 Task: Search one way flight ticket for 4 adults, 2 children, 2 infants in seat and 1 infant on lap in premium economy from Idaho Falls: Idaho Falls Regional Airport (fanning Field) to Fort Wayne: Fort Wayne International Airport on 5-4-2023. Choice of flights is Spirit. Number of bags: 2 carry on bags. Outbound departure time preference is 20:30.
Action: Mouse moved to (384, 339)
Screenshot: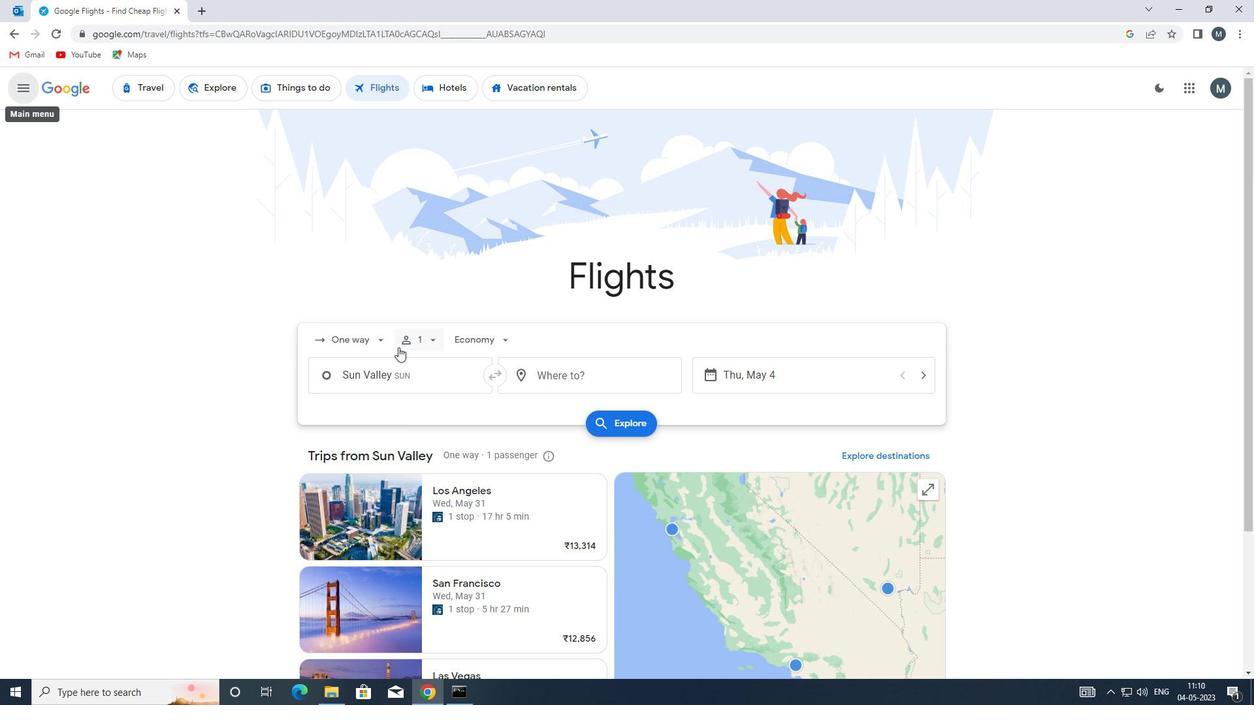 
Action: Mouse pressed left at (384, 339)
Screenshot: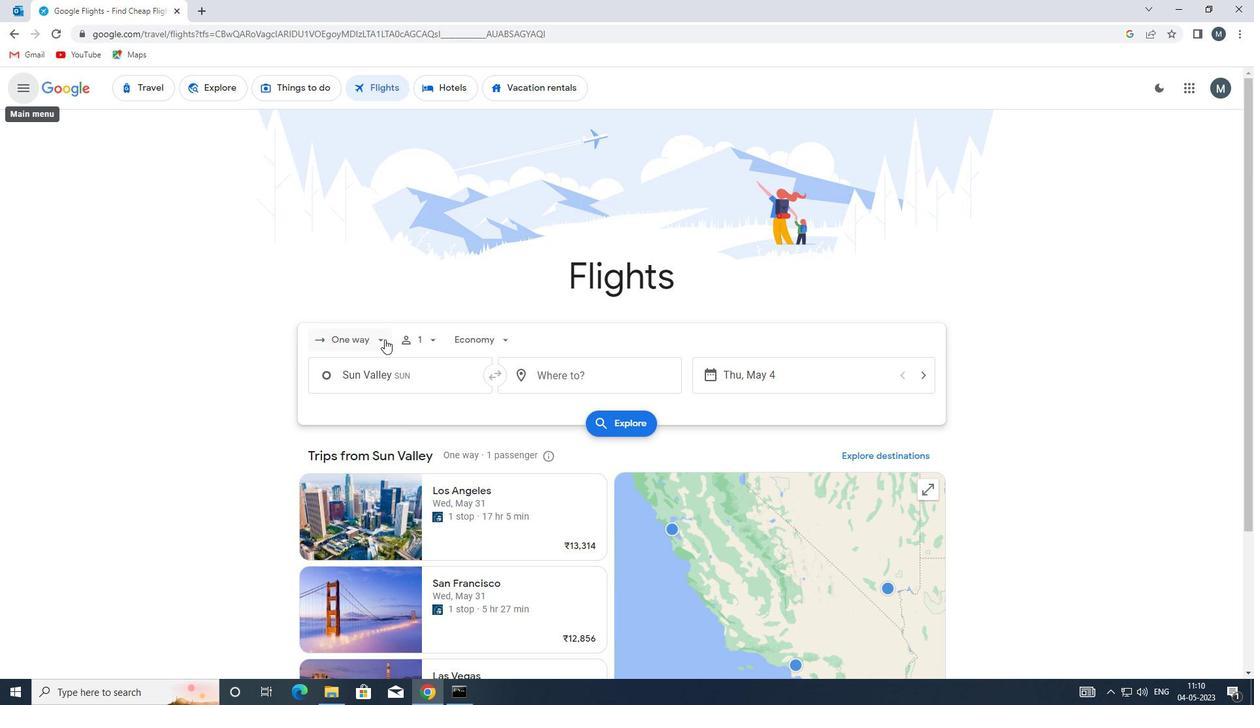 
Action: Mouse moved to (375, 403)
Screenshot: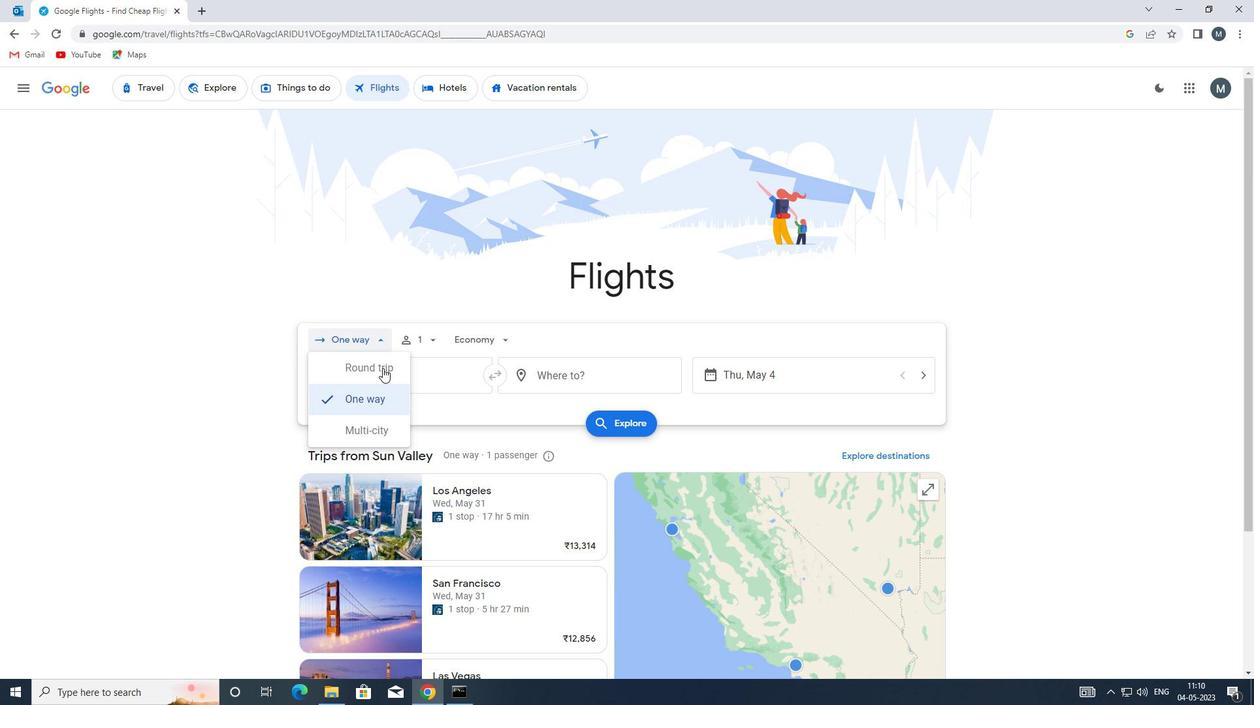 
Action: Mouse pressed left at (375, 403)
Screenshot: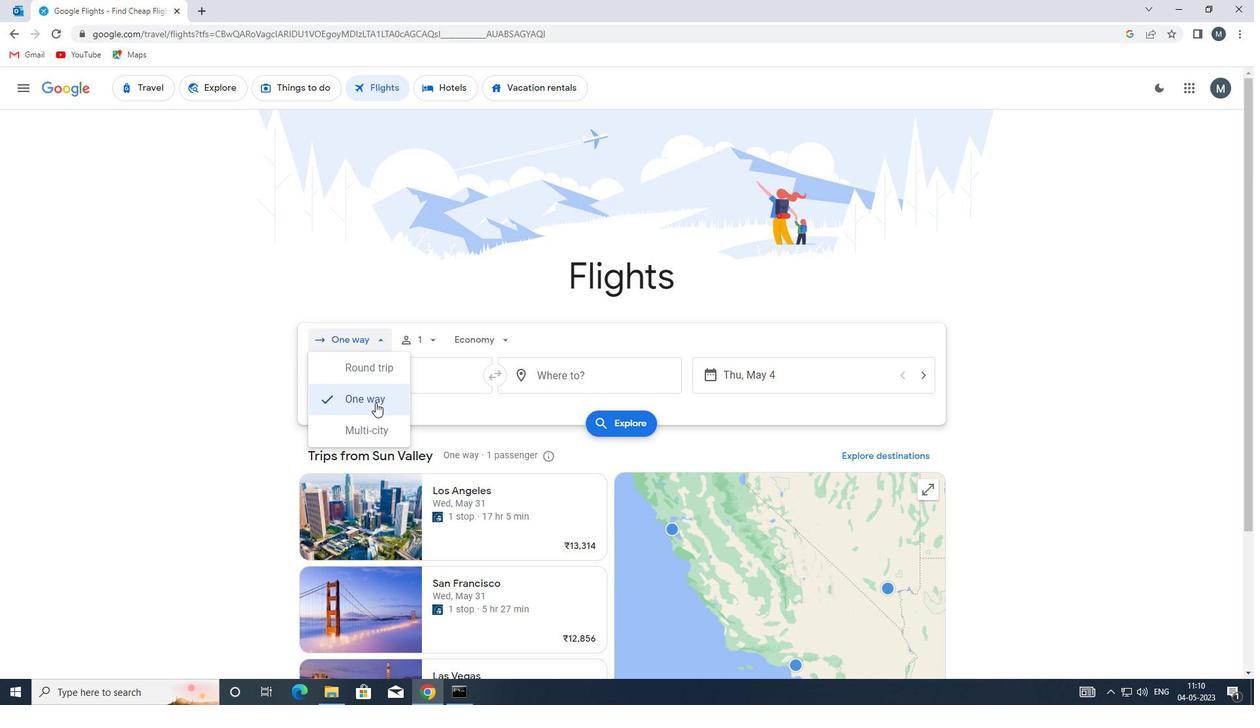 
Action: Mouse moved to (426, 346)
Screenshot: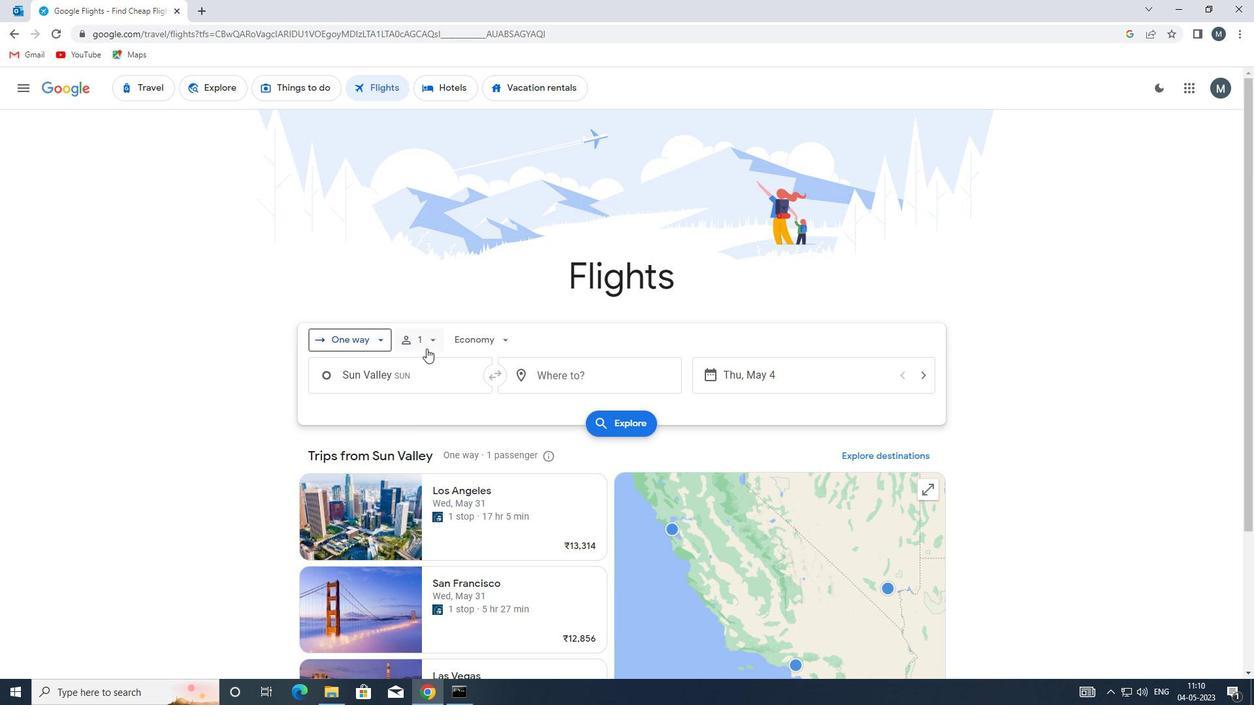 
Action: Mouse pressed left at (426, 346)
Screenshot: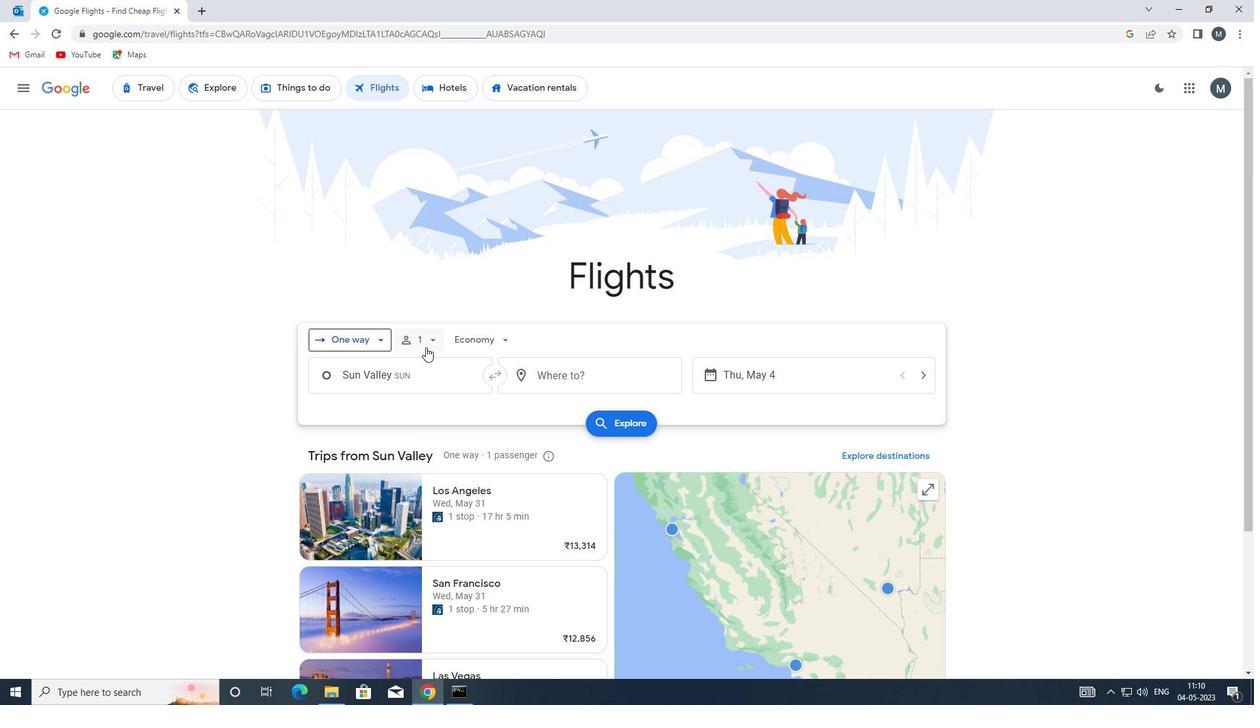
Action: Mouse moved to (529, 373)
Screenshot: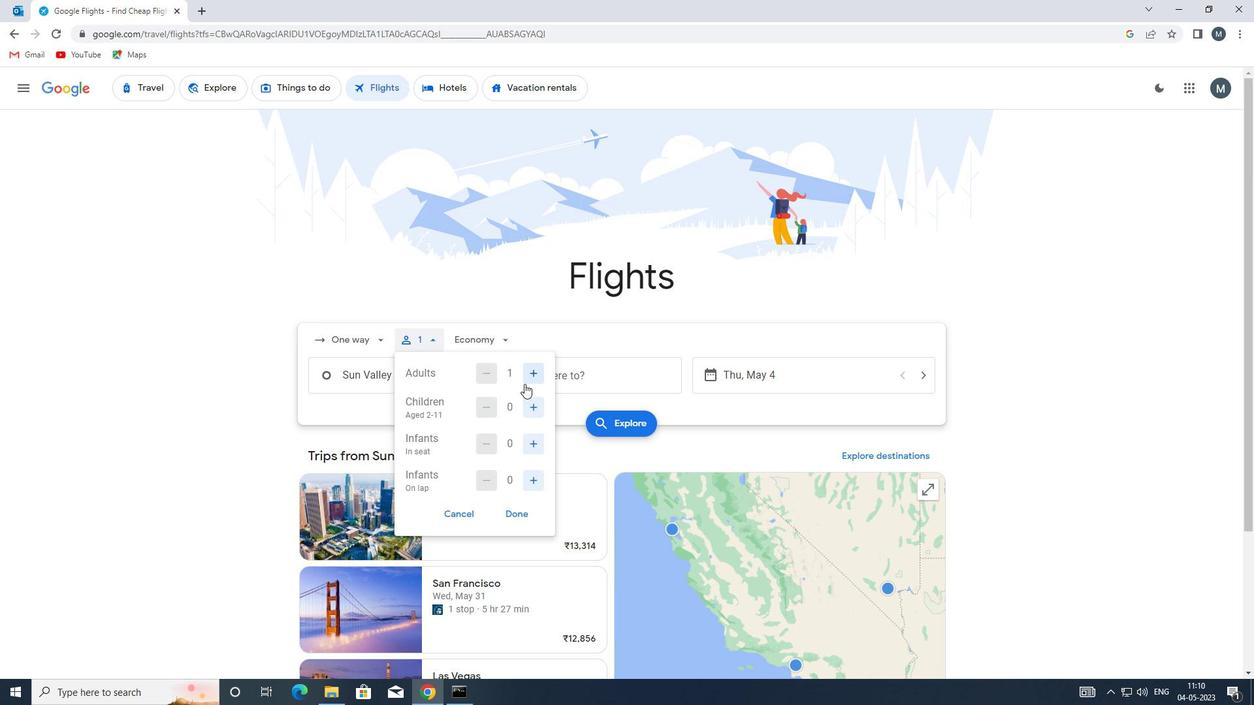 
Action: Mouse pressed left at (529, 373)
Screenshot: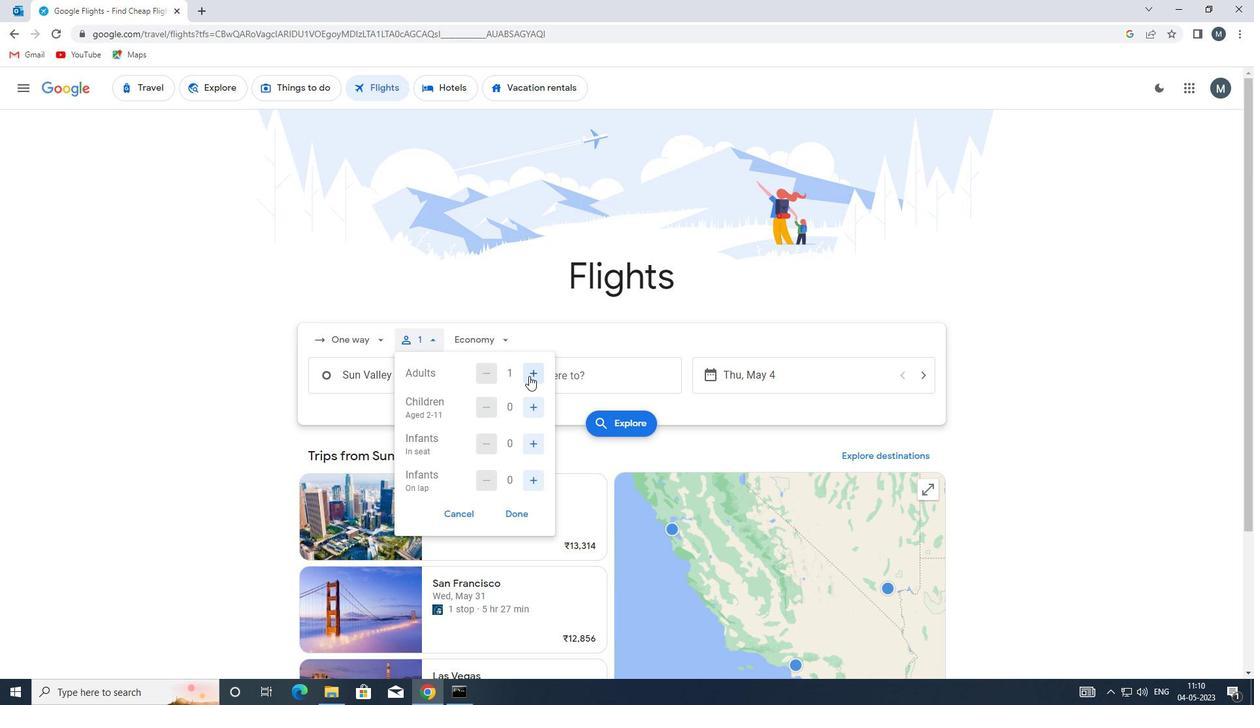 
Action: Mouse pressed left at (529, 373)
Screenshot: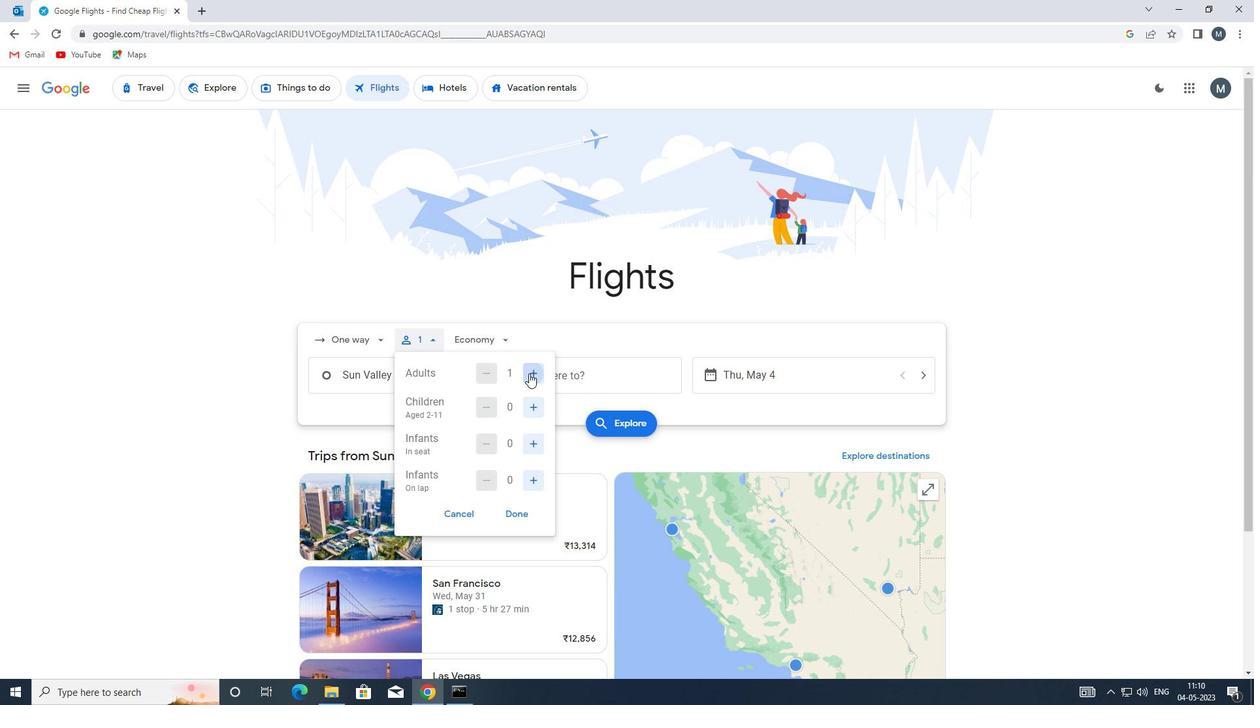 
Action: Mouse pressed left at (529, 373)
Screenshot: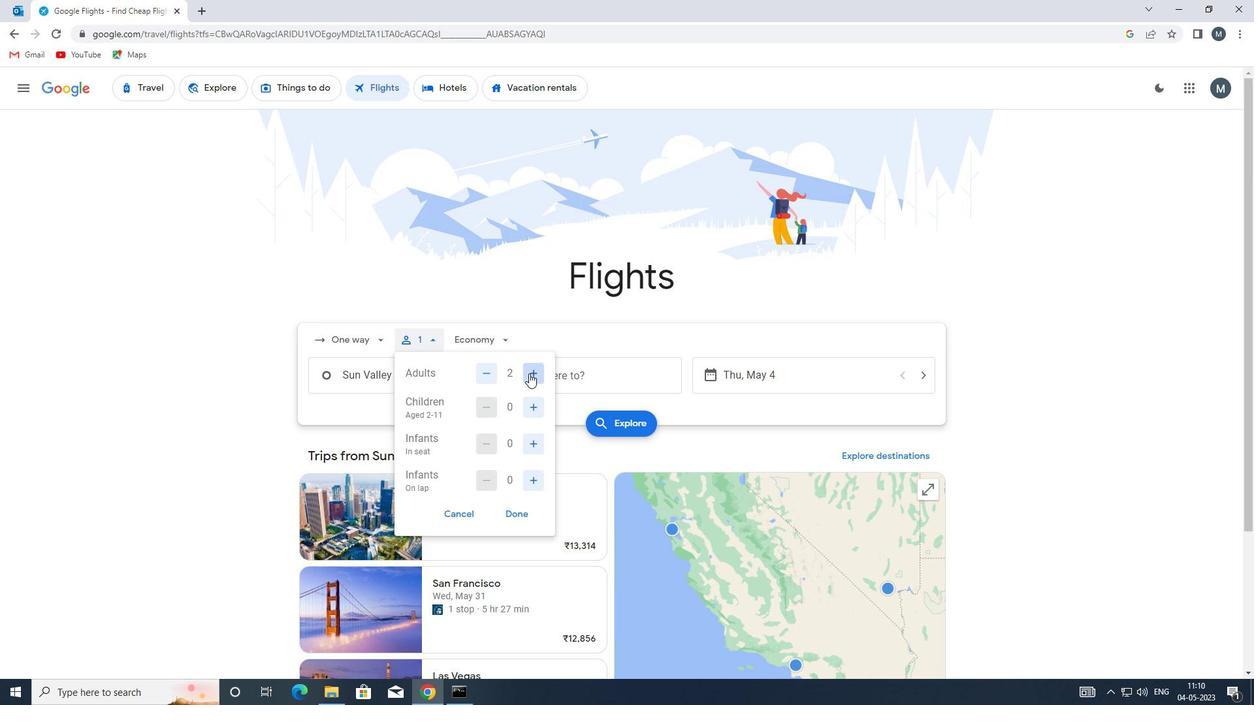 
Action: Mouse moved to (535, 405)
Screenshot: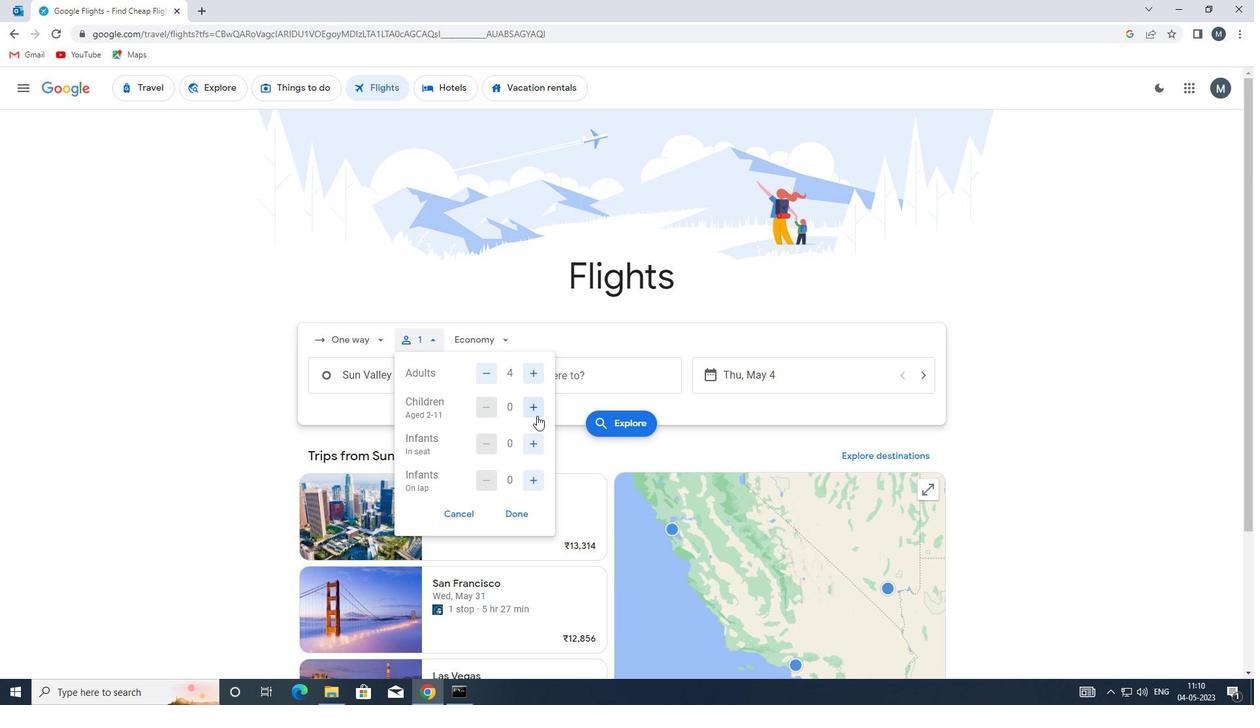 
Action: Mouse pressed left at (535, 405)
Screenshot: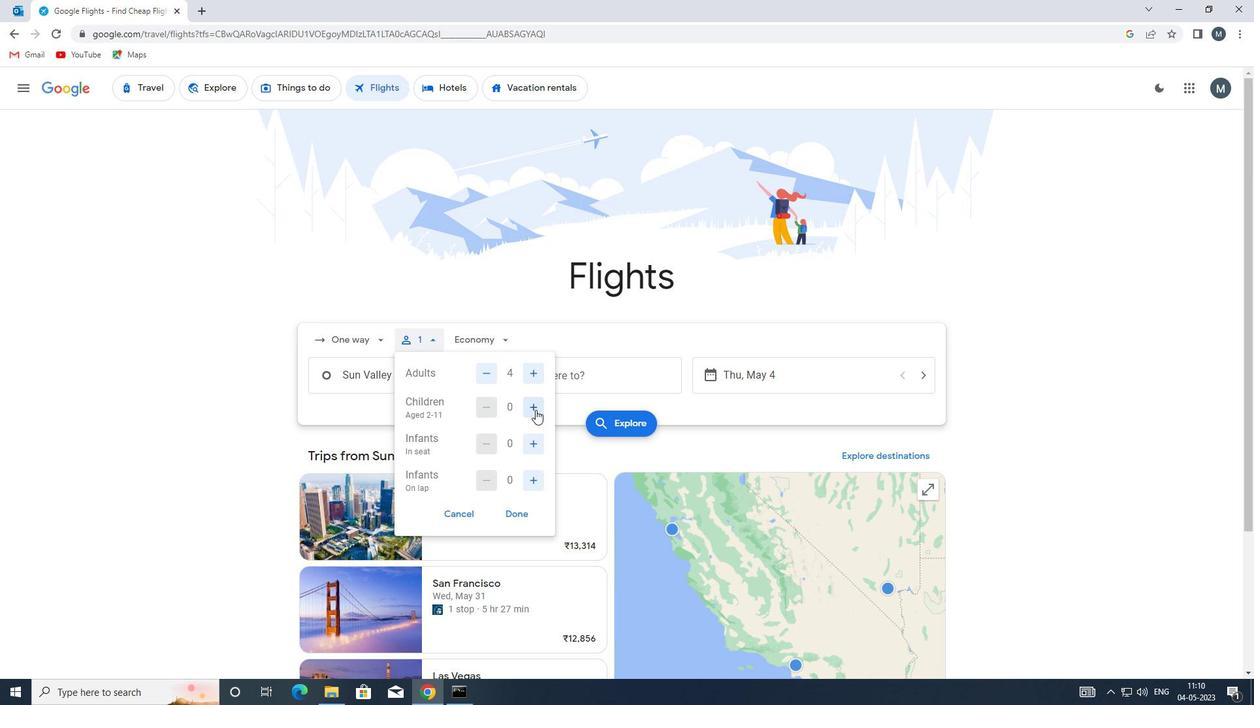 
Action: Mouse pressed left at (535, 405)
Screenshot: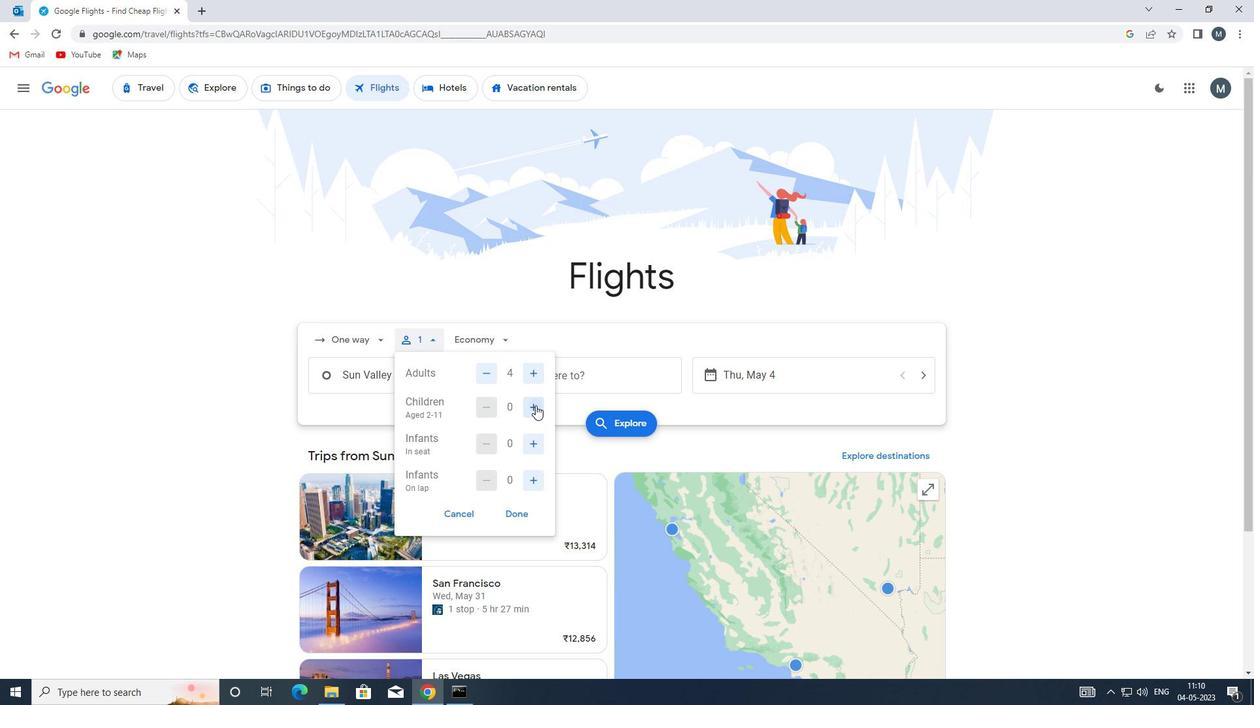 
Action: Mouse moved to (528, 443)
Screenshot: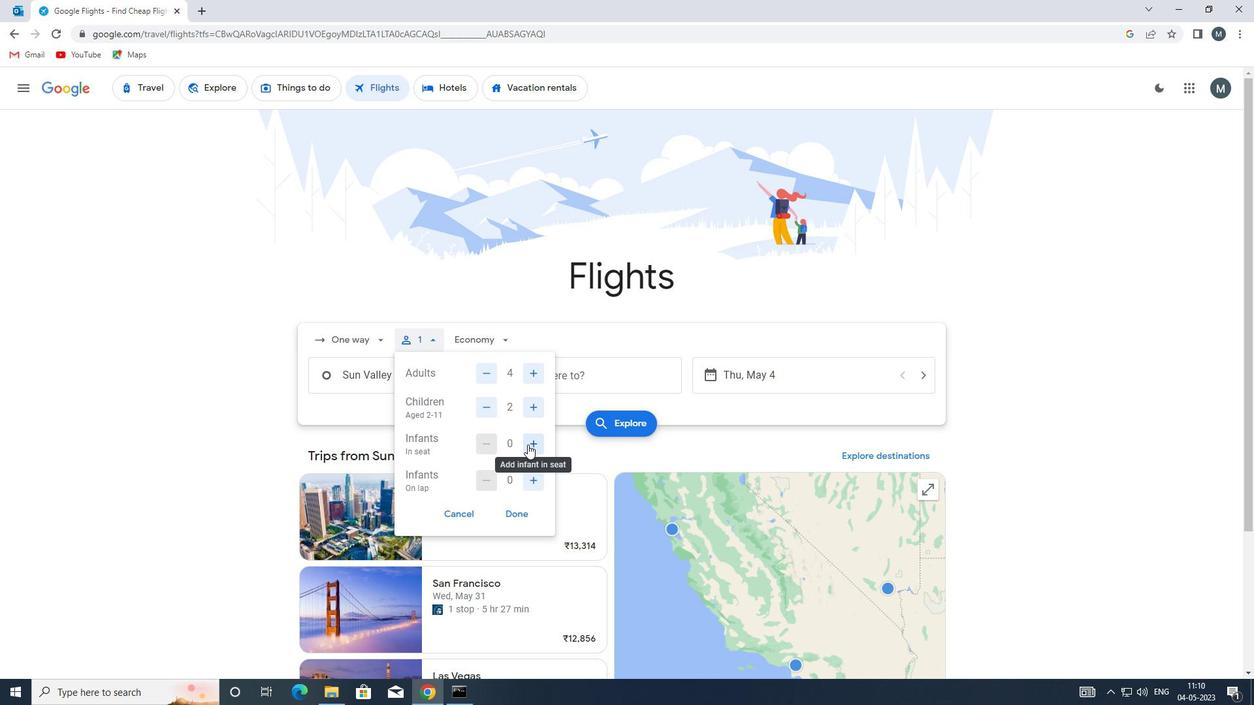 
Action: Mouse pressed left at (528, 443)
Screenshot: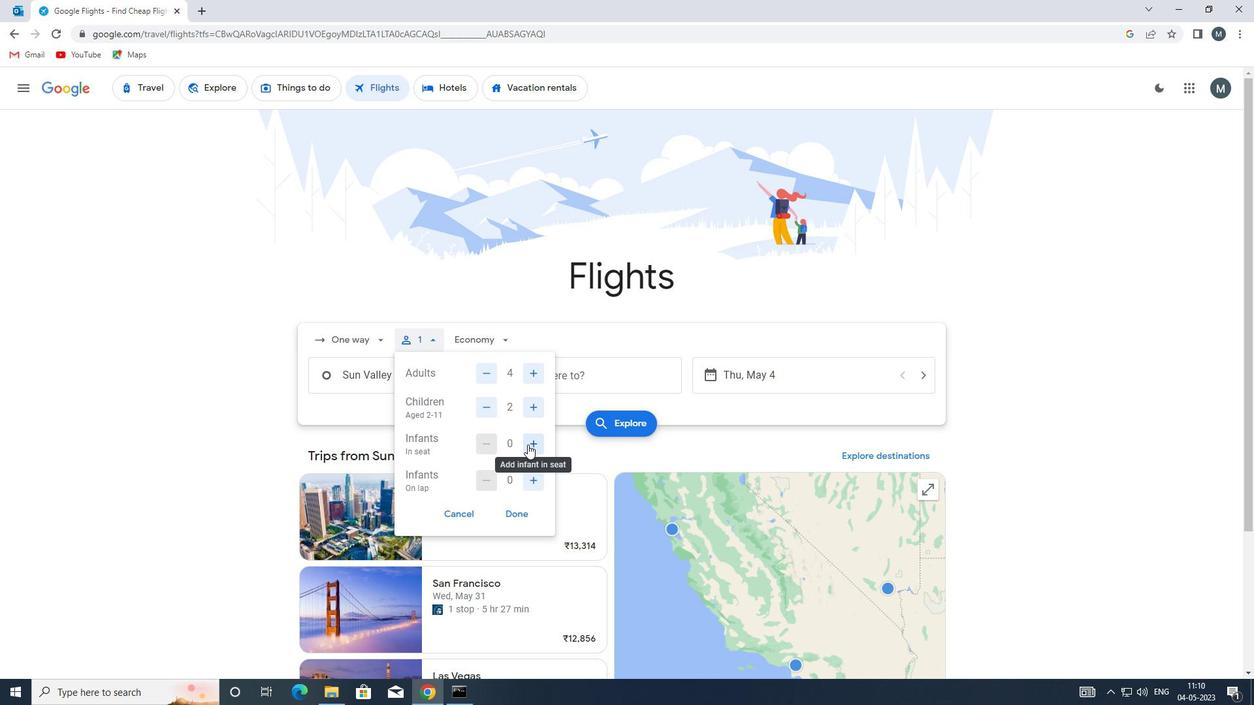 
Action: Mouse pressed left at (528, 443)
Screenshot: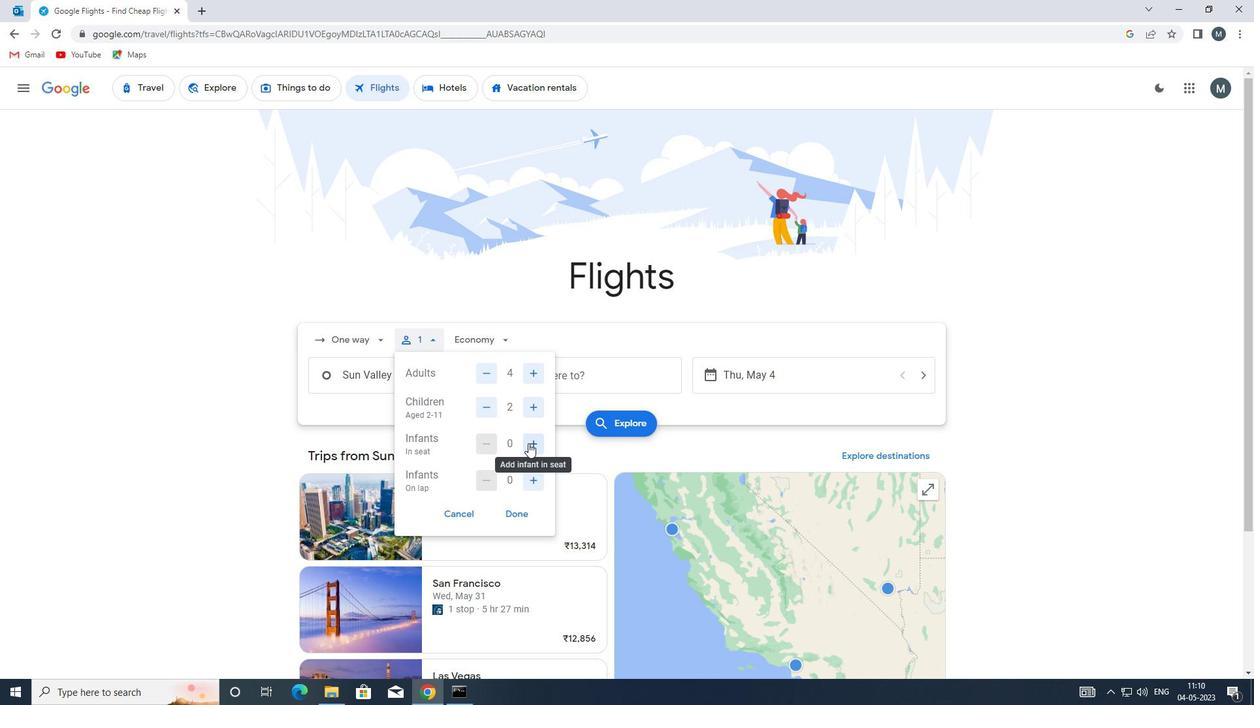 
Action: Mouse moved to (530, 481)
Screenshot: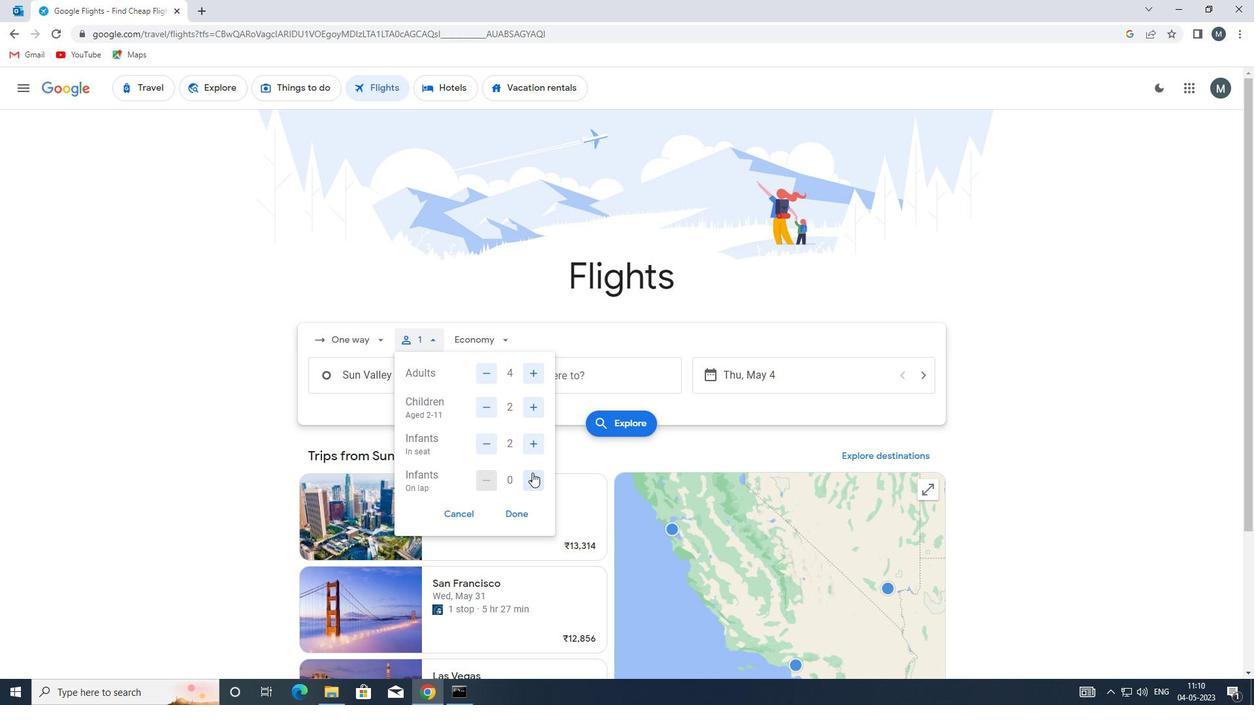 
Action: Mouse pressed left at (530, 481)
Screenshot: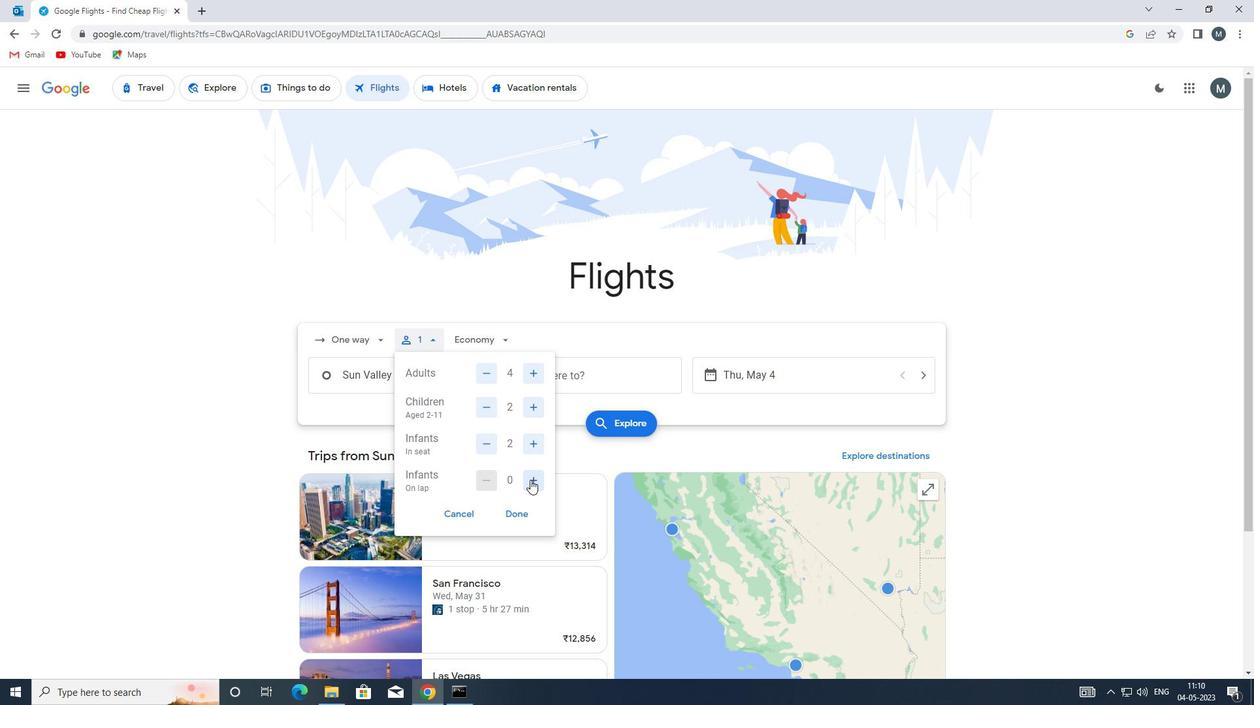 
Action: Mouse moved to (526, 511)
Screenshot: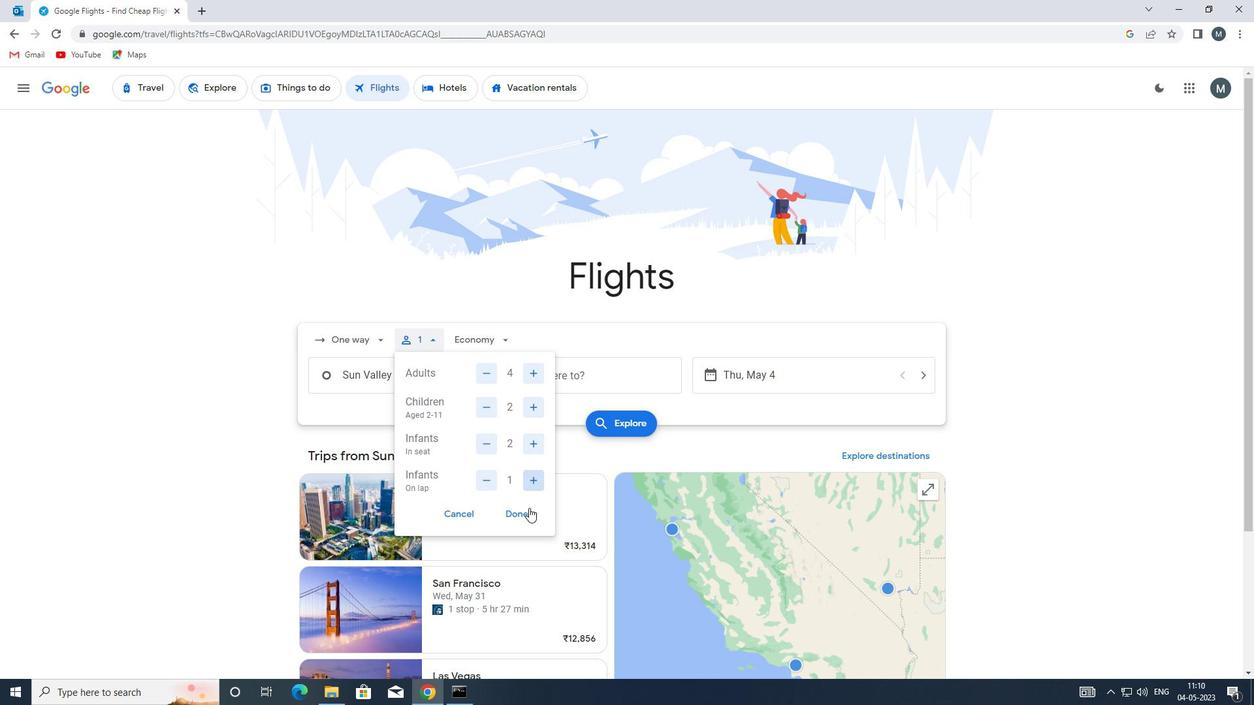 
Action: Mouse pressed left at (526, 511)
Screenshot: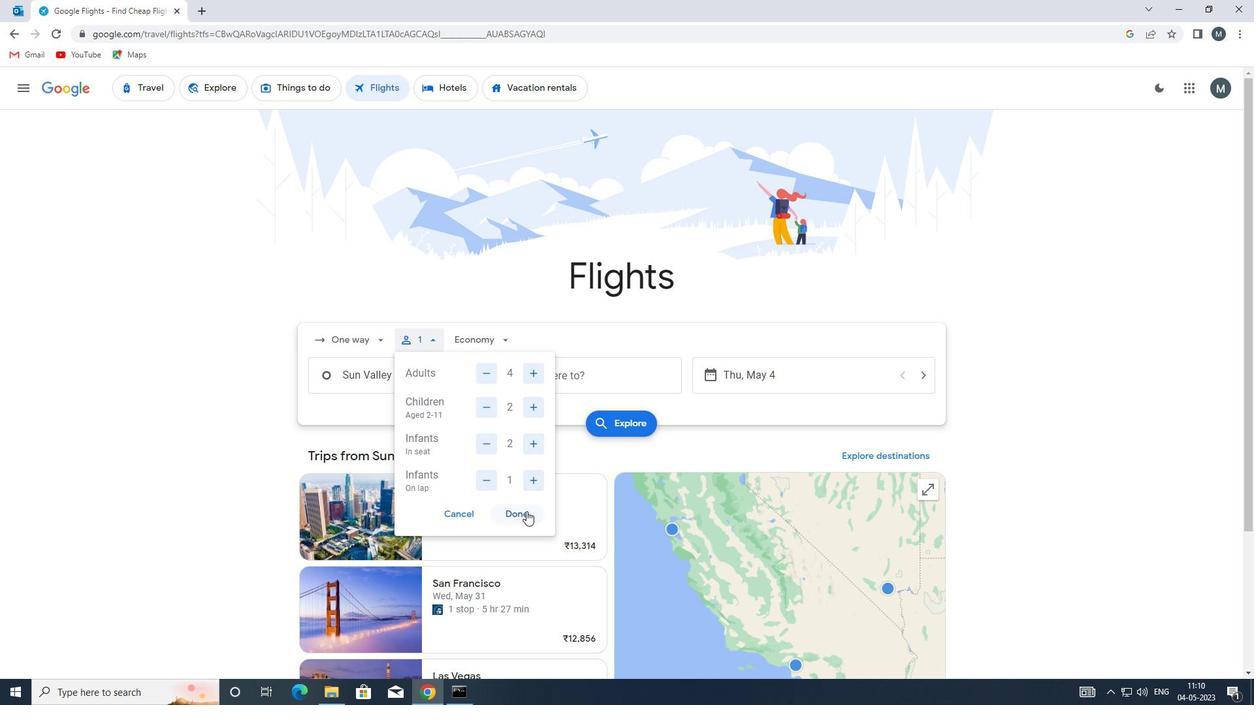 
Action: Mouse moved to (483, 343)
Screenshot: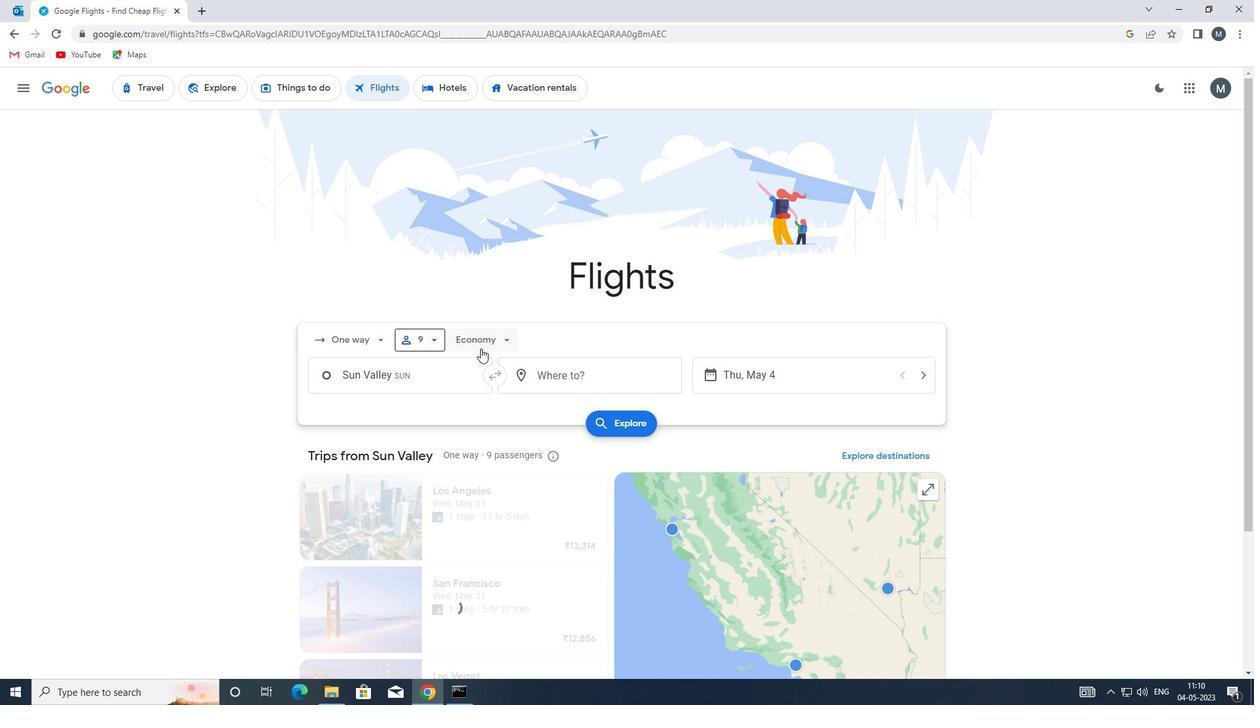 
Action: Mouse pressed left at (483, 343)
Screenshot: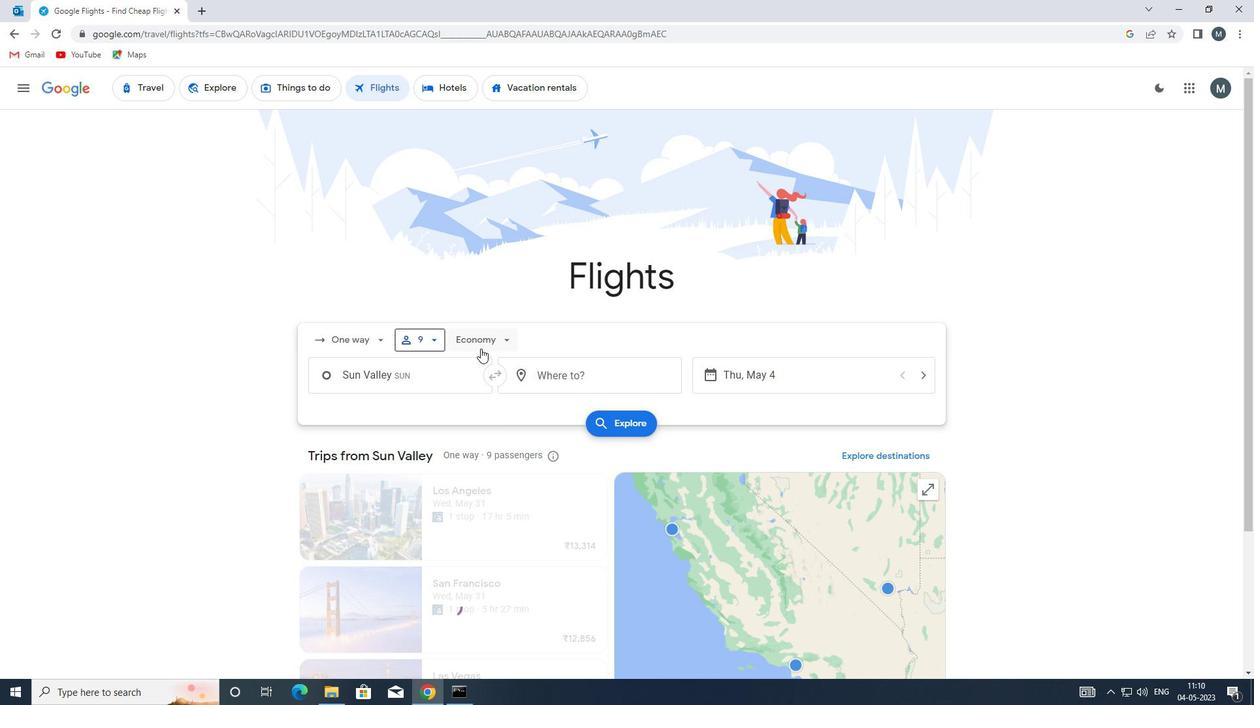 
Action: Mouse moved to (520, 400)
Screenshot: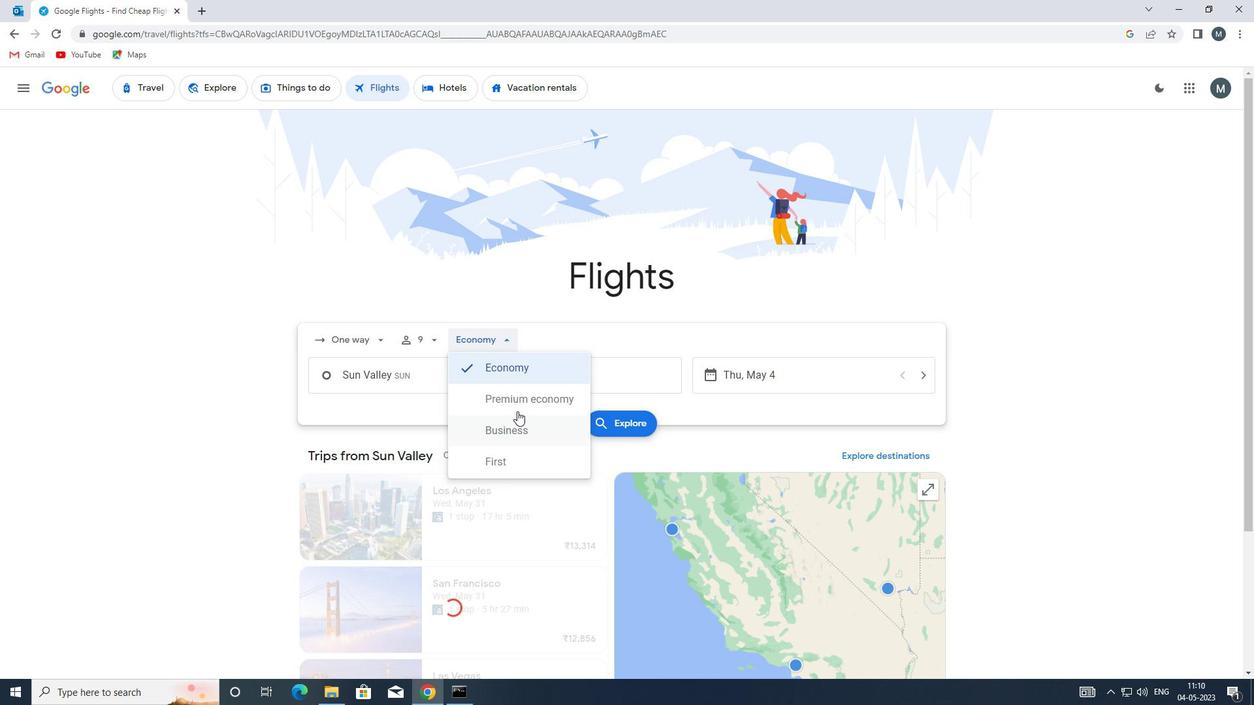 
Action: Mouse pressed left at (520, 400)
Screenshot: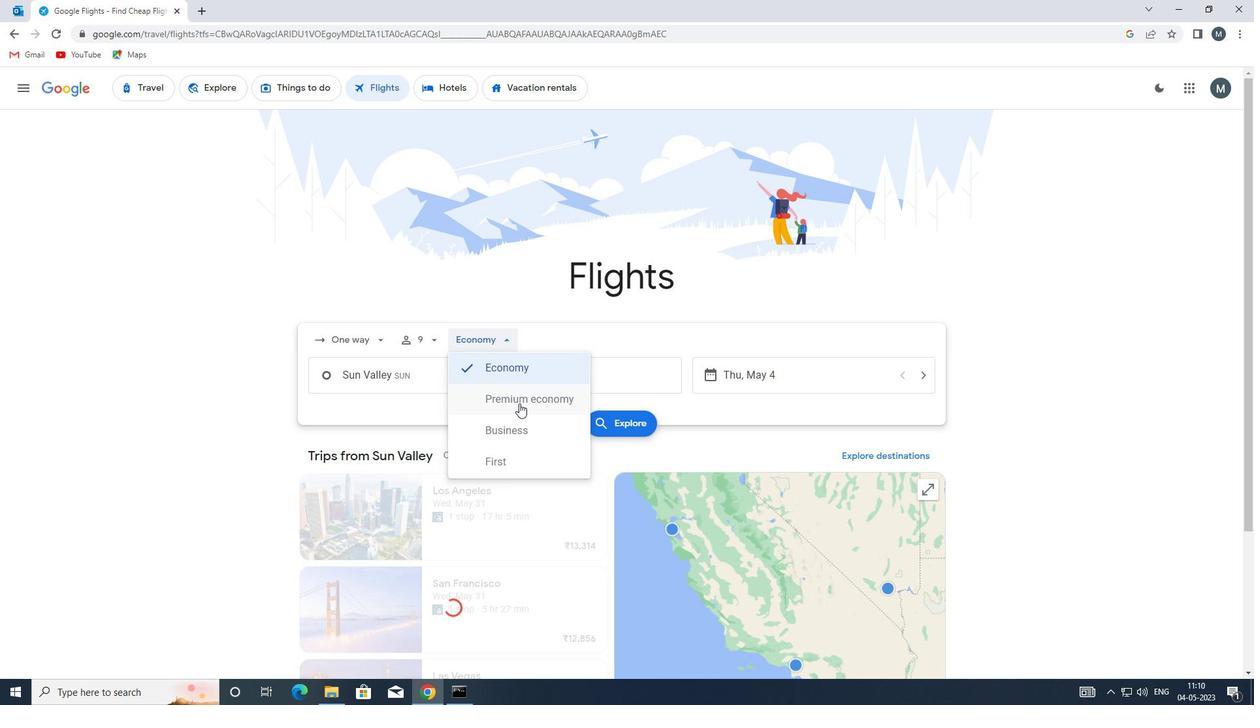 
Action: Mouse moved to (422, 370)
Screenshot: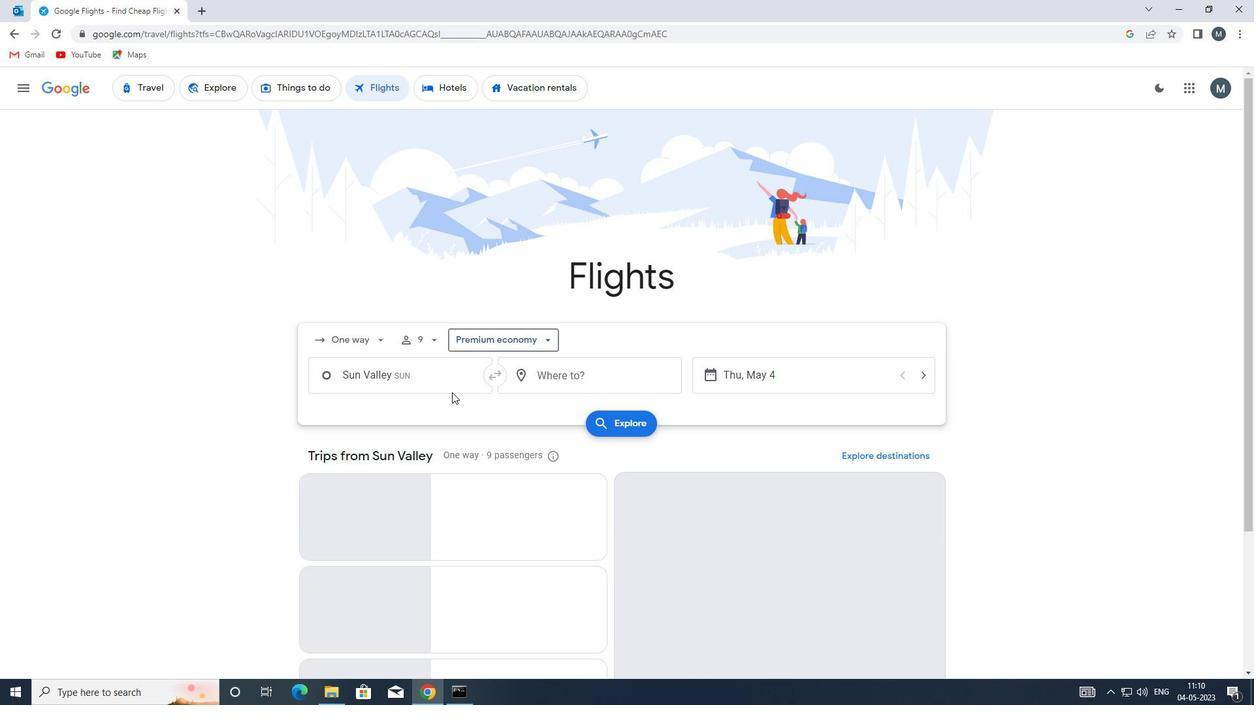 
Action: Mouse pressed left at (422, 370)
Screenshot: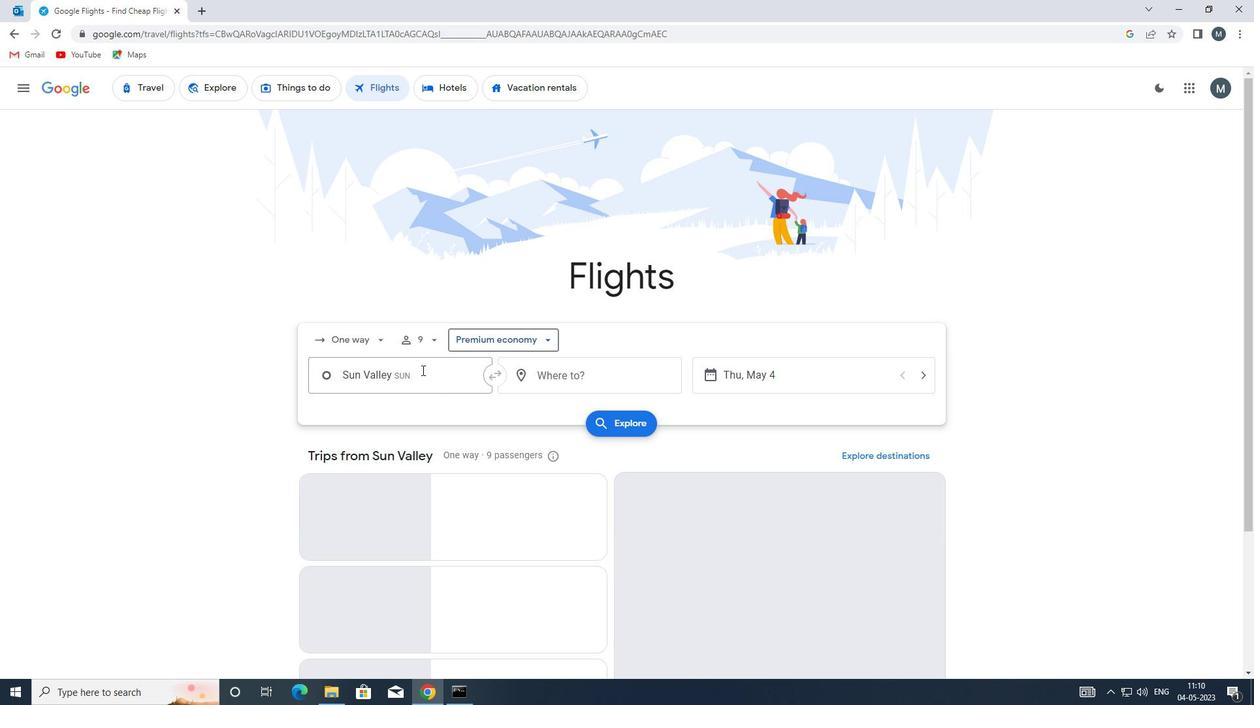 
Action: Mouse moved to (419, 370)
Screenshot: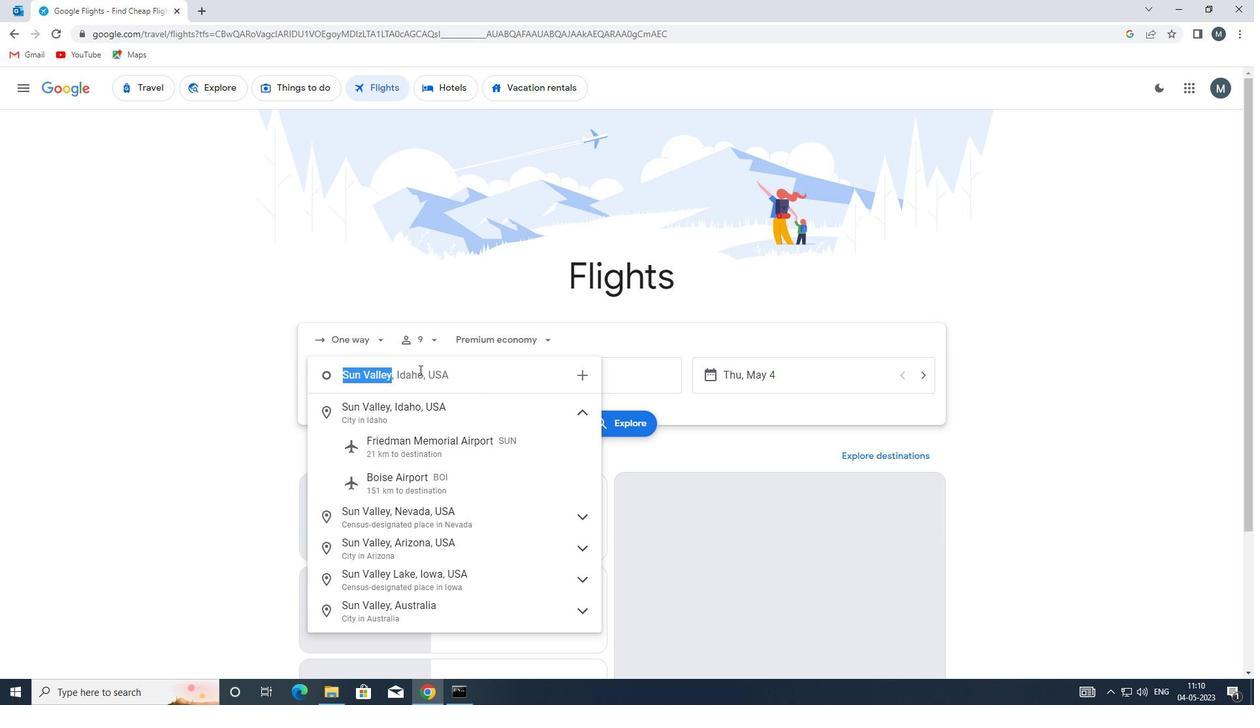 
Action: Key pressed idaho<Key.space>fa
Screenshot: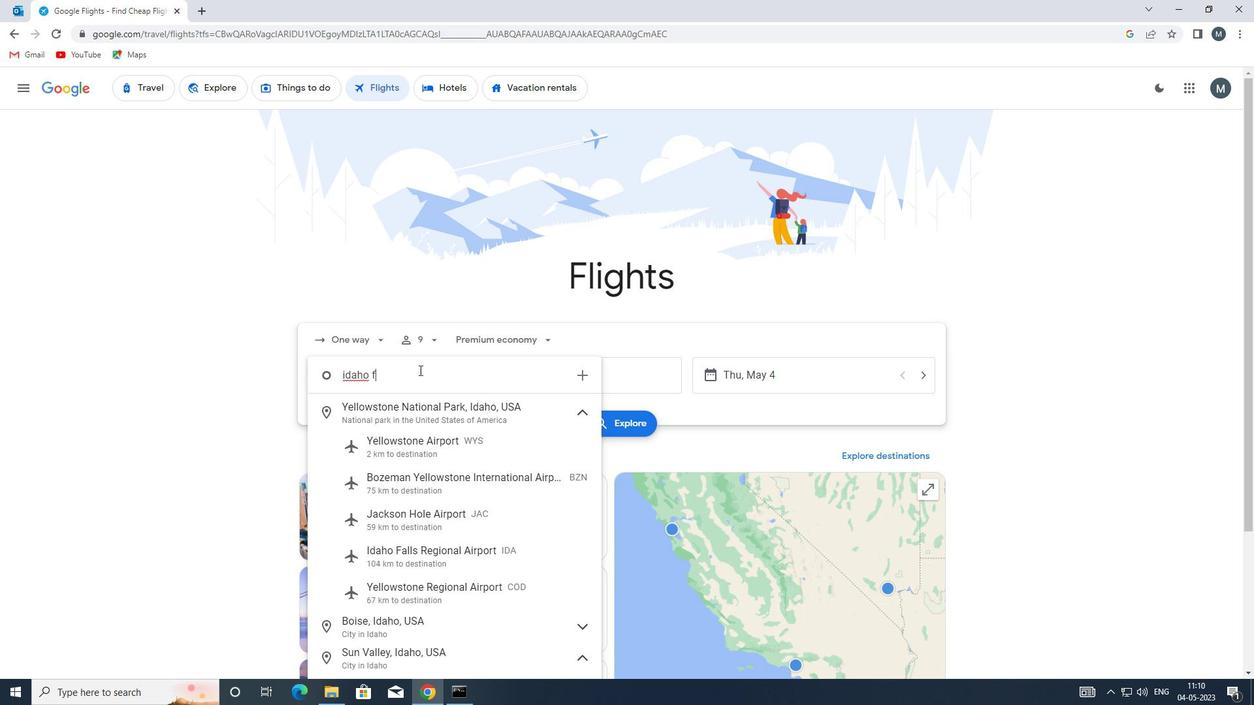 
Action: Mouse moved to (460, 448)
Screenshot: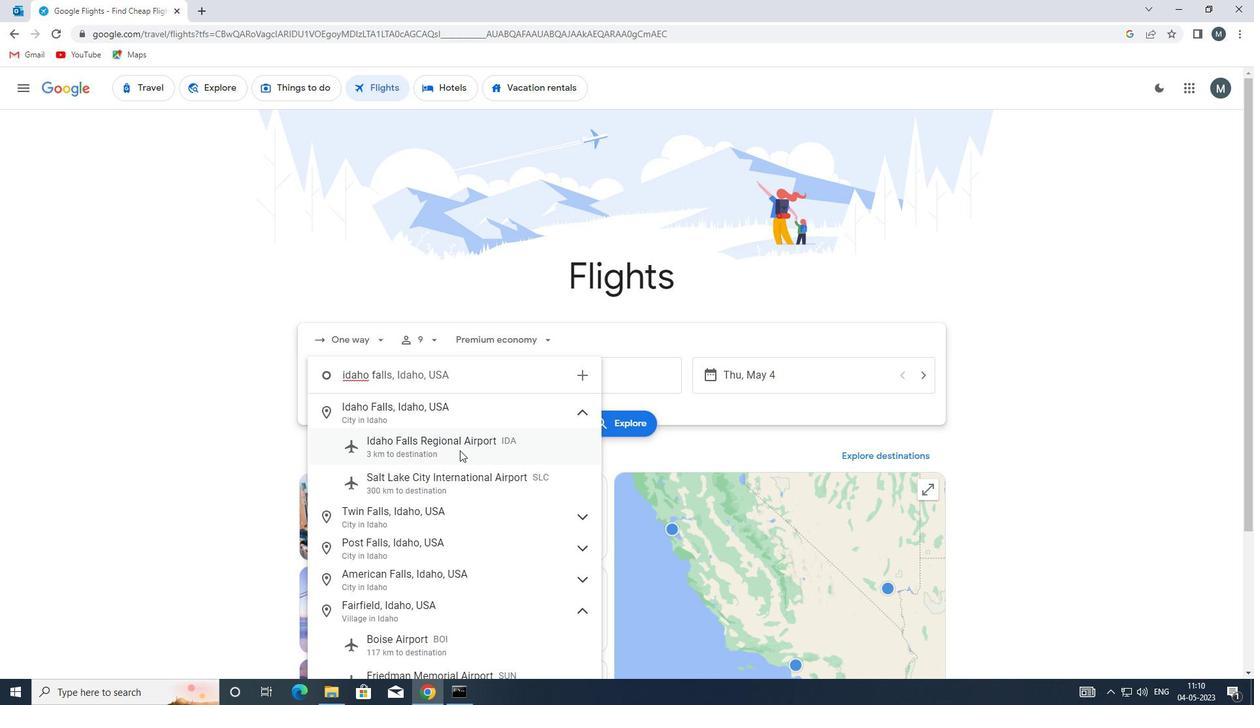 
Action: Mouse pressed left at (460, 448)
Screenshot: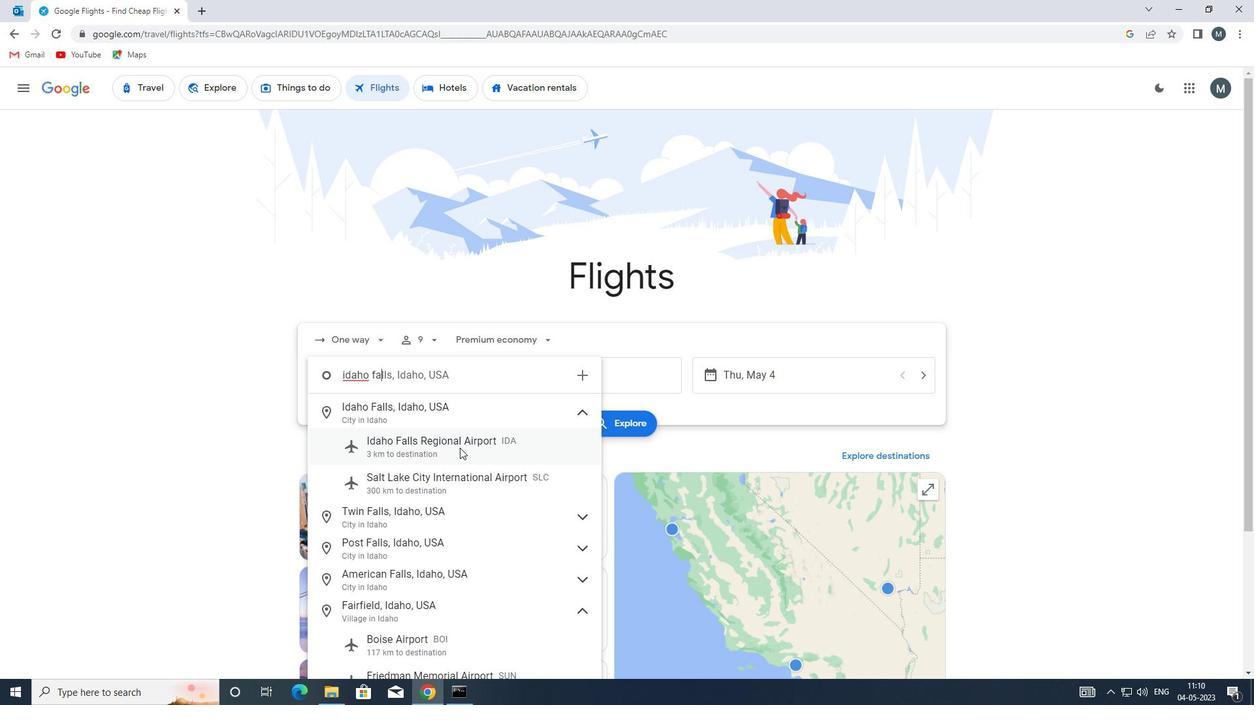 
Action: Mouse moved to (596, 381)
Screenshot: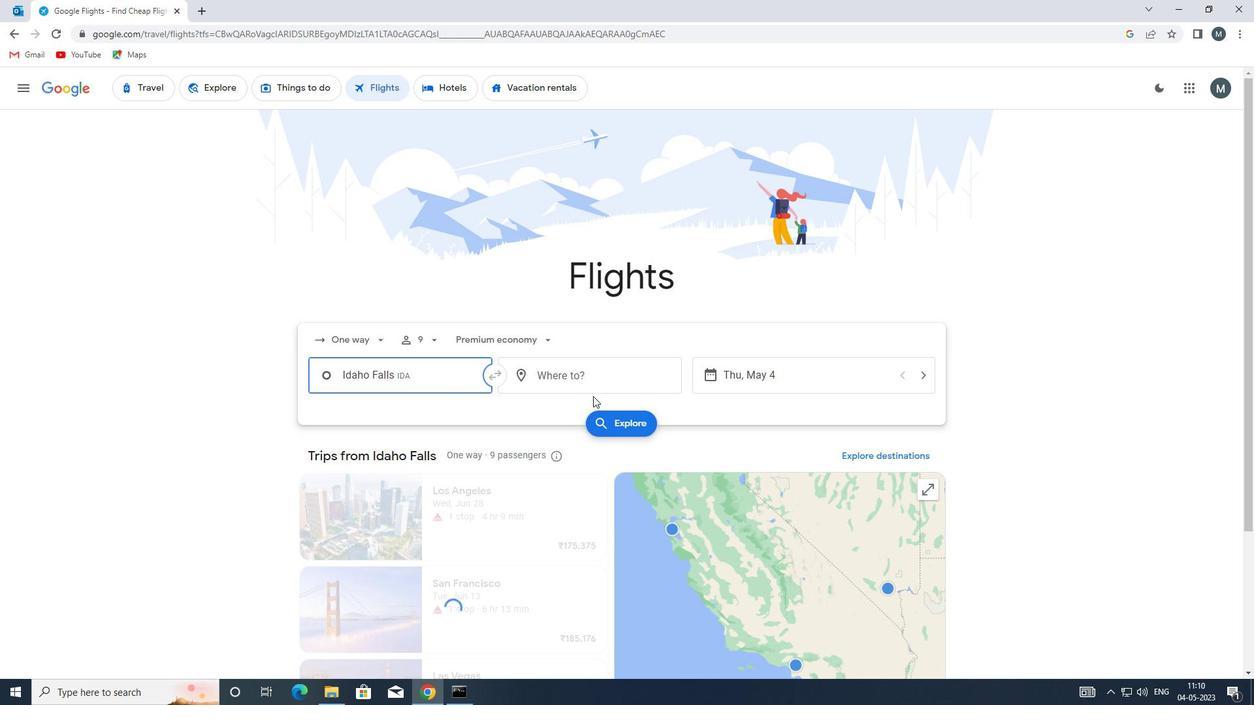 
Action: Mouse pressed left at (596, 381)
Screenshot: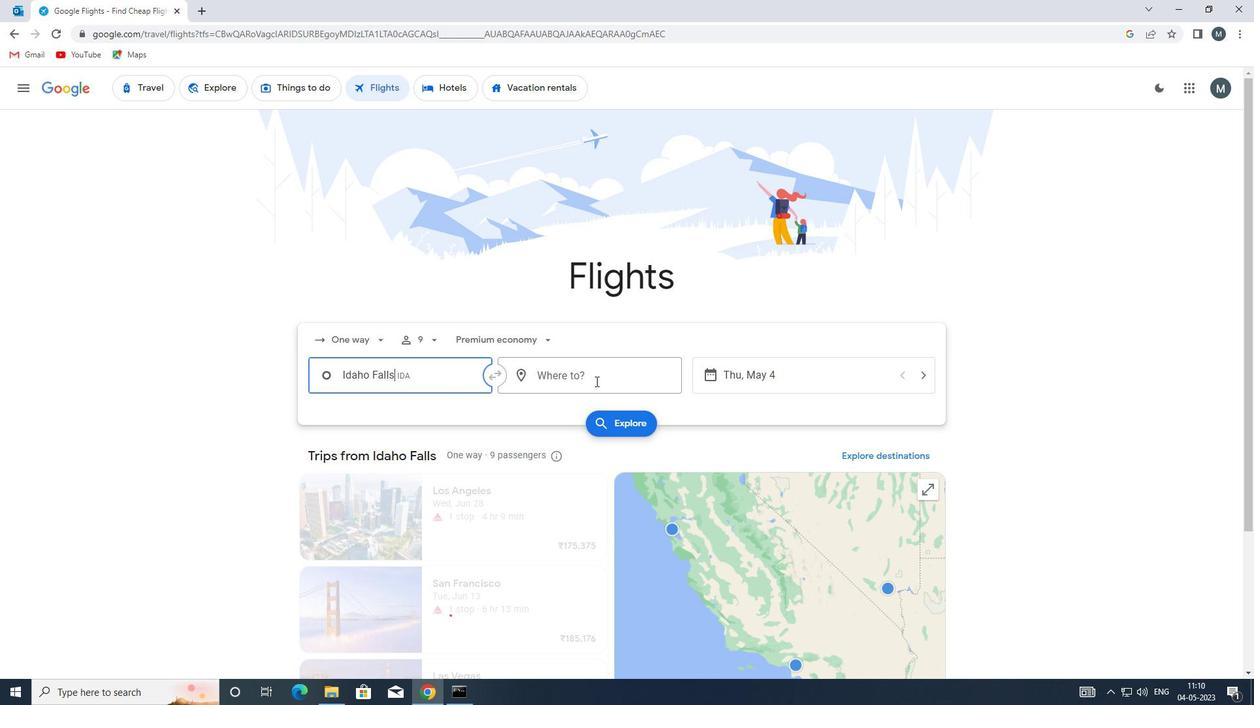 
Action: Mouse moved to (596, 378)
Screenshot: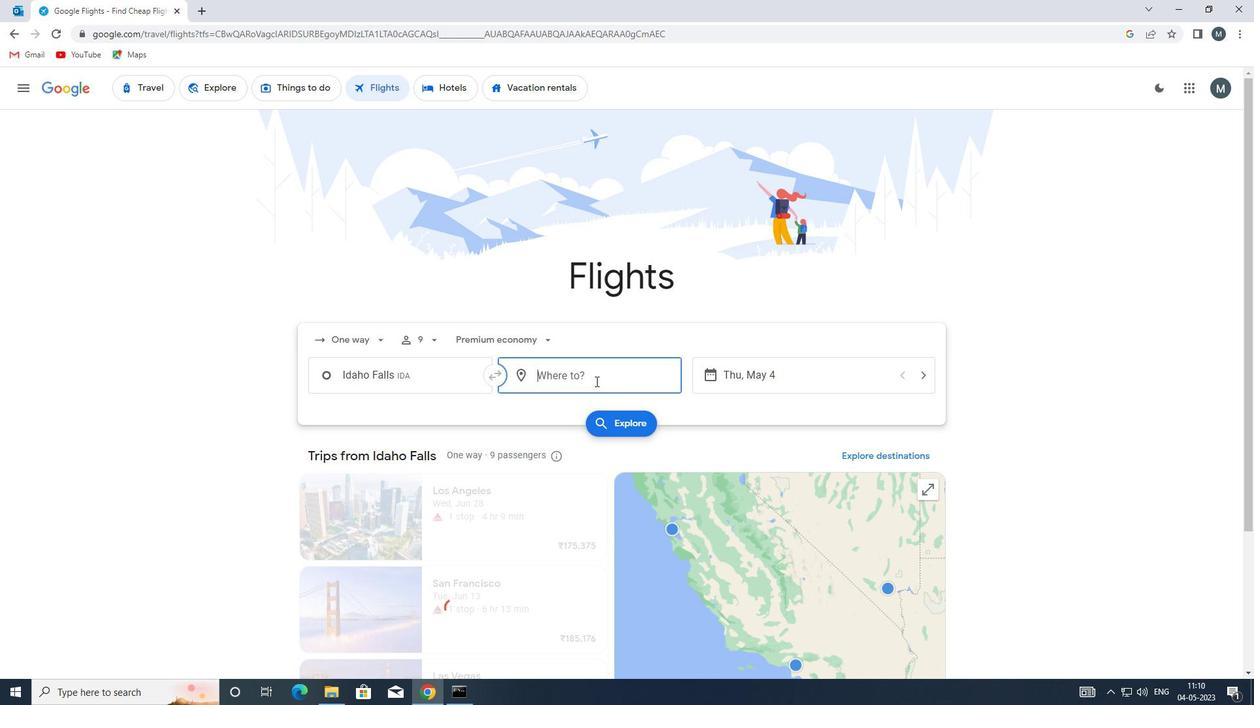 
Action: Key pressed fw
Screenshot: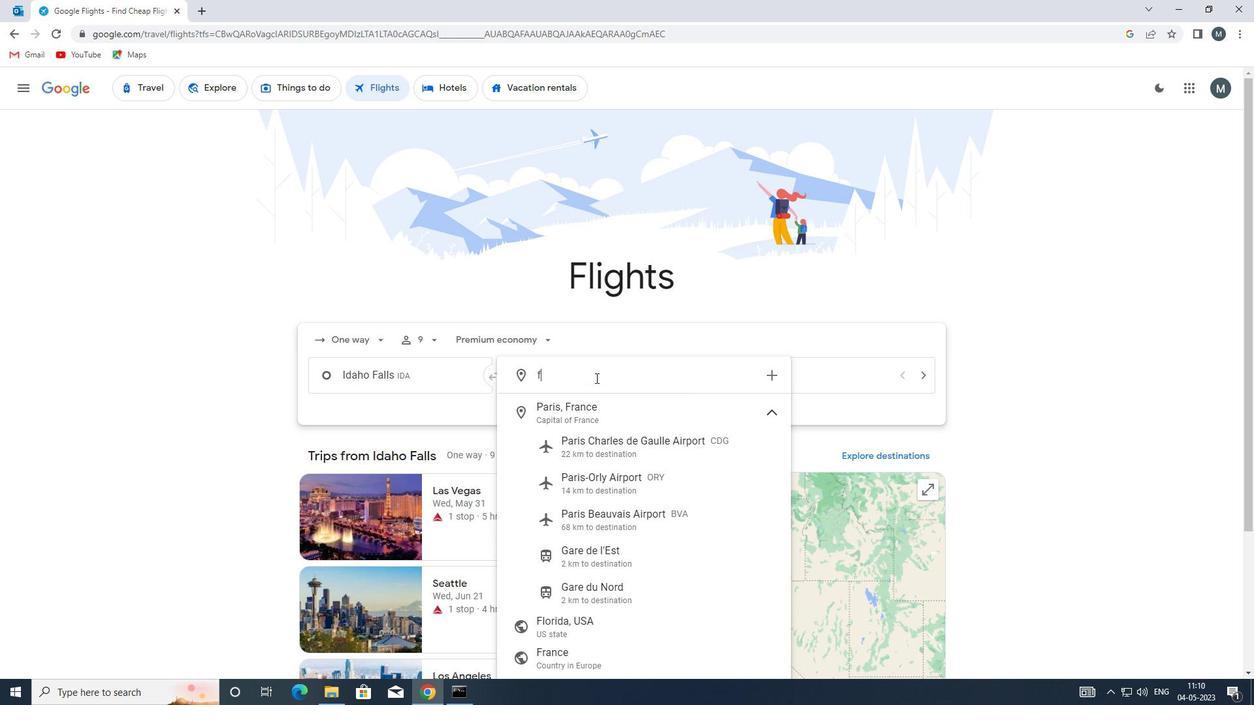 
Action: Mouse moved to (592, 420)
Screenshot: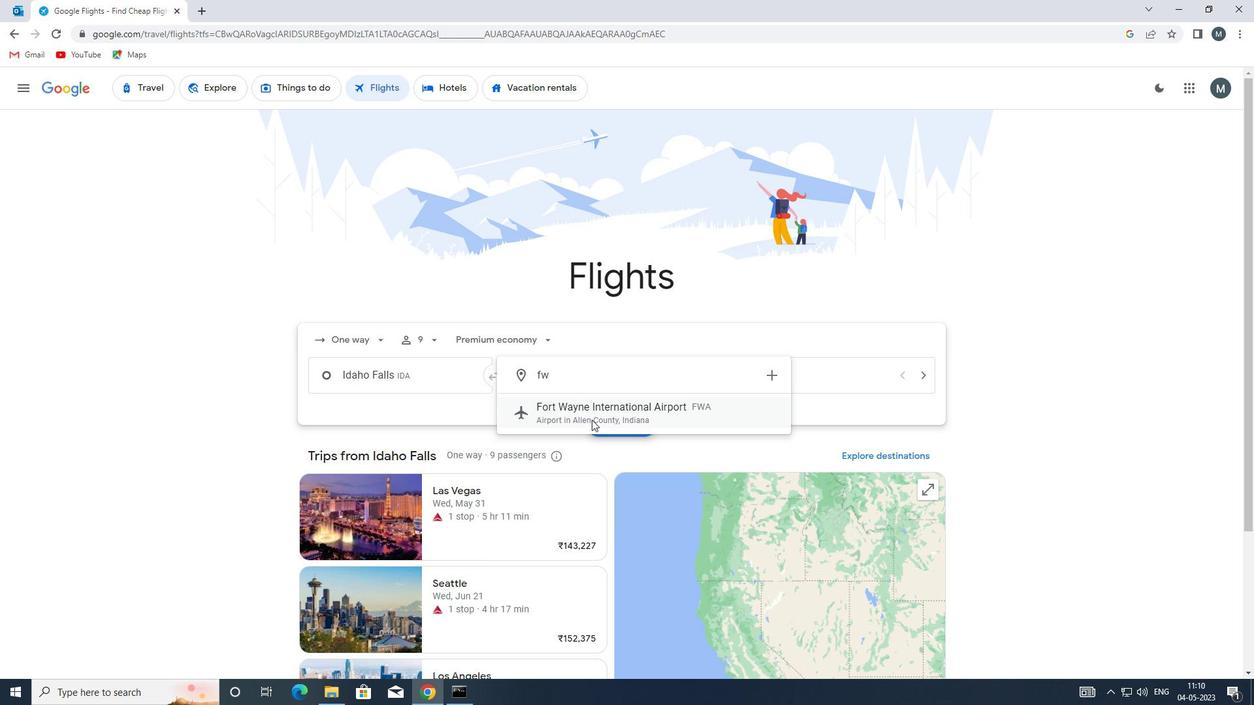 
Action: Mouse pressed left at (592, 420)
Screenshot: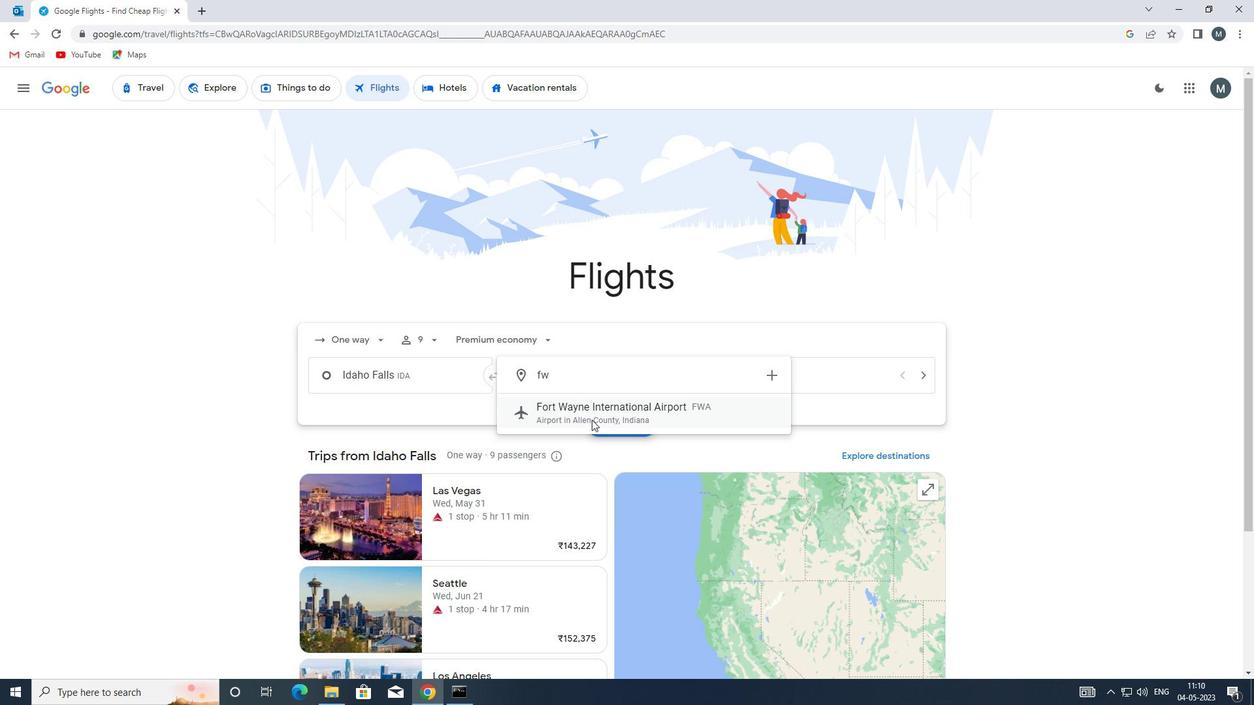 
Action: Mouse moved to (748, 382)
Screenshot: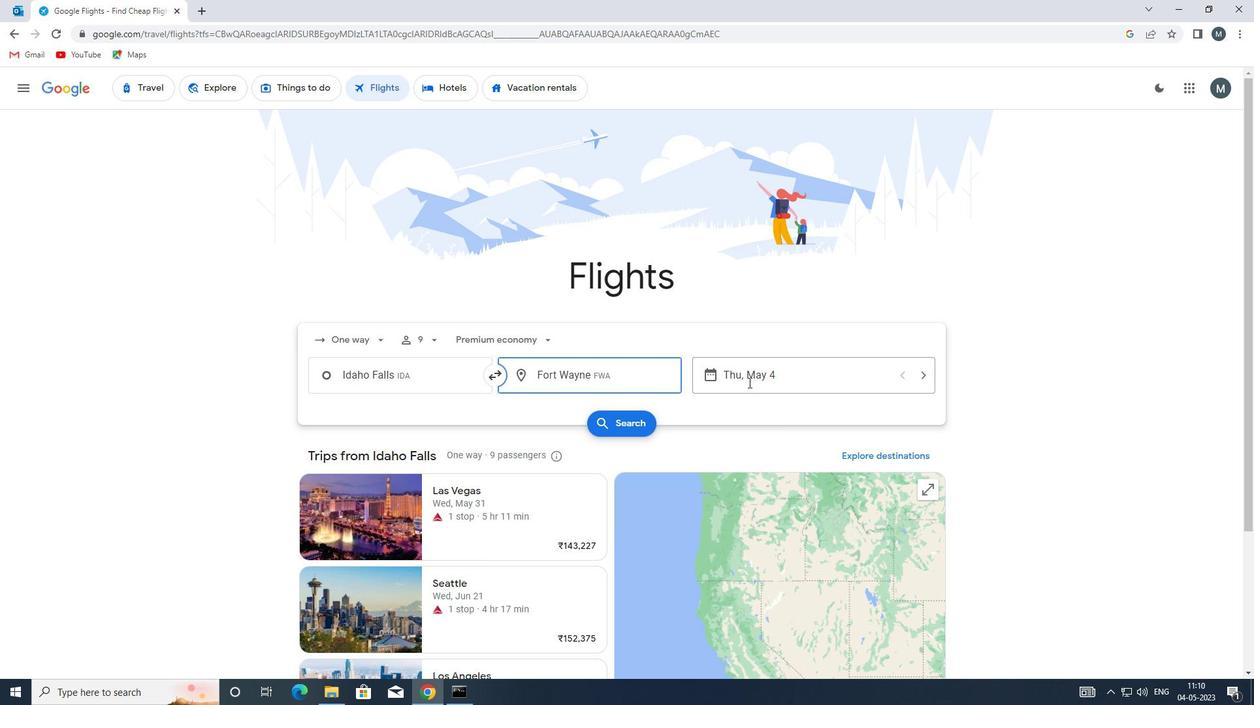 
Action: Mouse pressed left at (748, 382)
Screenshot: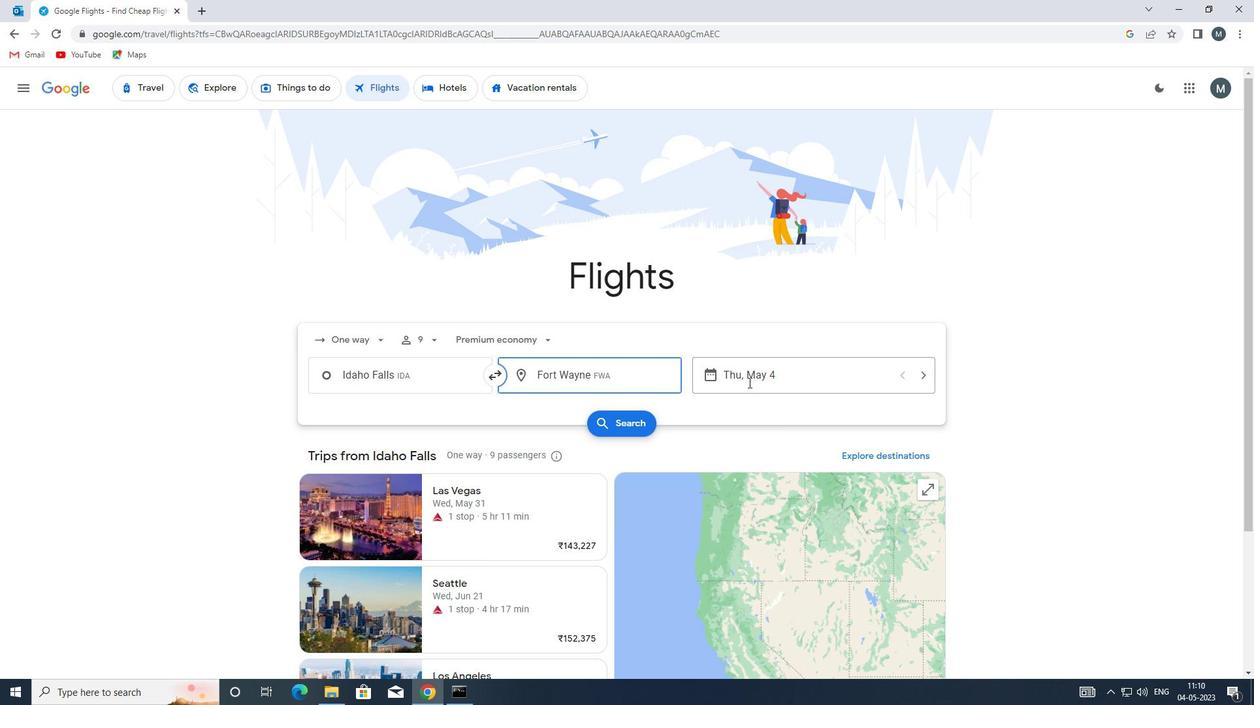 
Action: Mouse moved to (593, 449)
Screenshot: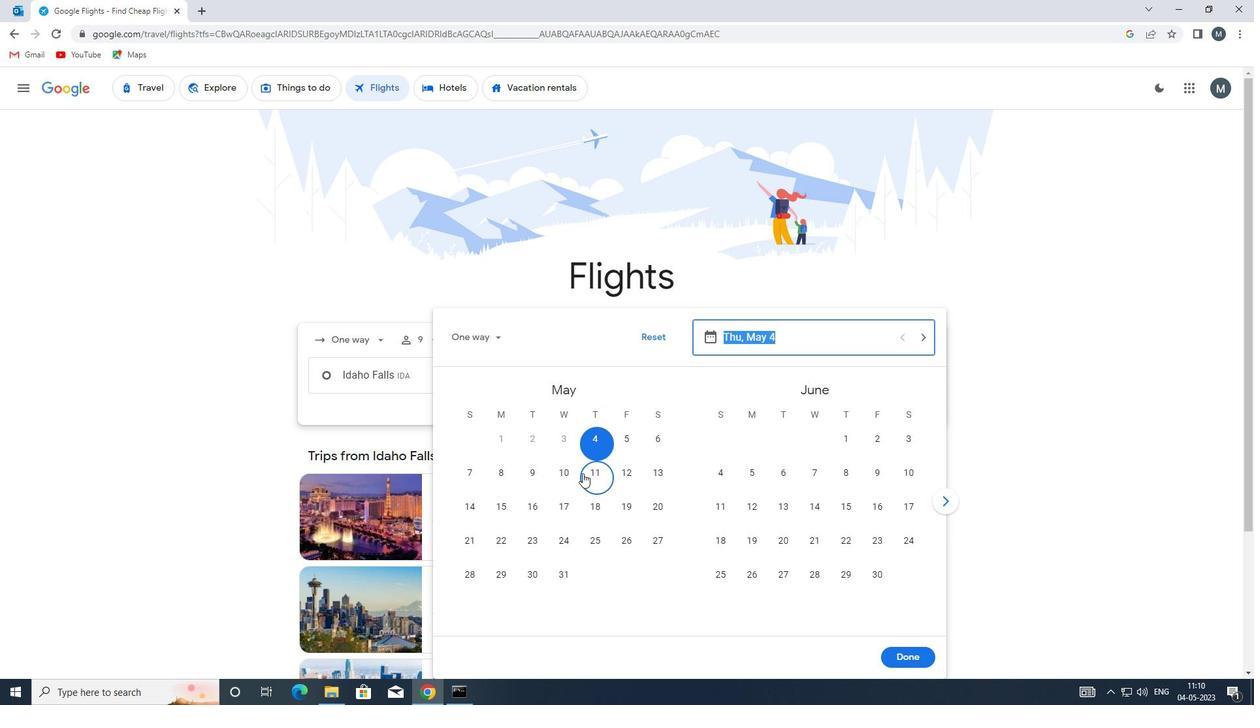 
Action: Mouse pressed left at (593, 449)
Screenshot: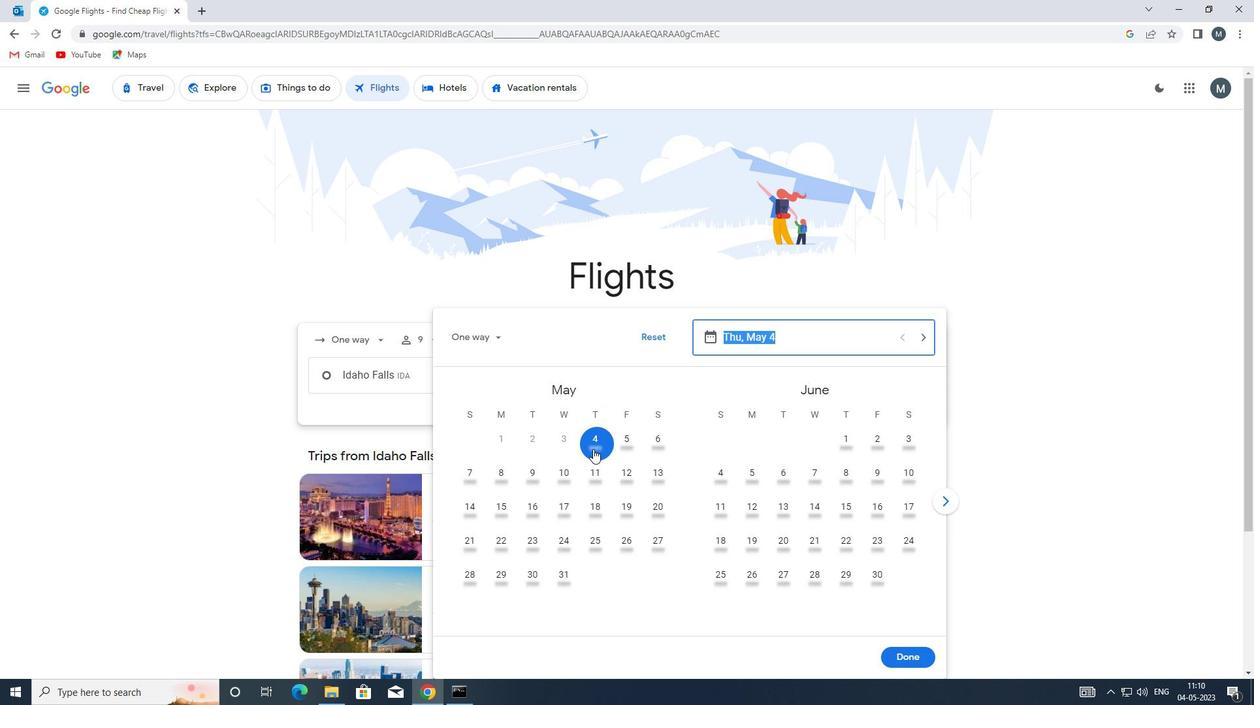 
Action: Mouse moved to (905, 663)
Screenshot: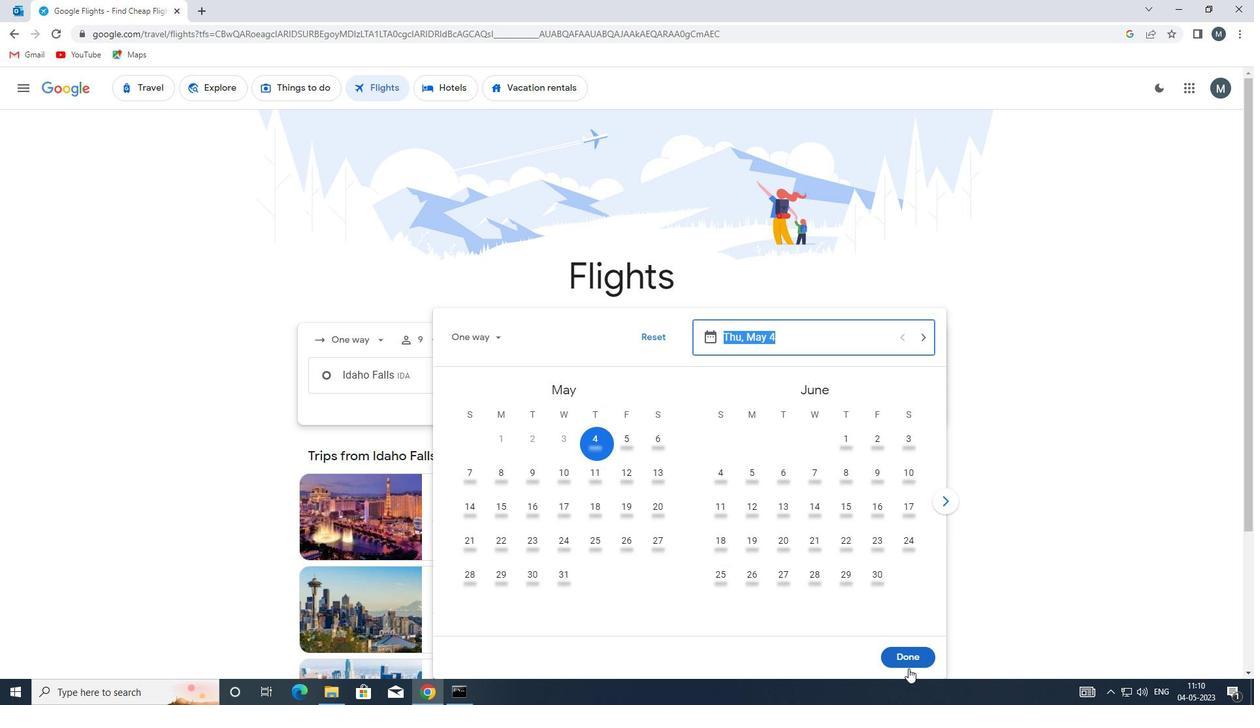
Action: Mouse pressed left at (905, 663)
Screenshot: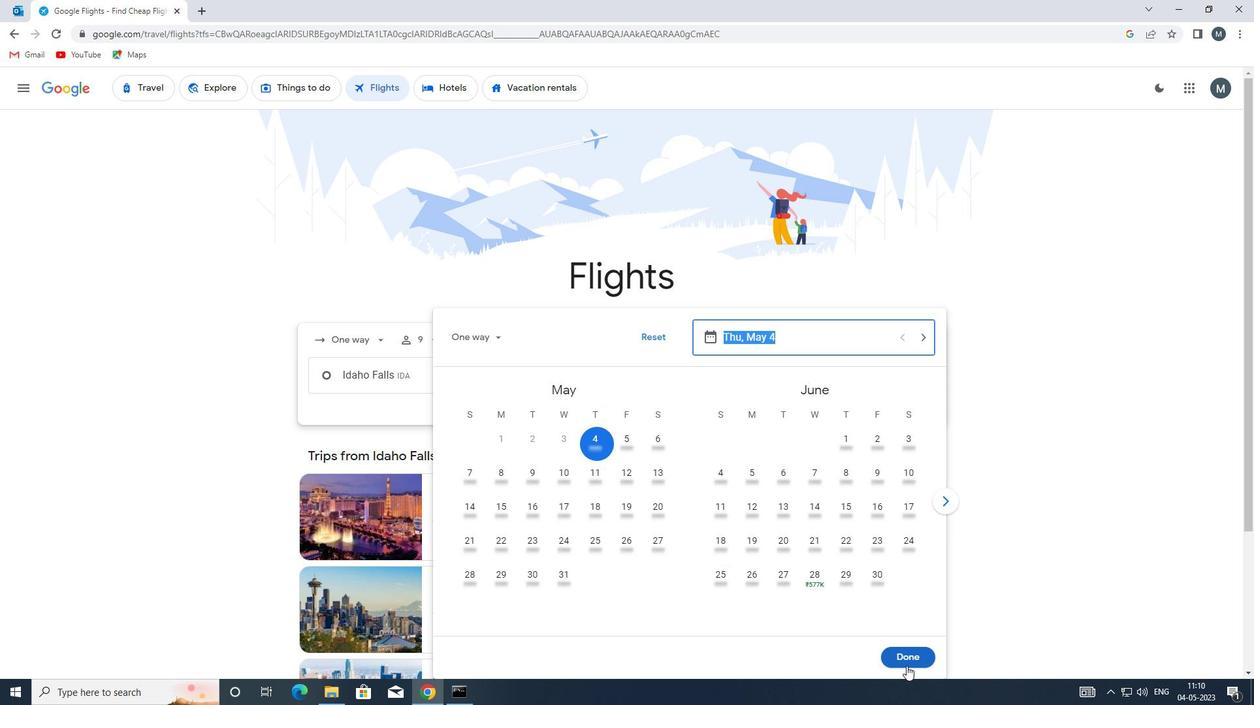 
Action: Mouse moved to (632, 420)
Screenshot: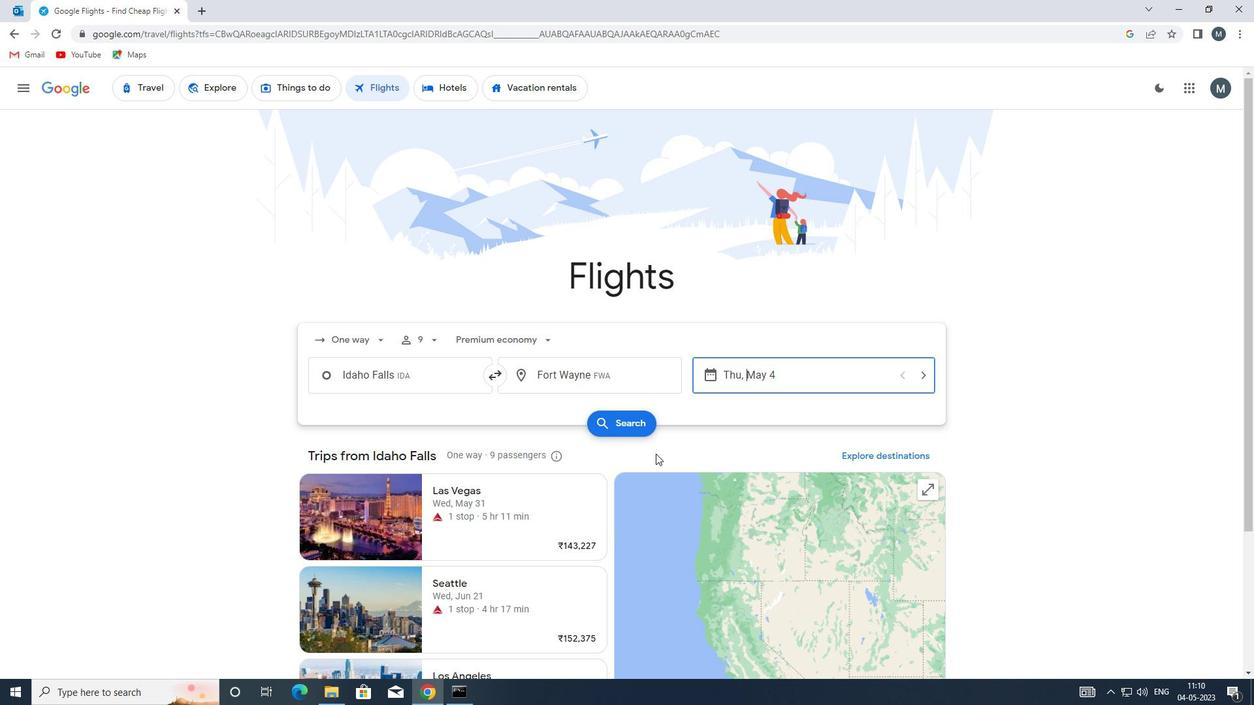 
Action: Mouse pressed left at (632, 420)
Screenshot: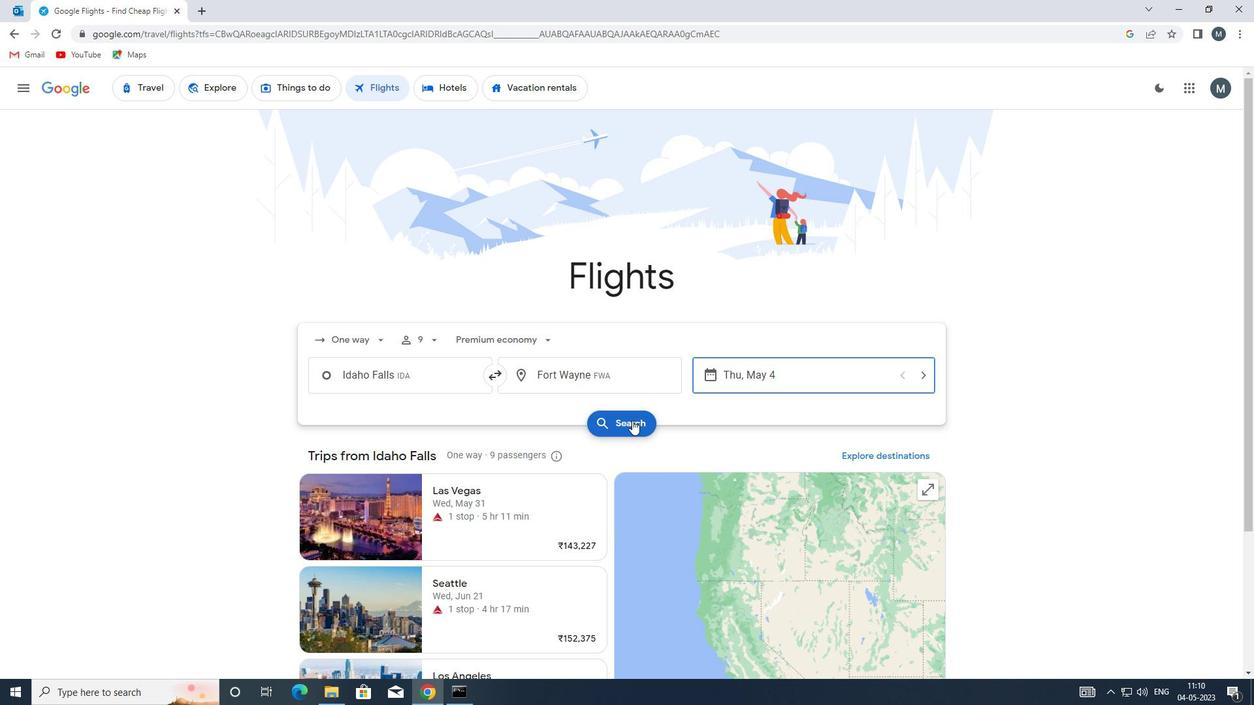 
Action: Mouse moved to (312, 207)
Screenshot: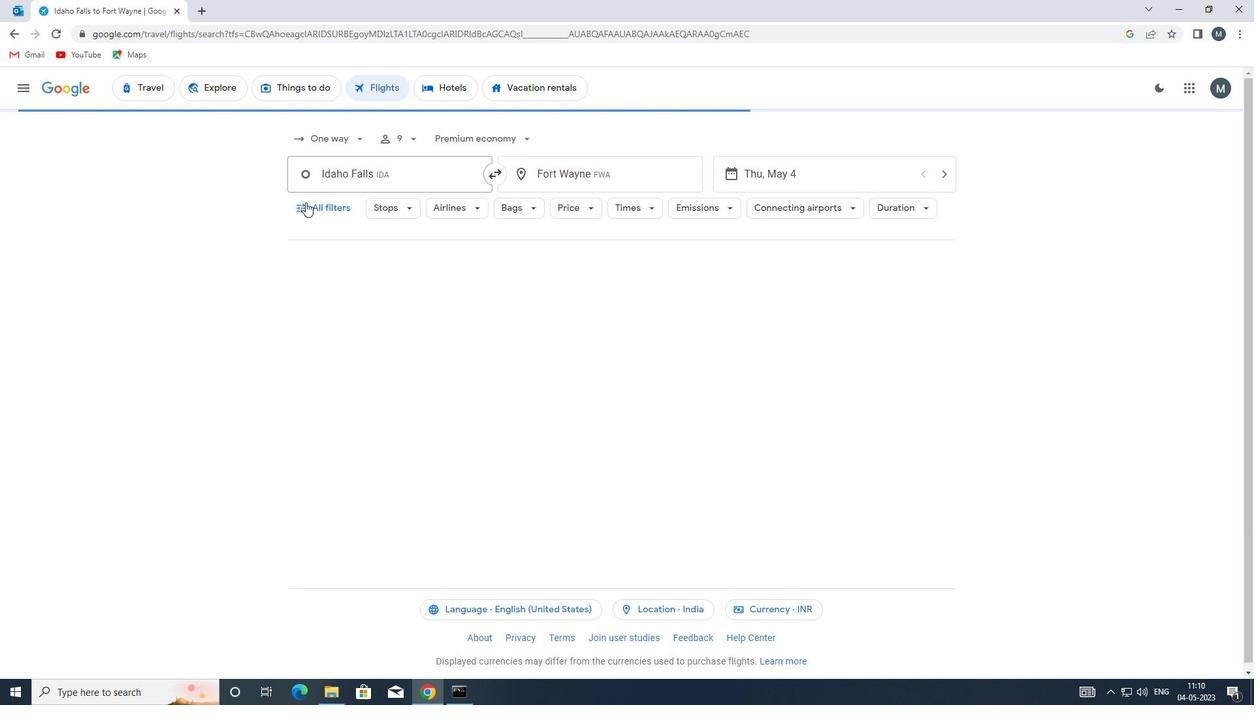 
Action: Mouse pressed left at (312, 207)
Screenshot: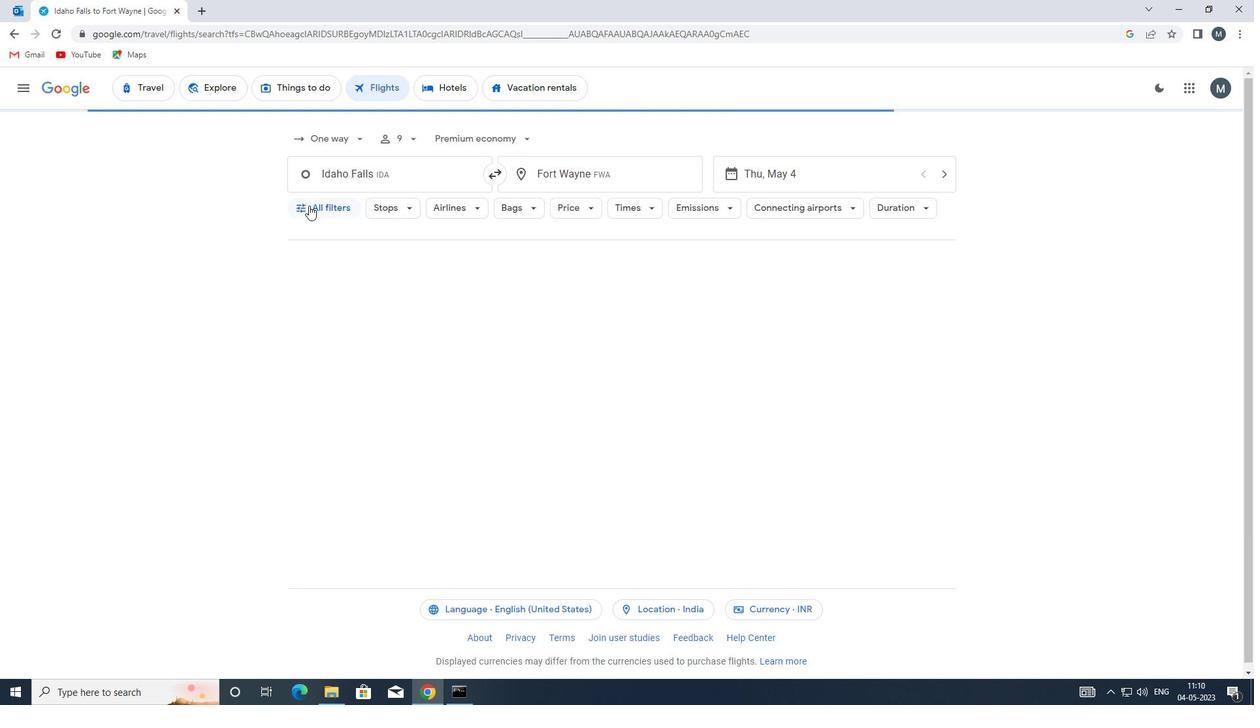 
Action: Mouse moved to (413, 368)
Screenshot: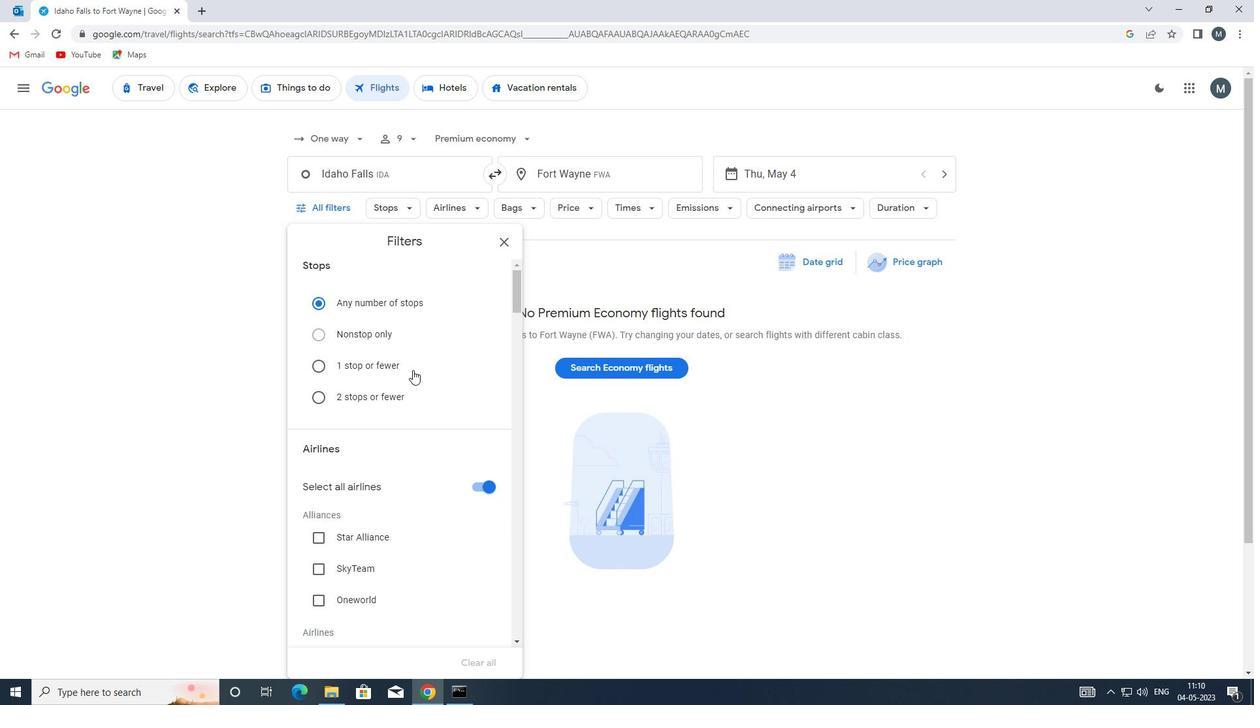 
Action: Mouse scrolled (413, 367) with delta (0, 0)
Screenshot: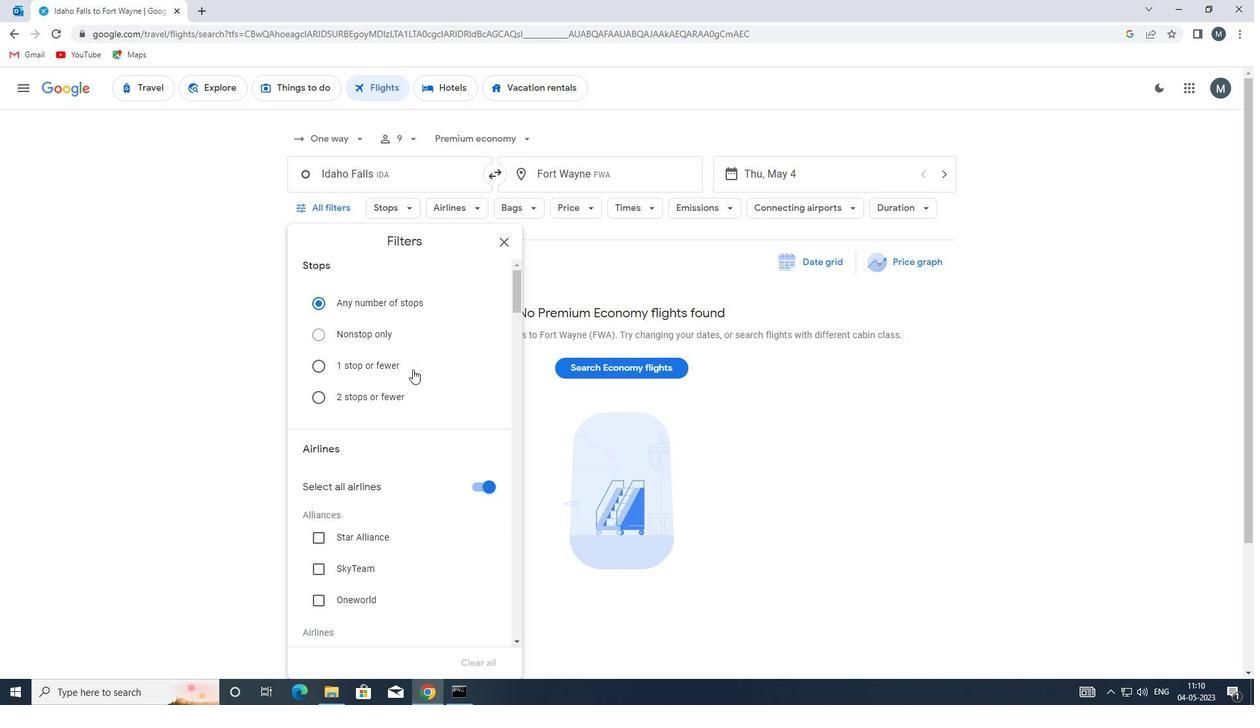 
Action: Mouse scrolled (413, 367) with delta (0, 0)
Screenshot: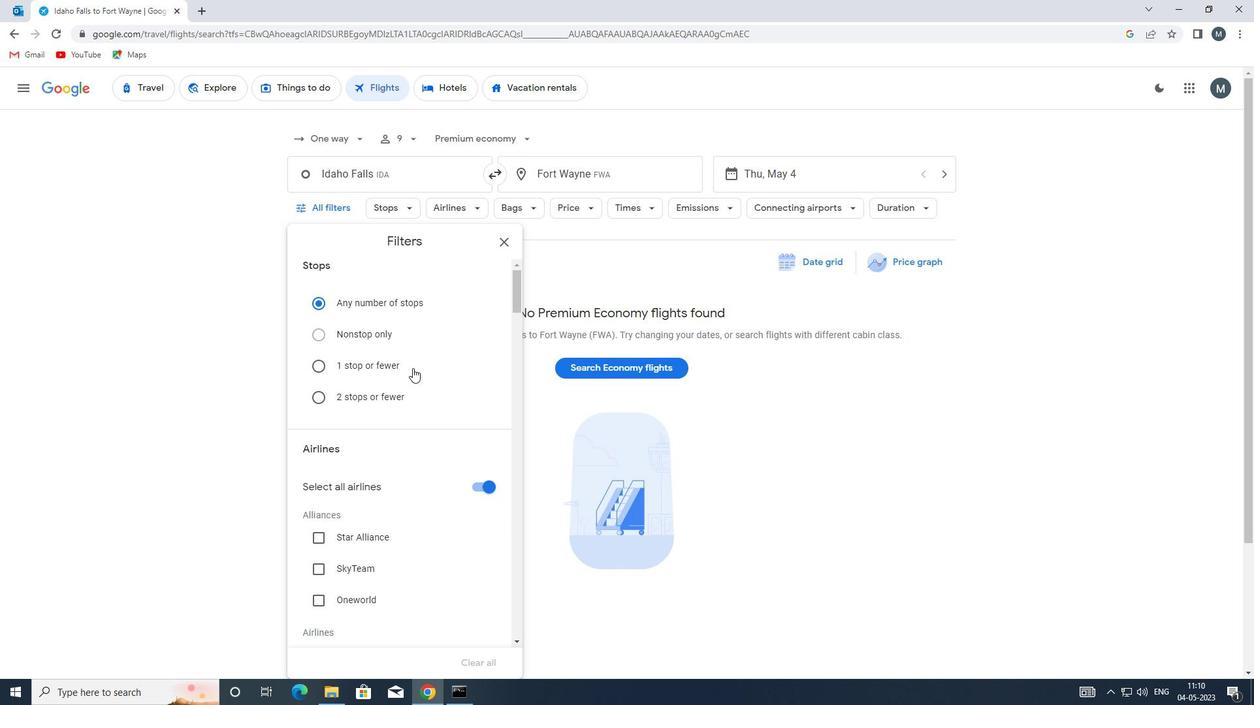 
Action: Mouse moved to (477, 357)
Screenshot: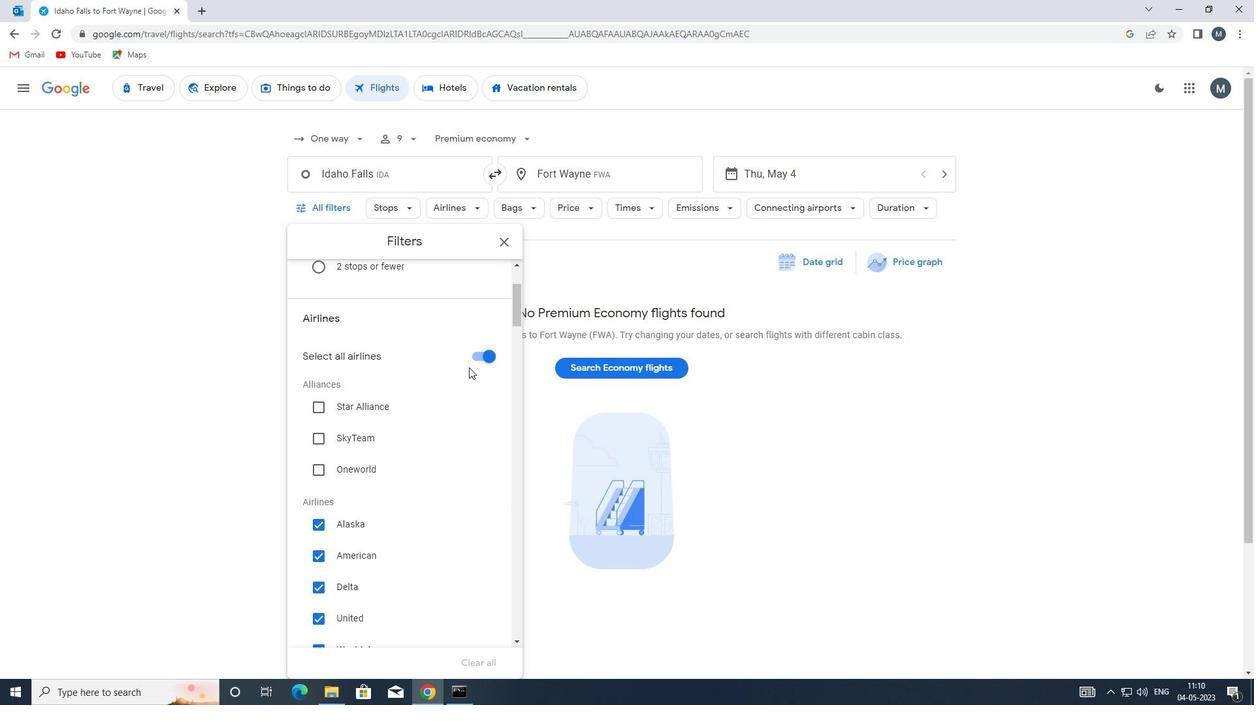 
Action: Mouse pressed left at (477, 357)
Screenshot: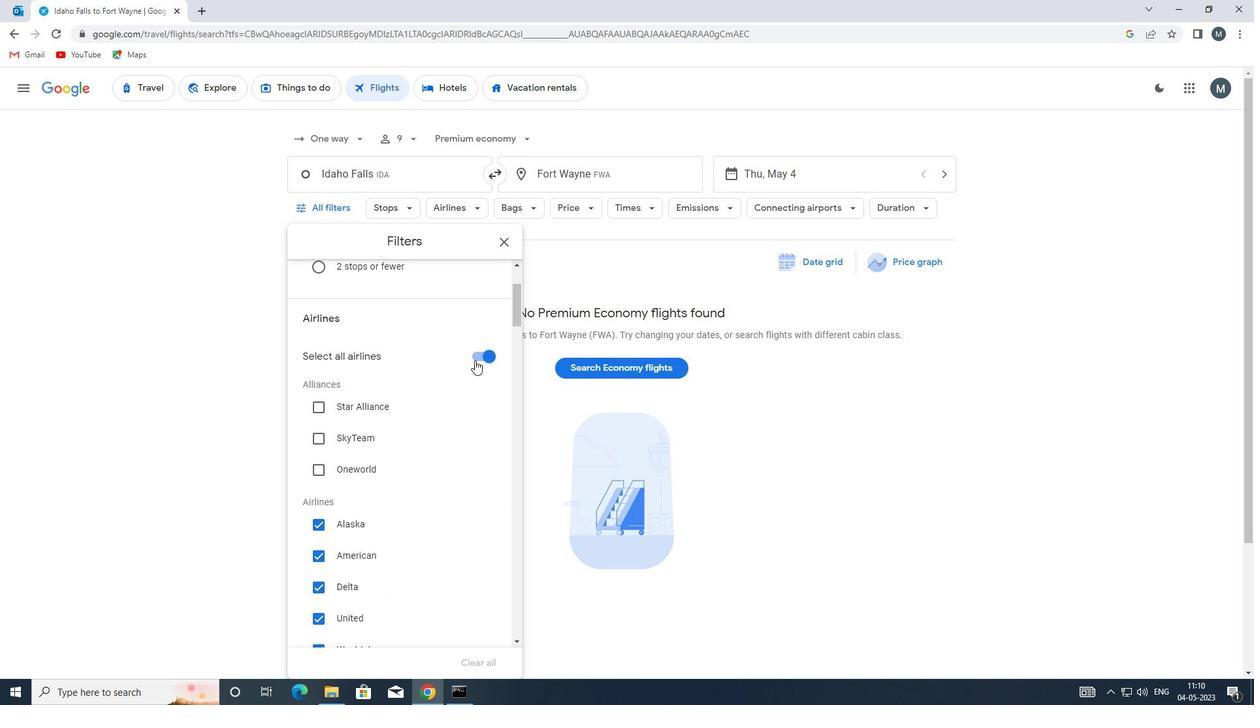 
Action: Mouse moved to (401, 428)
Screenshot: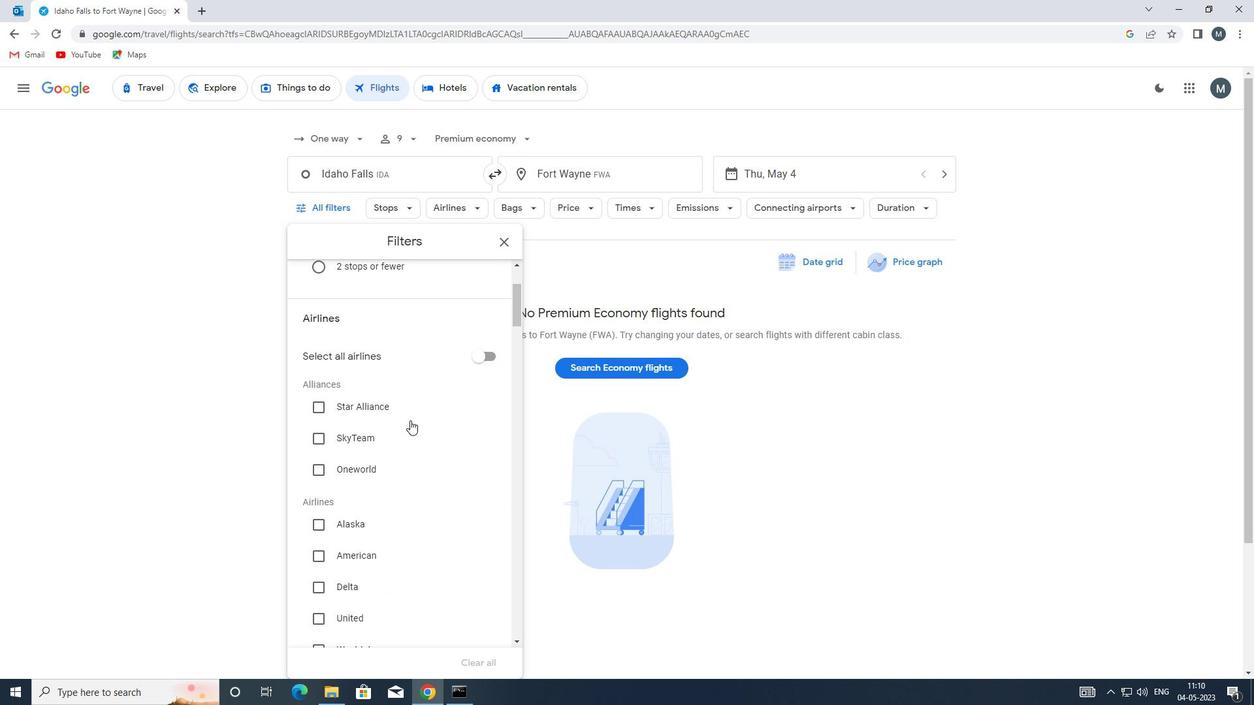 
Action: Mouse scrolled (401, 428) with delta (0, 0)
Screenshot: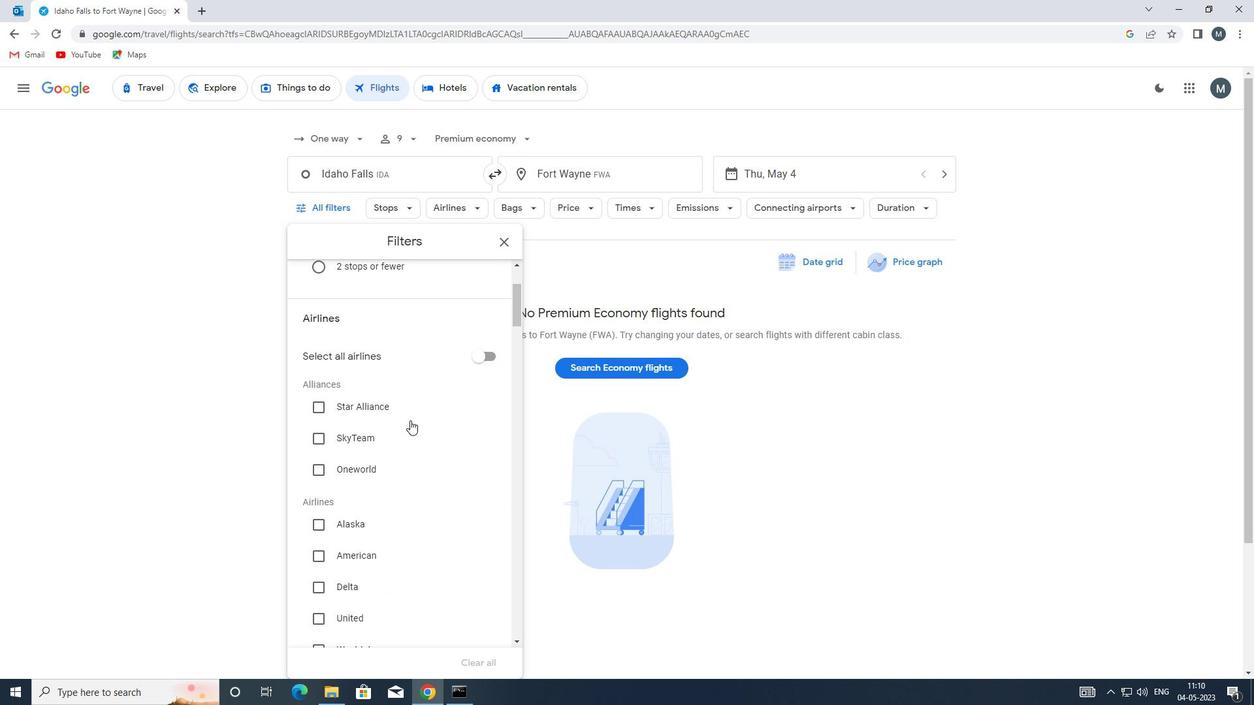 
Action: Mouse moved to (400, 435)
Screenshot: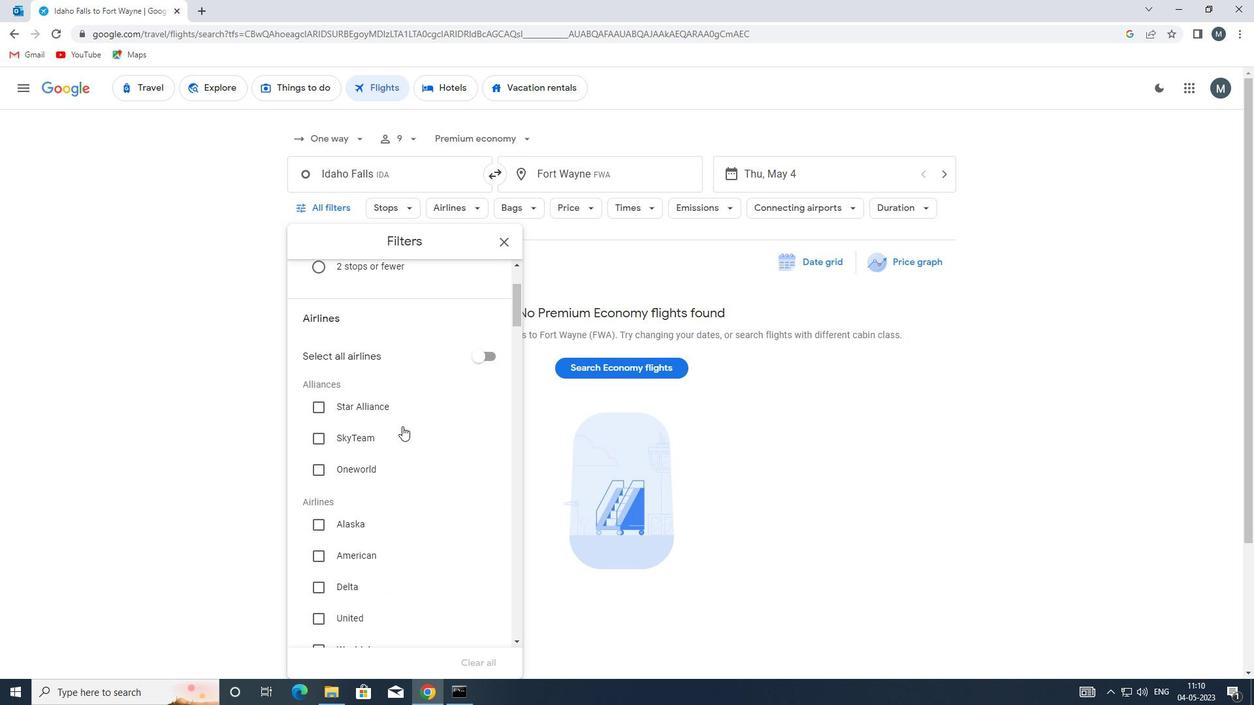 
Action: Mouse scrolled (400, 434) with delta (0, 0)
Screenshot: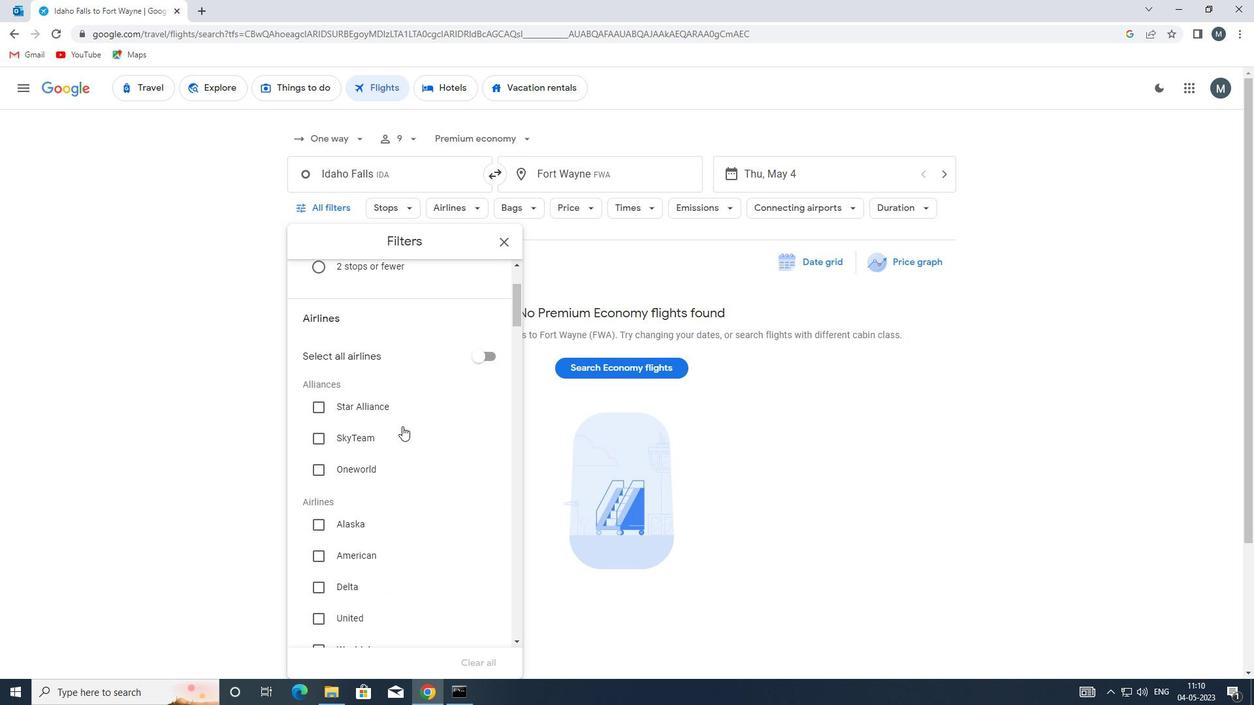 
Action: Mouse moved to (350, 508)
Screenshot: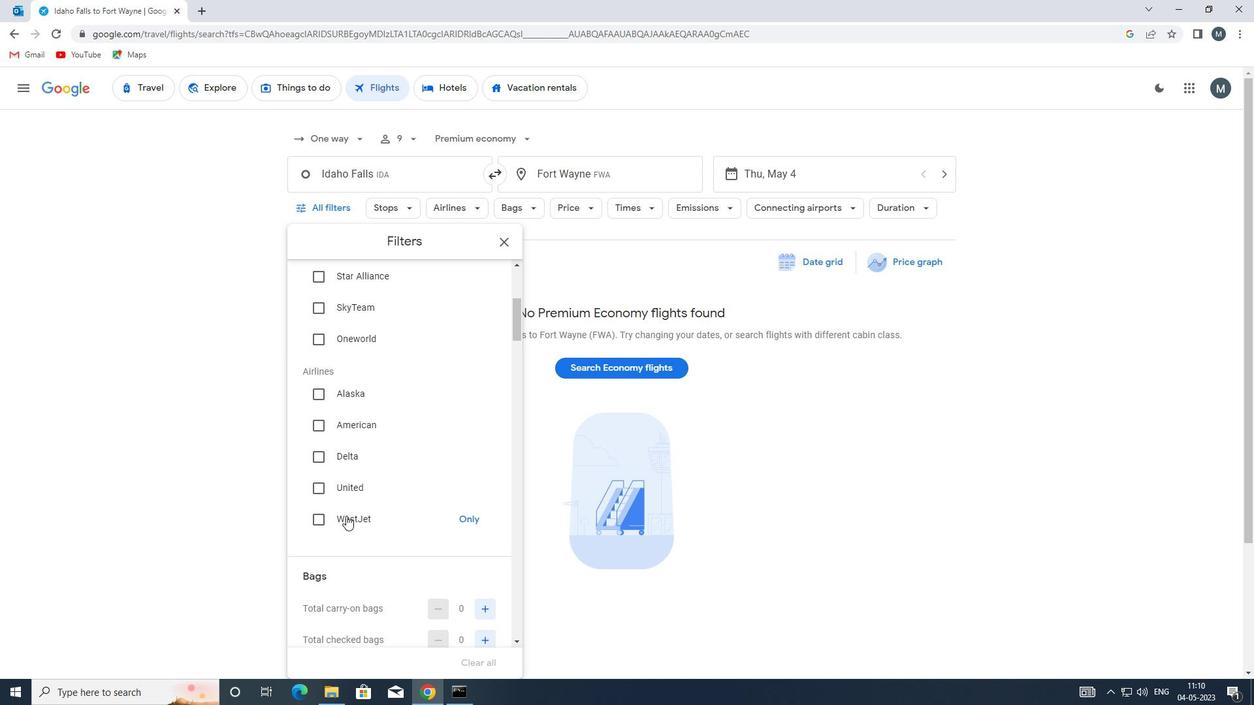 
Action: Mouse scrolled (350, 507) with delta (0, 0)
Screenshot: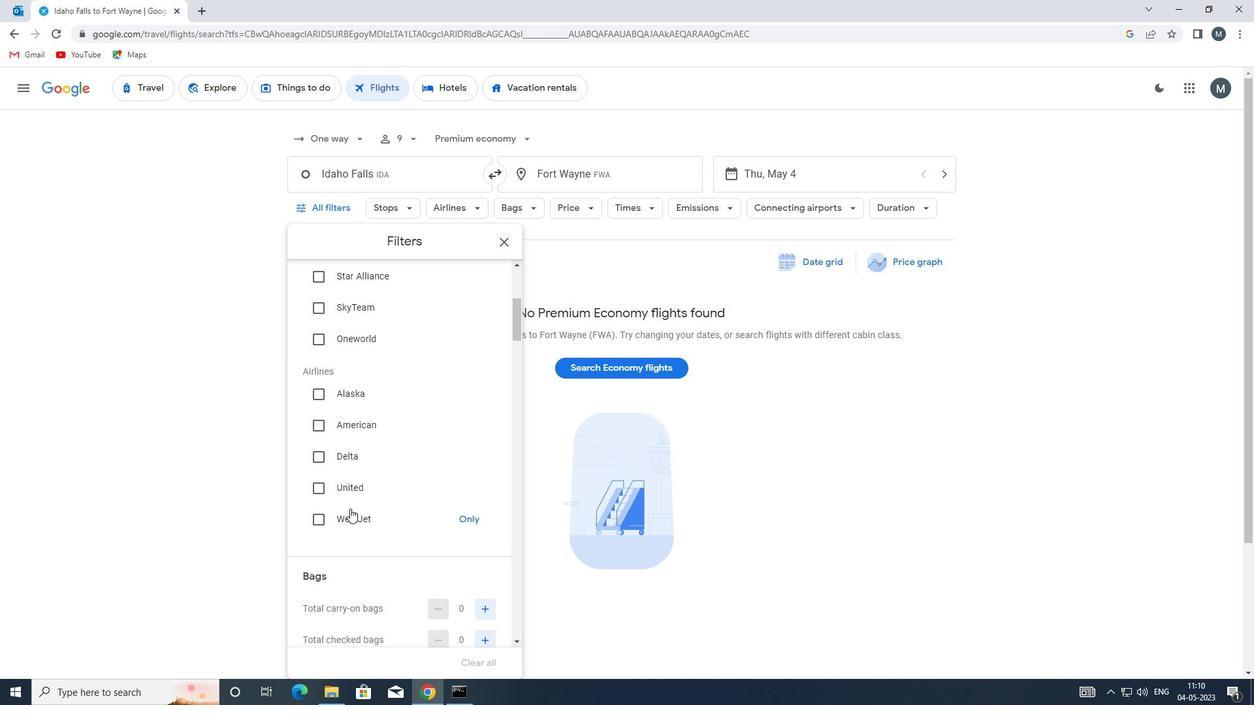 
Action: Mouse moved to (368, 513)
Screenshot: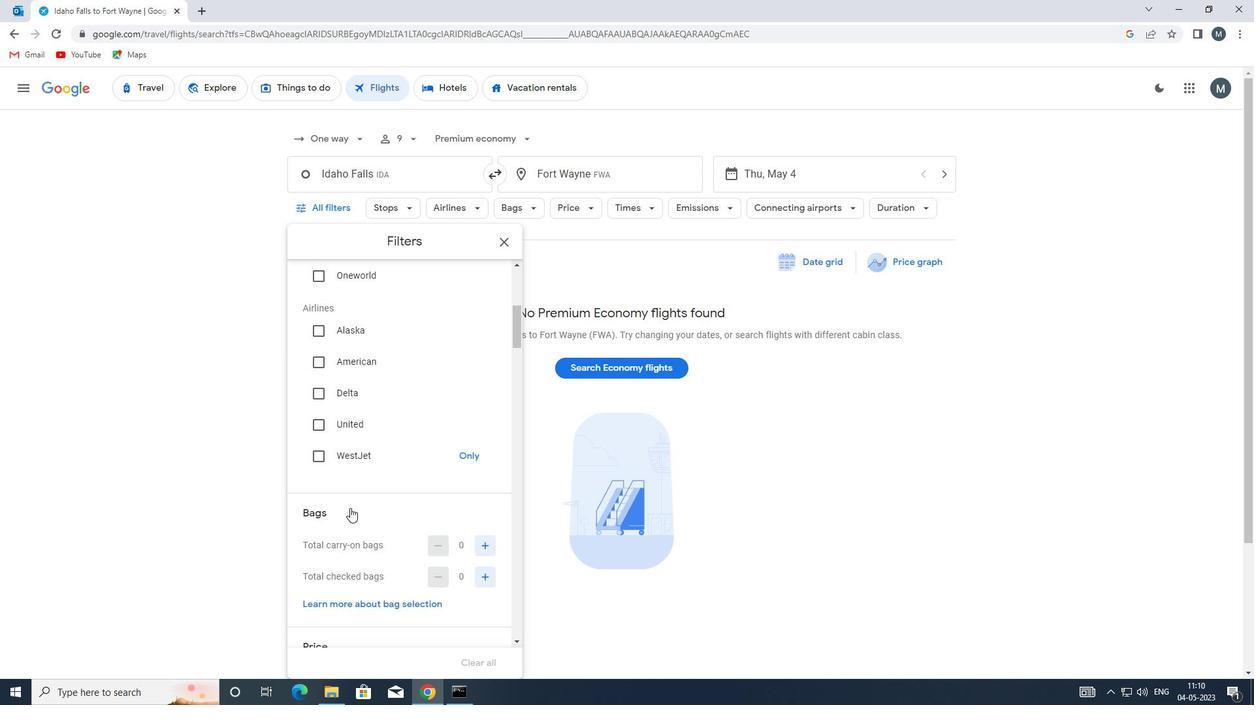 
Action: Mouse scrolled (368, 512) with delta (0, 0)
Screenshot: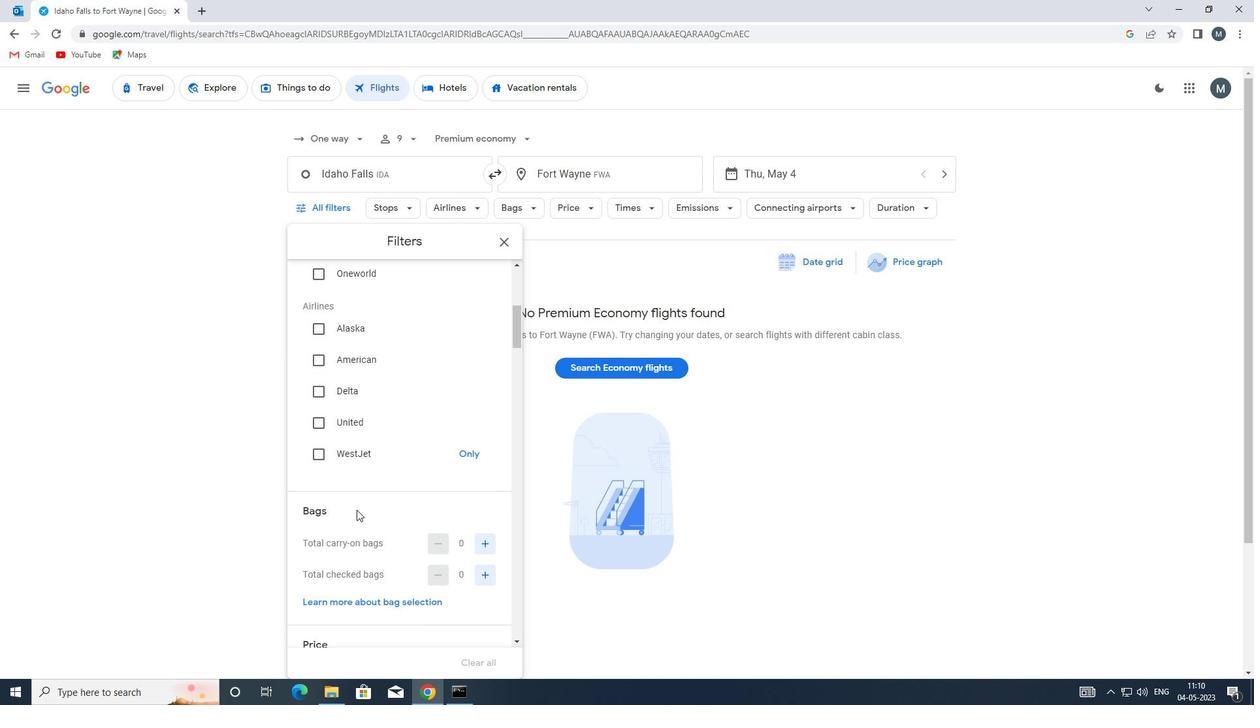 
Action: Mouse moved to (482, 477)
Screenshot: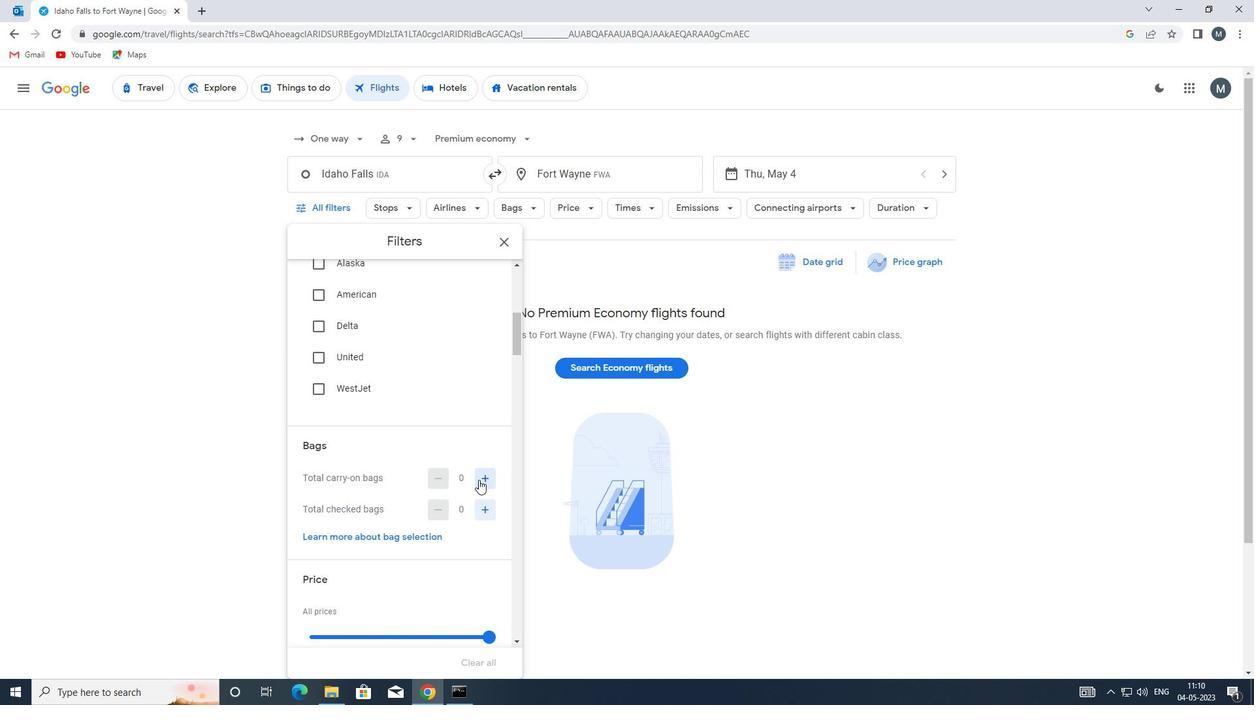 
Action: Mouse pressed left at (482, 477)
Screenshot: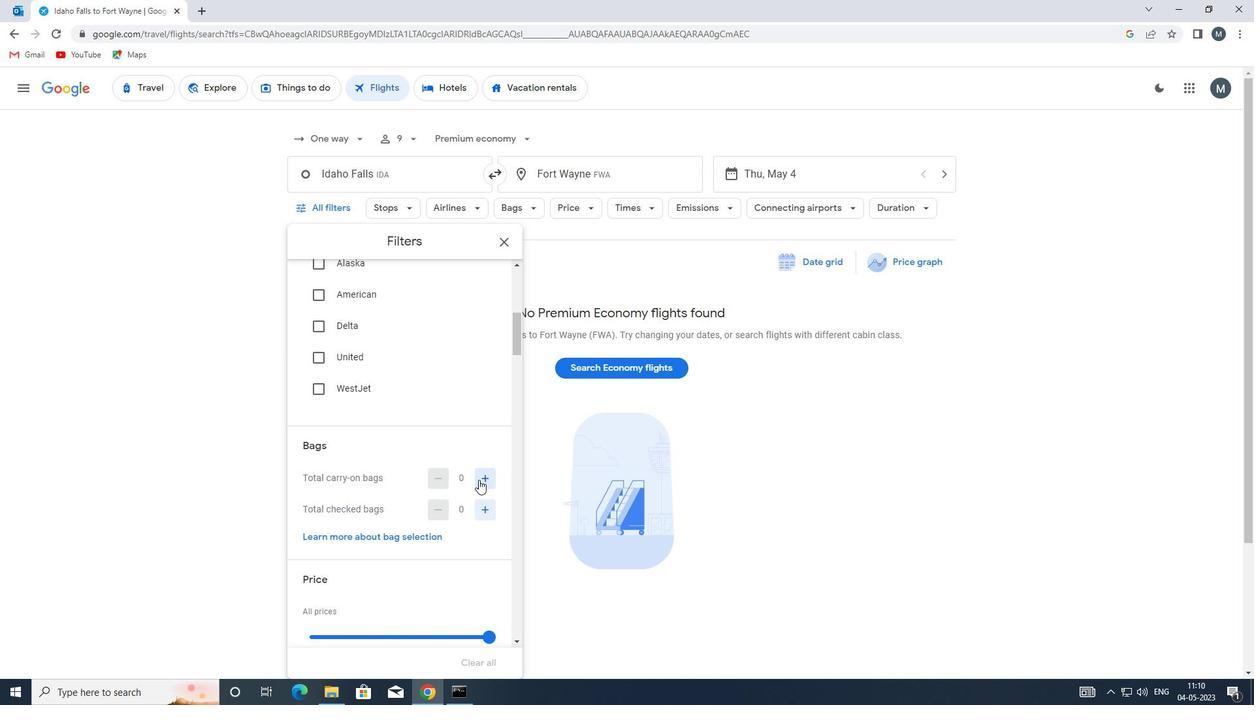 
Action: Mouse moved to (482, 479)
Screenshot: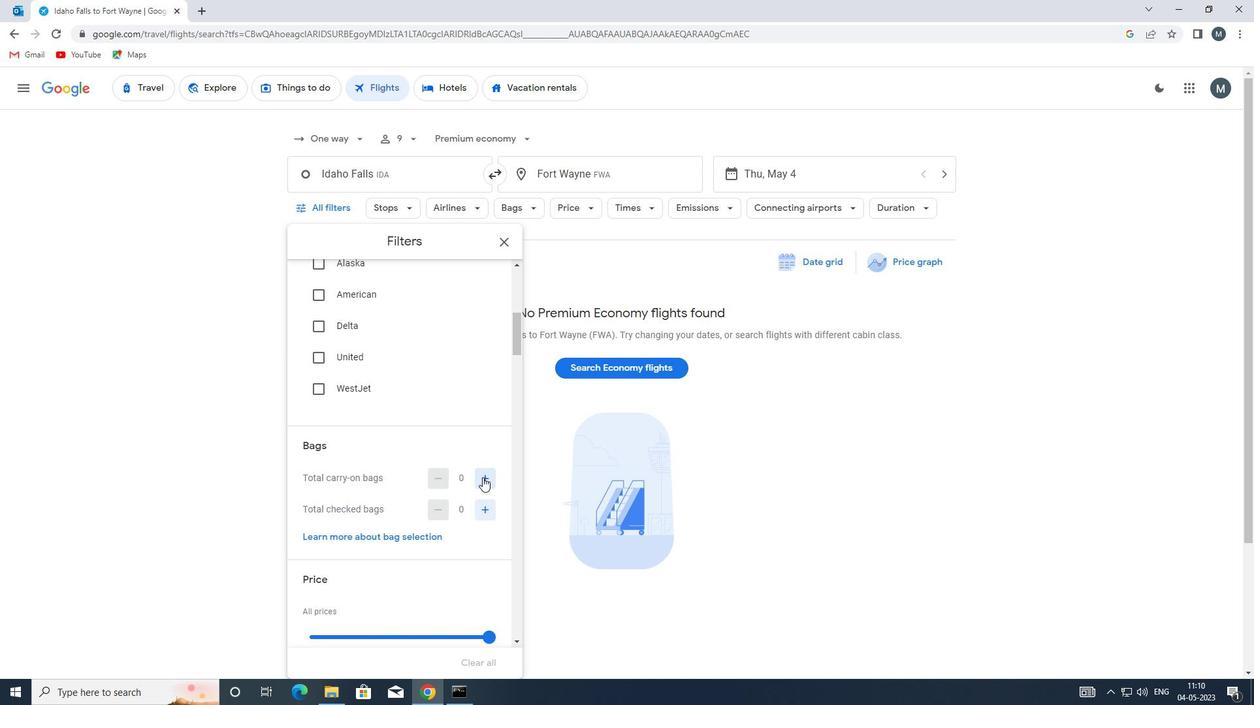 
Action: Mouse pressed left at (482, 479)
Screenshot: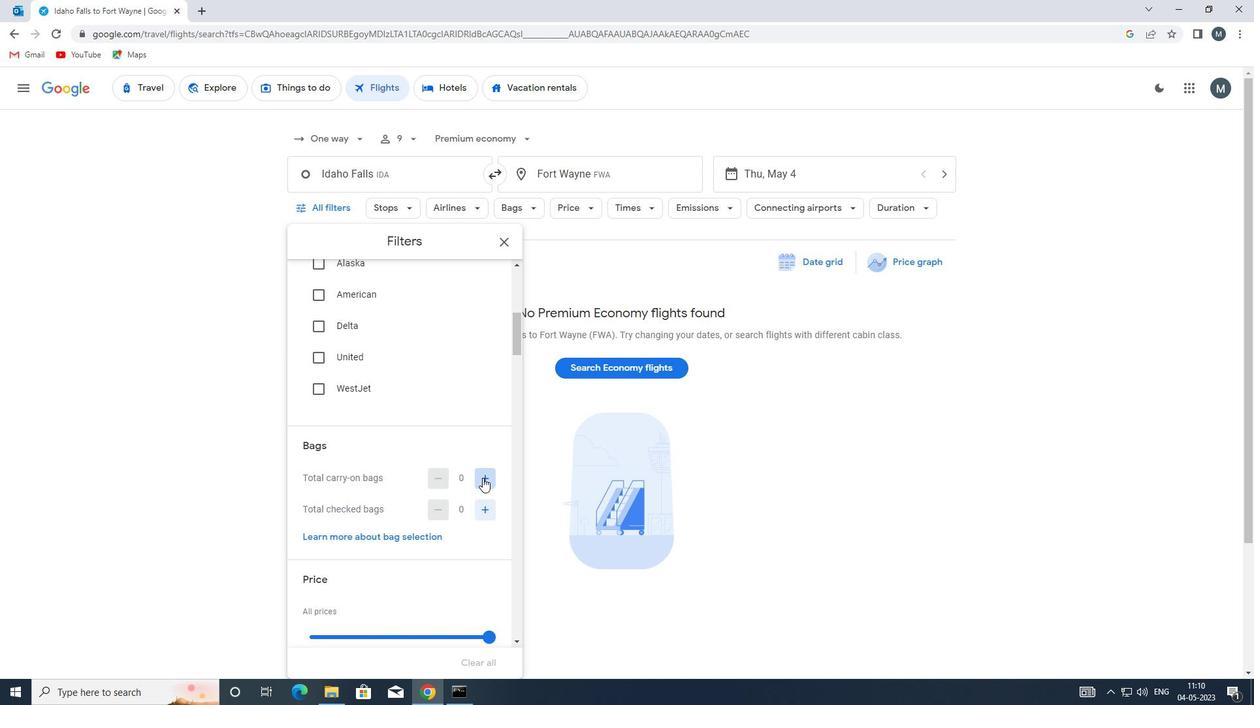 
Action: Mouse moved to (417, 496)
Screenshot: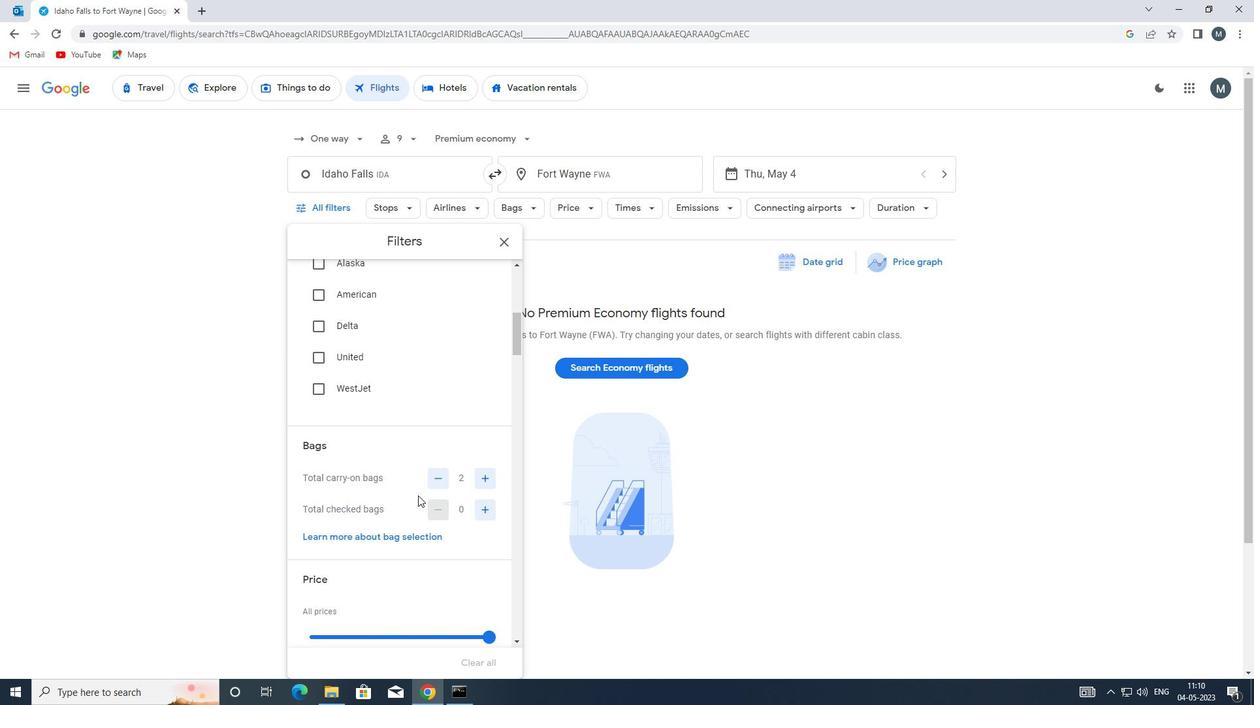 
Action: Mouse scrolled (417, 495) with delta (0, 0)
Screenshot: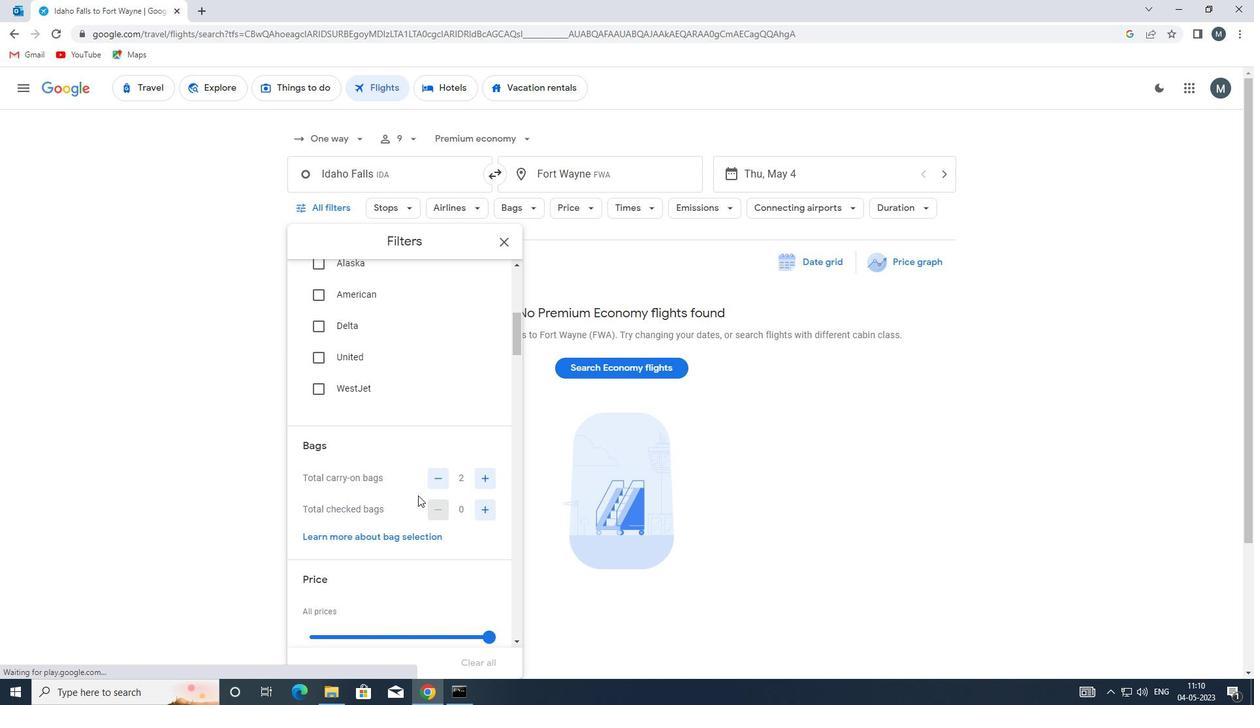 
Action: Mouse moved to (416, 496)
Screenshot: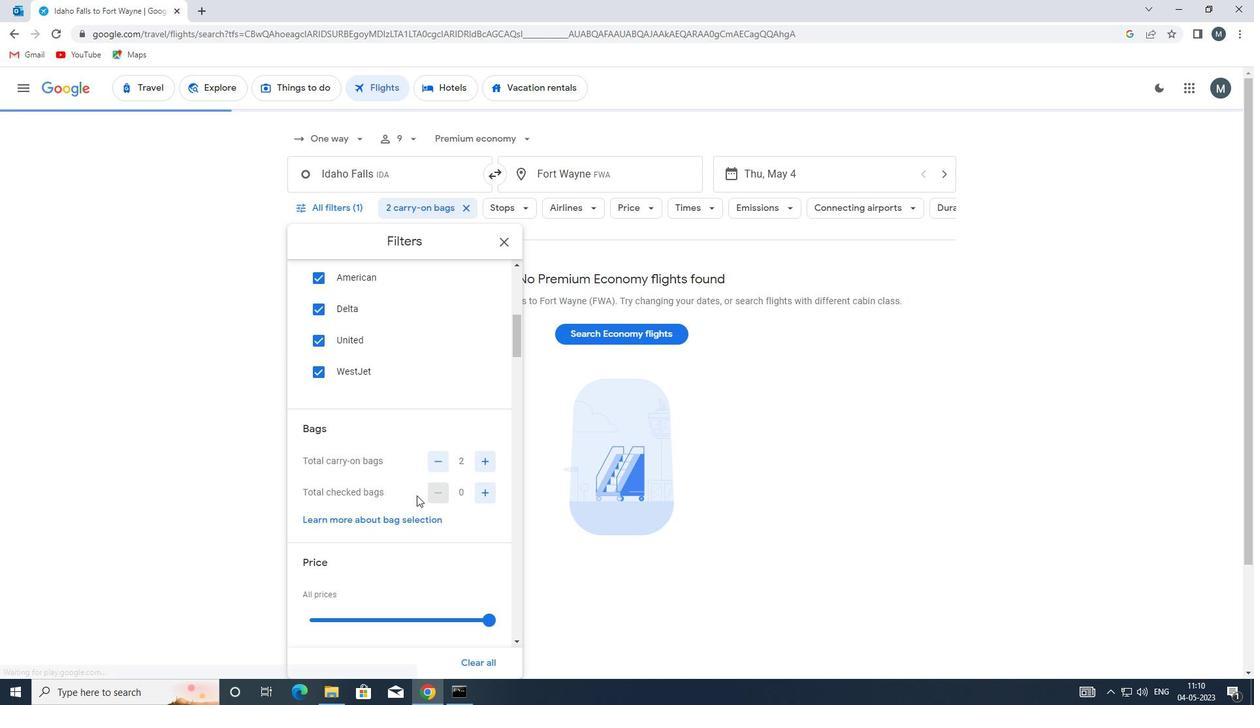 
Action: Mouse scrolled (416, 495) with delta (0, 0)
Screenshot: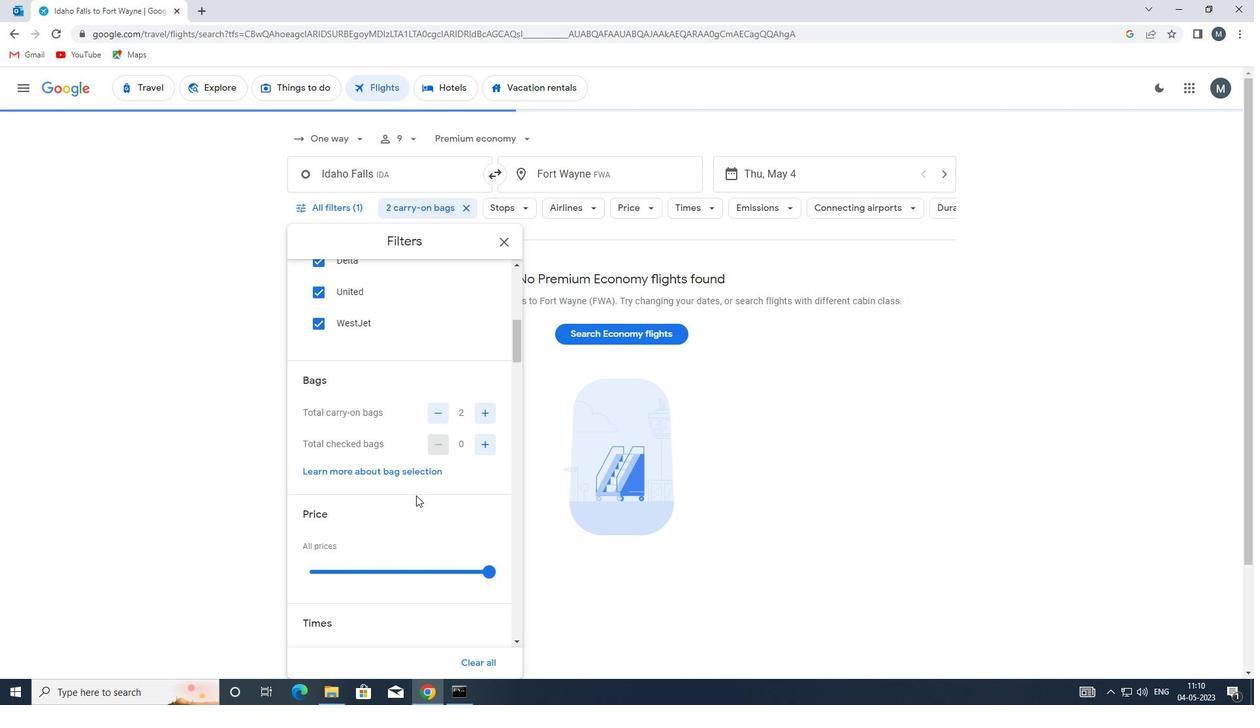 
Action: Mouse moved to (416, 493)
Screenshot: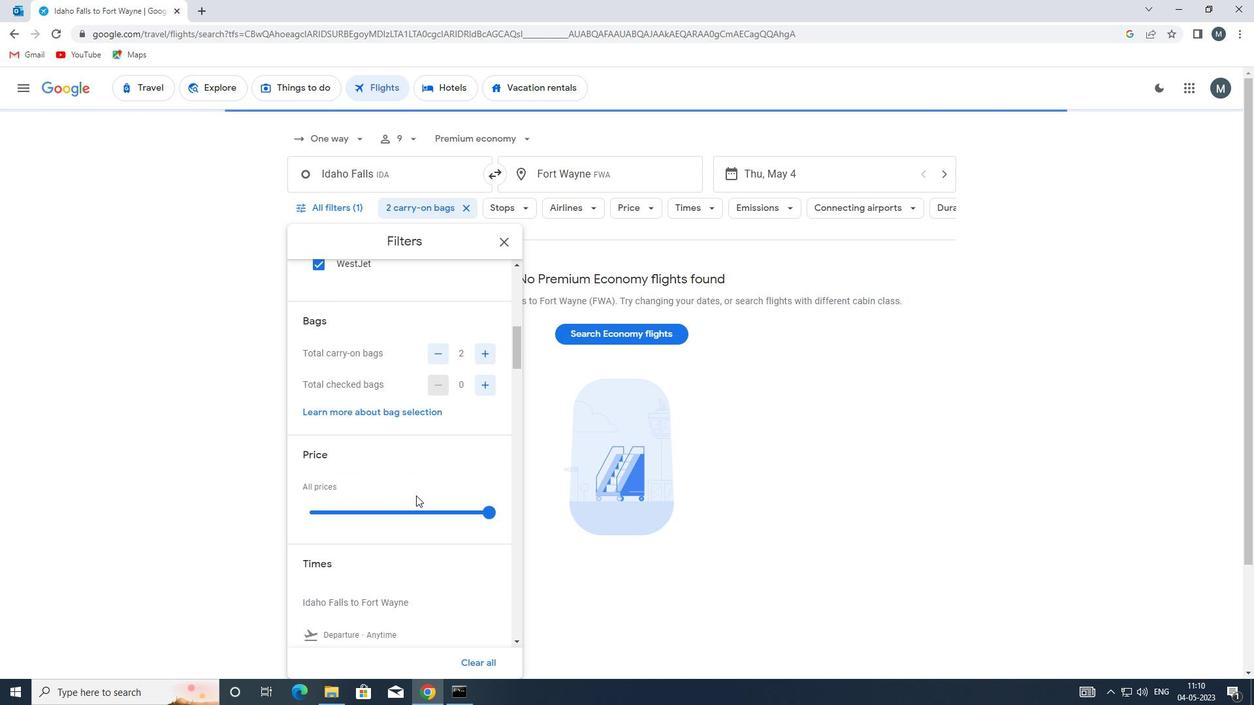 
Action: Mouse scrolled (416, 492) with delta (0, 0)
Screenshot: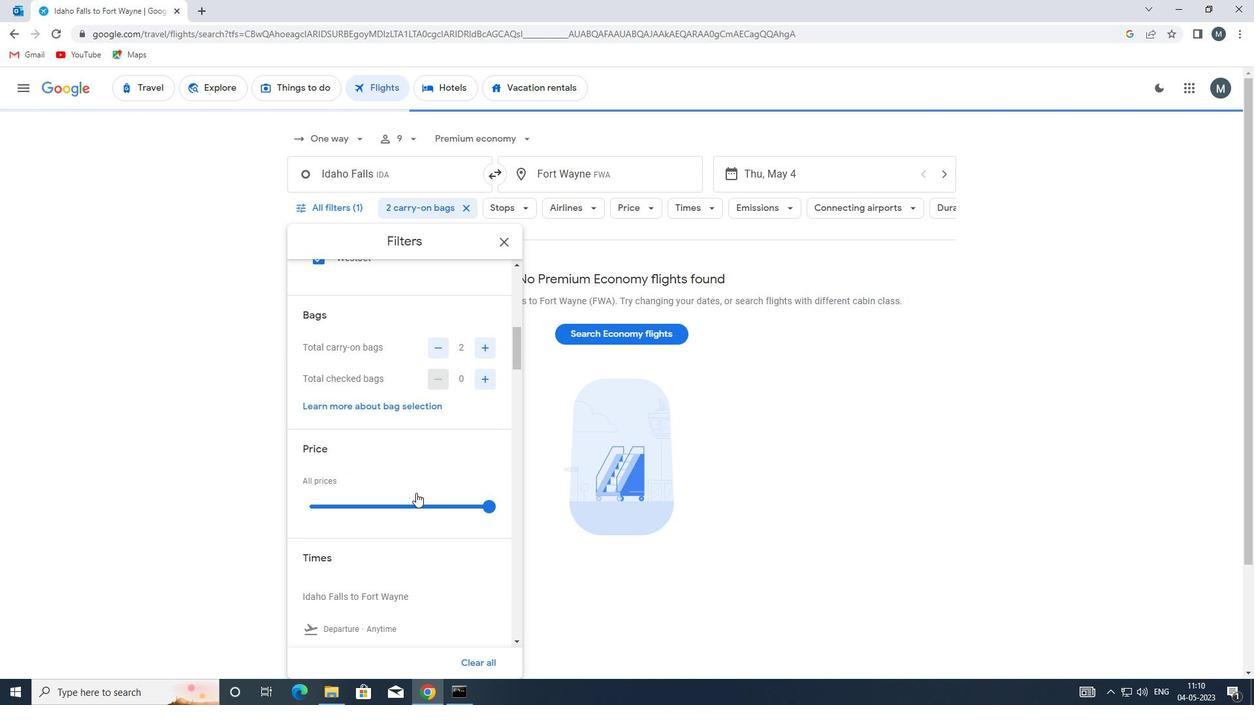 
Action: Mouse moved to (423, 475)
Screenshot: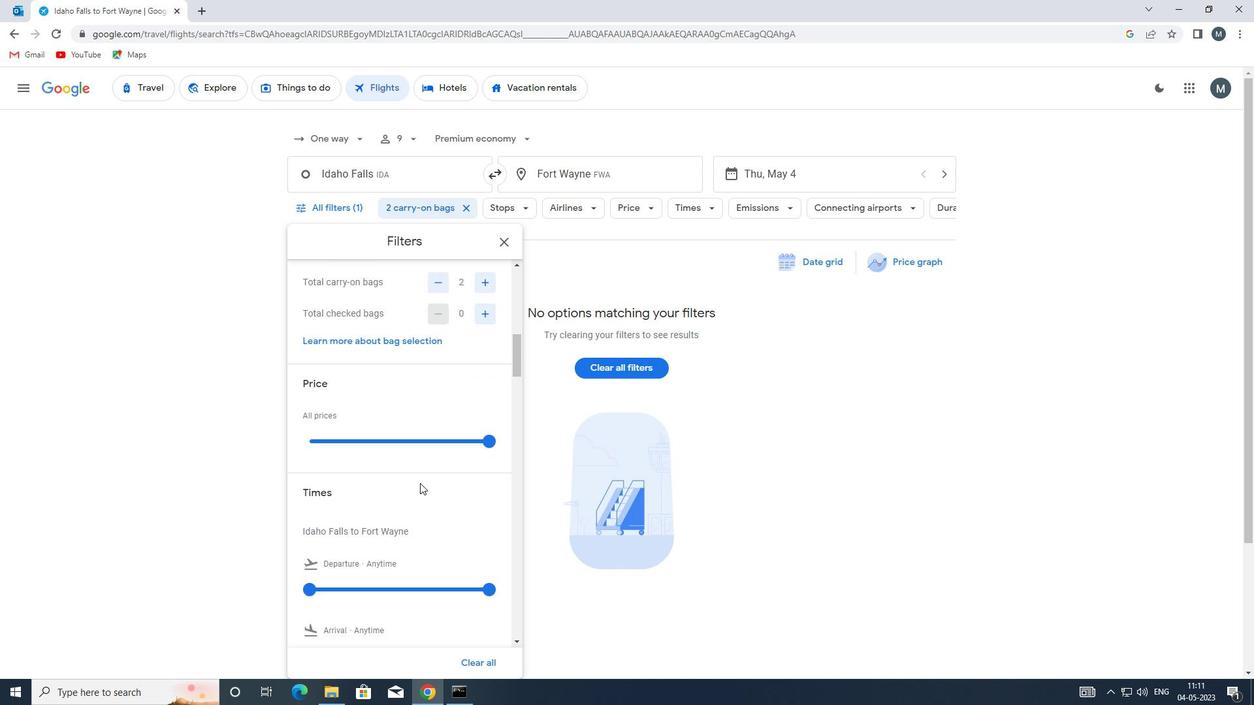
Action: Mouse scrolled (423, 475) with delta (0, 0)
Screenshot: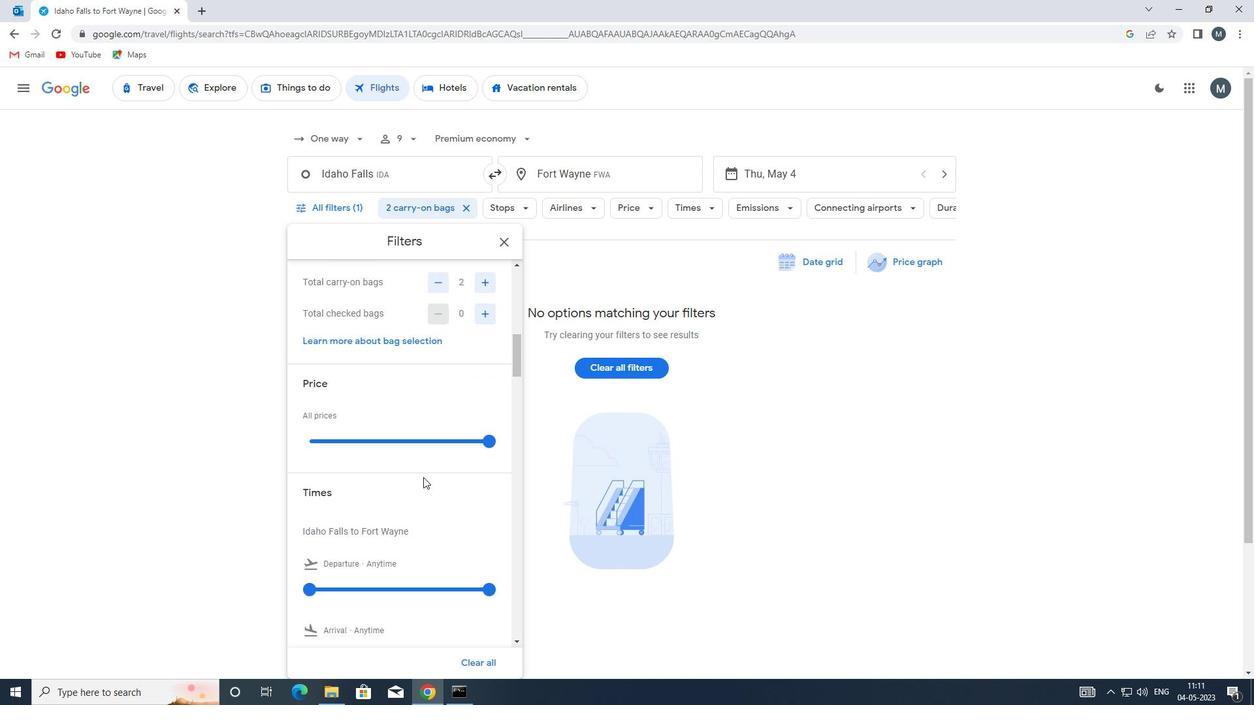 
Action: Mouse moved to (341, 392)
Screenshot: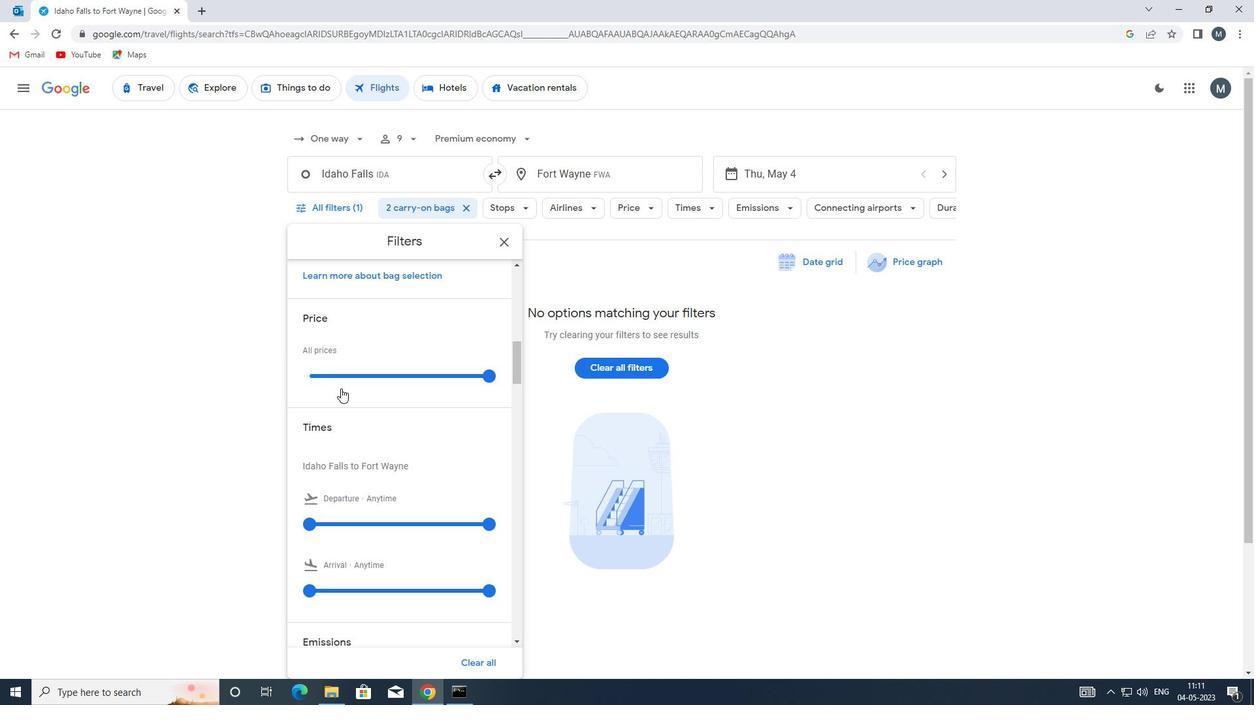 
Action: Mouse scrolled (341, 391) with delta (0, 0)
Screenshot: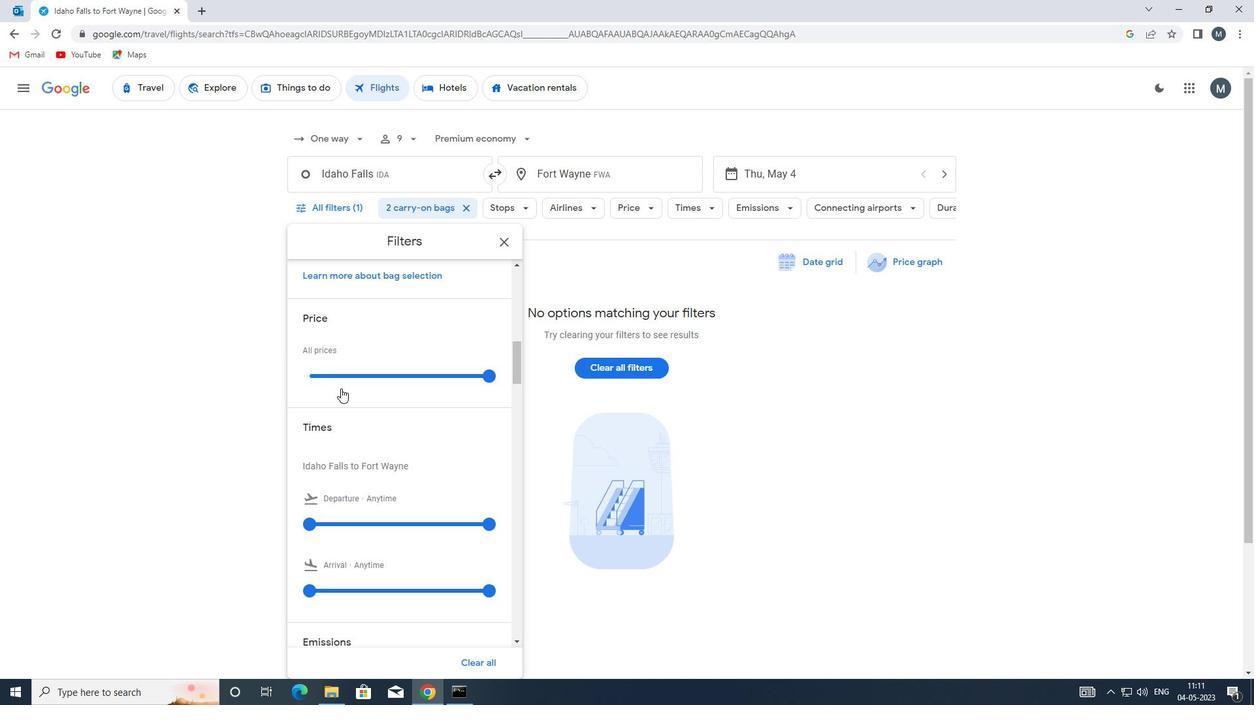 
Action: Mouse moved to (341, 393)
Screenshot: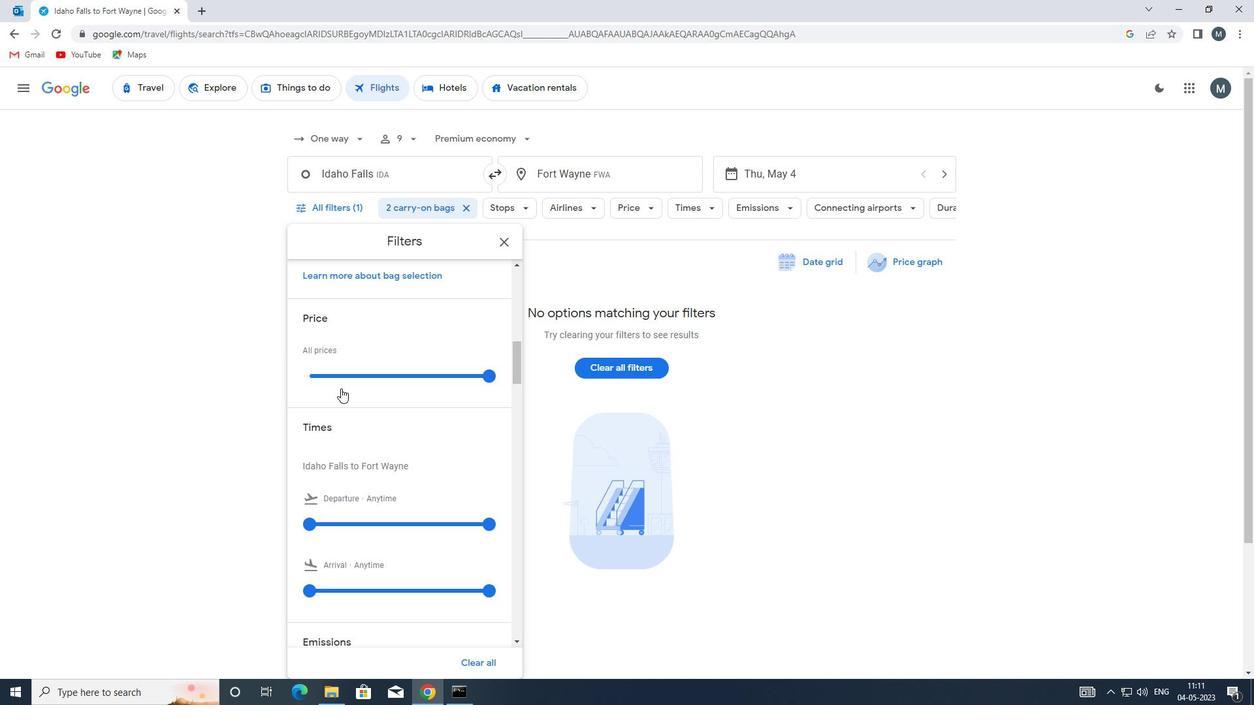 
Action: Mouse scrolled (341, 392) with delta (0, 0)
Screenshot: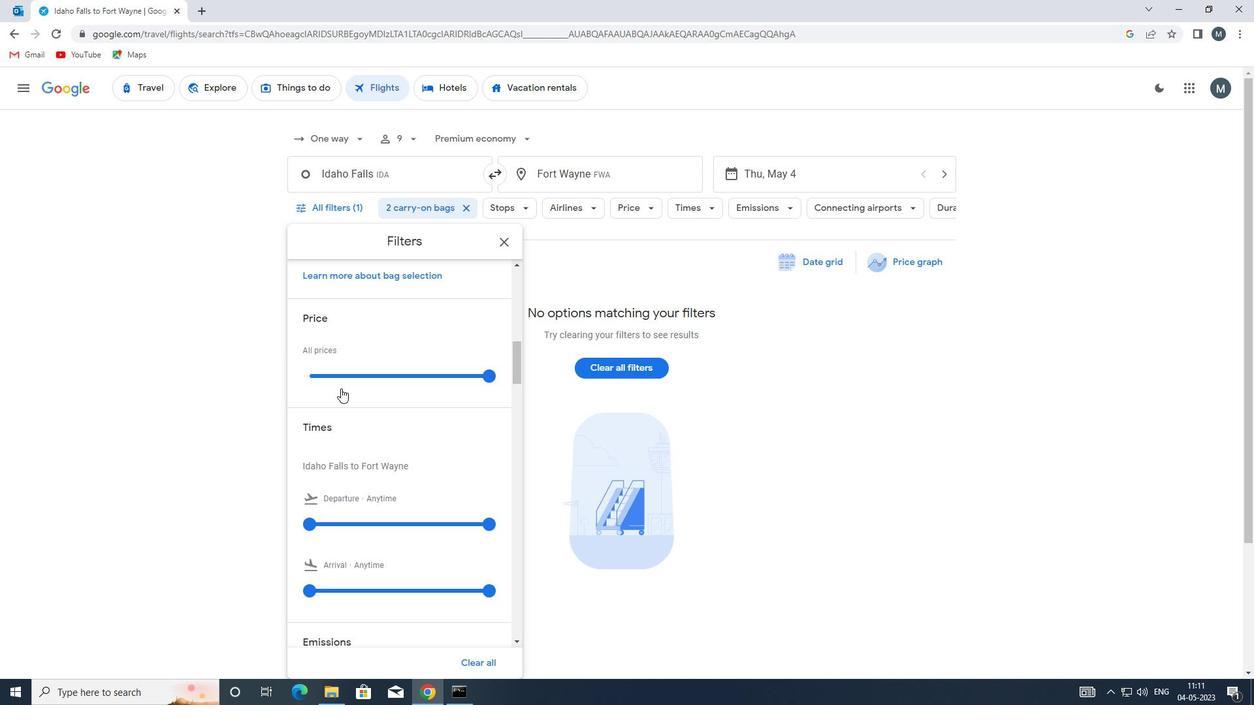 
Action: Mouse moved to (362, 389)
Screenshot: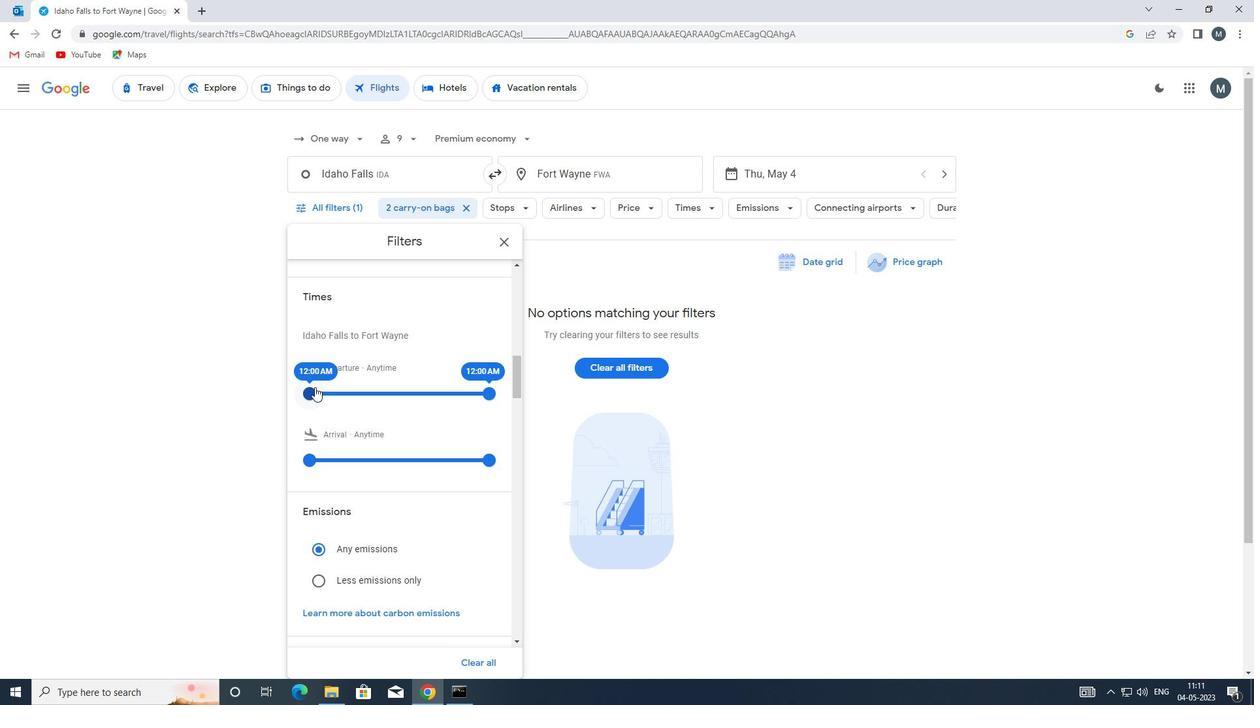 
Action: Mouse pressed left at (362, 389)
Screenshot: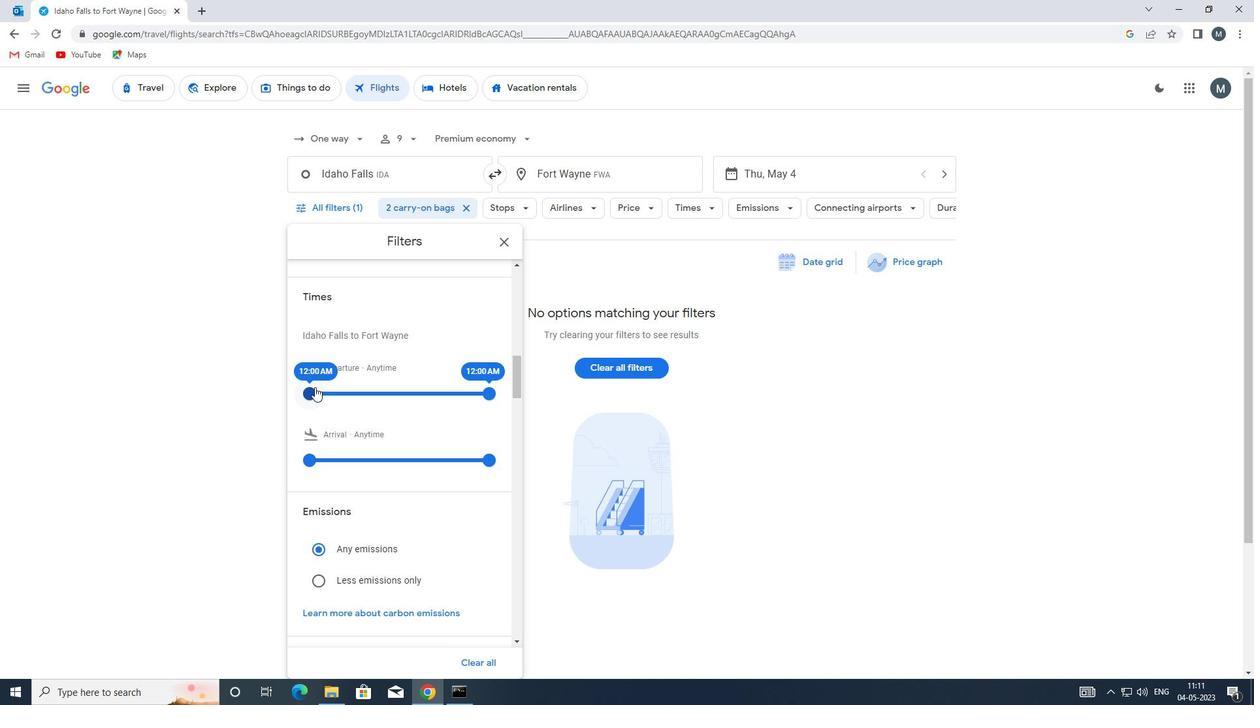 
Action: Mouse moved to (486, 390)
Screenshot: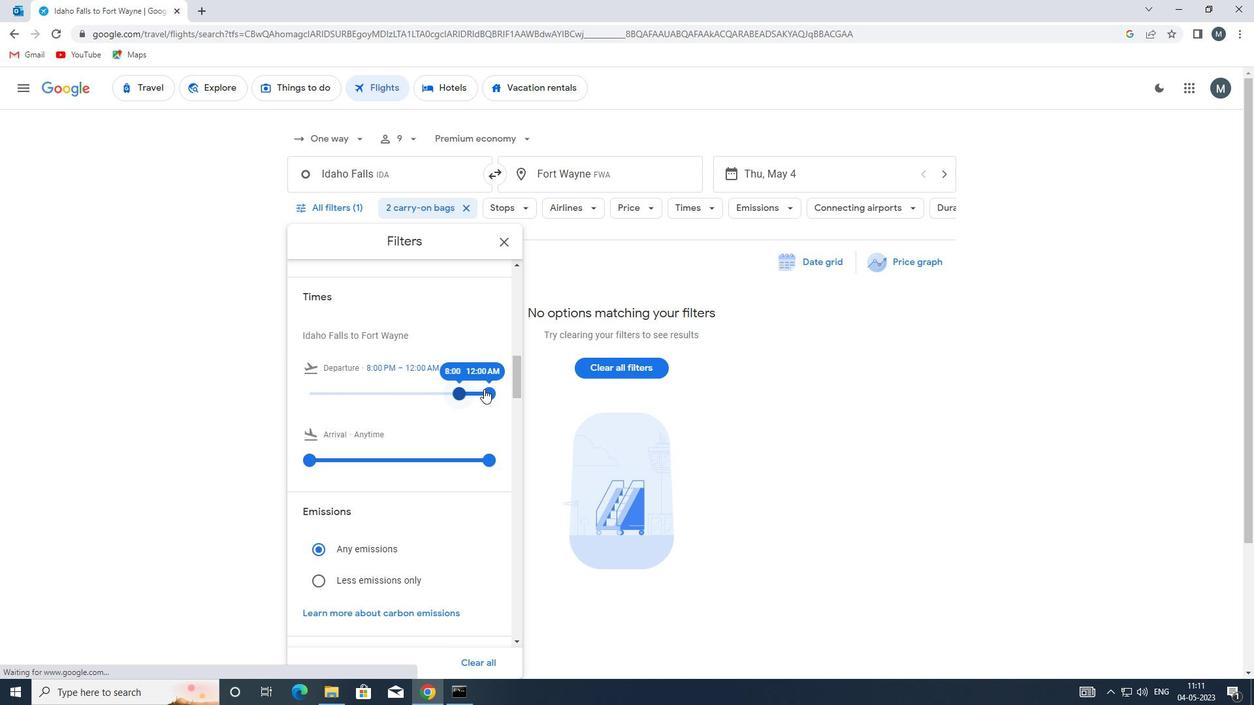 
Action: Mouse pressed left at (486, 390)
Screenshot: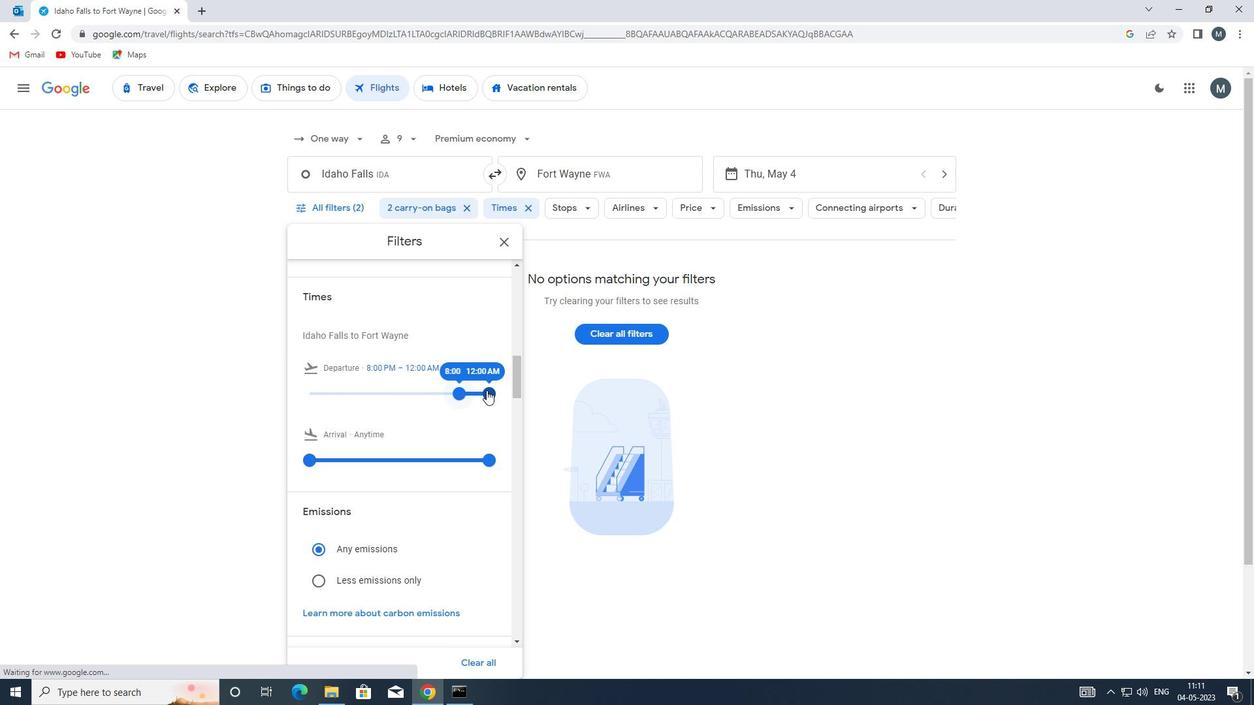 
Action: Mouse moved to (445, 398)
Screenshot: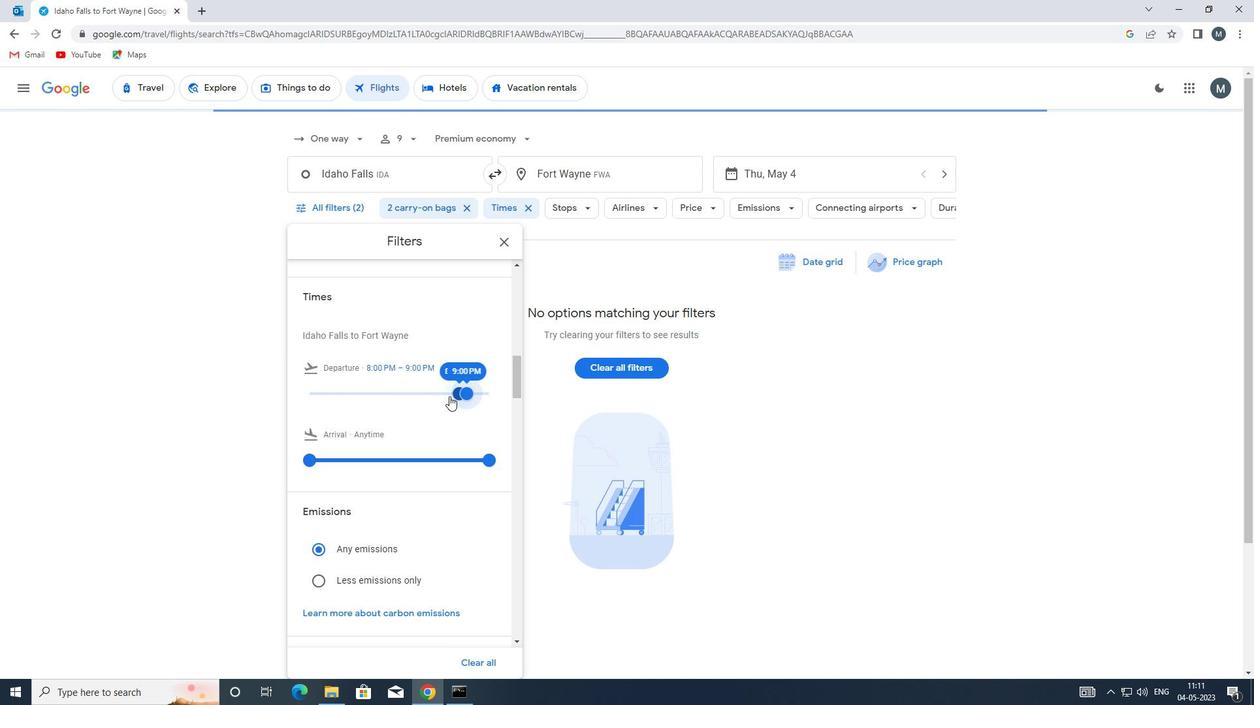 
Action: Mouse scrolled (445, 397) with delta (0, 0)
Screenshot: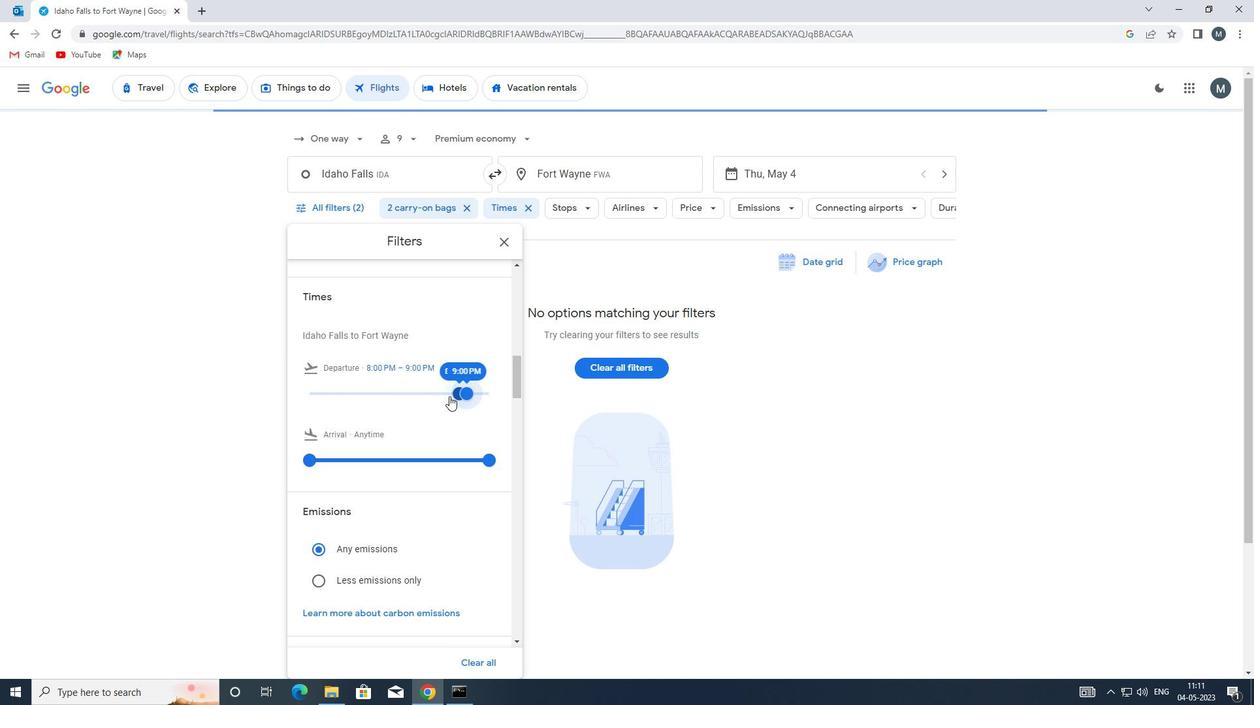 
Action: Mouse moved to (508, 243)
Screenshot: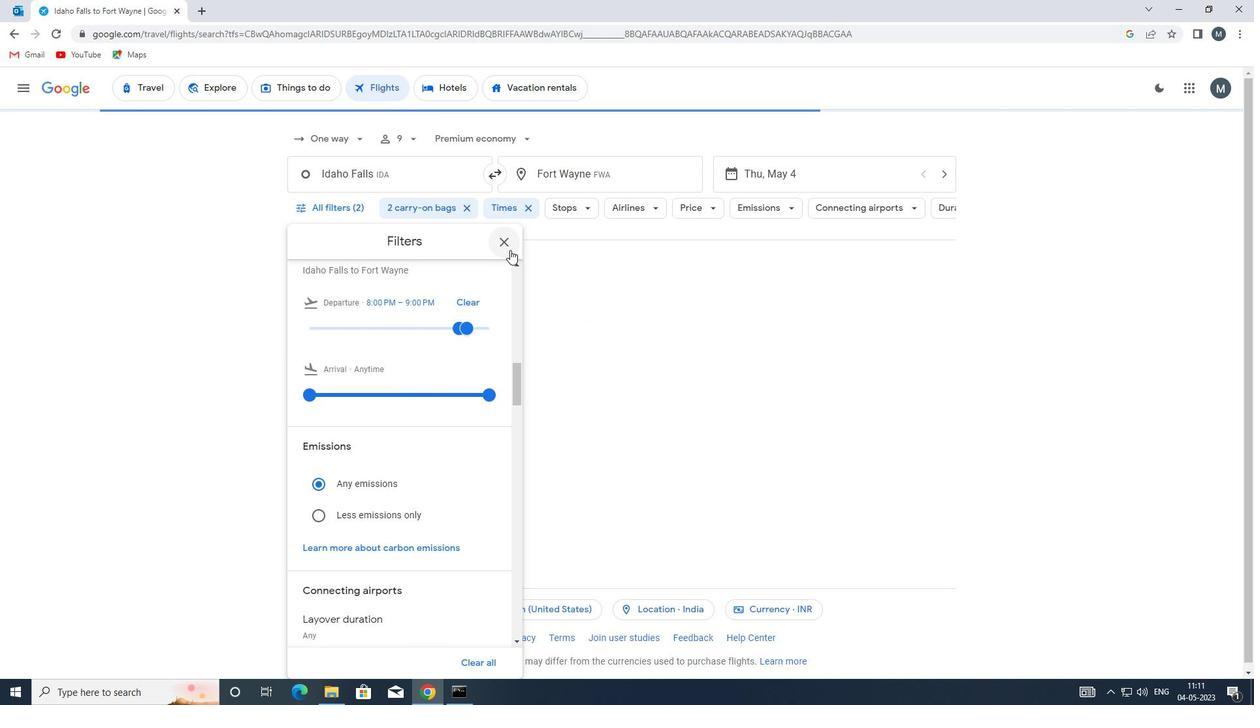 
Action: Mouse pressed left at (508, 243)
Screenshot: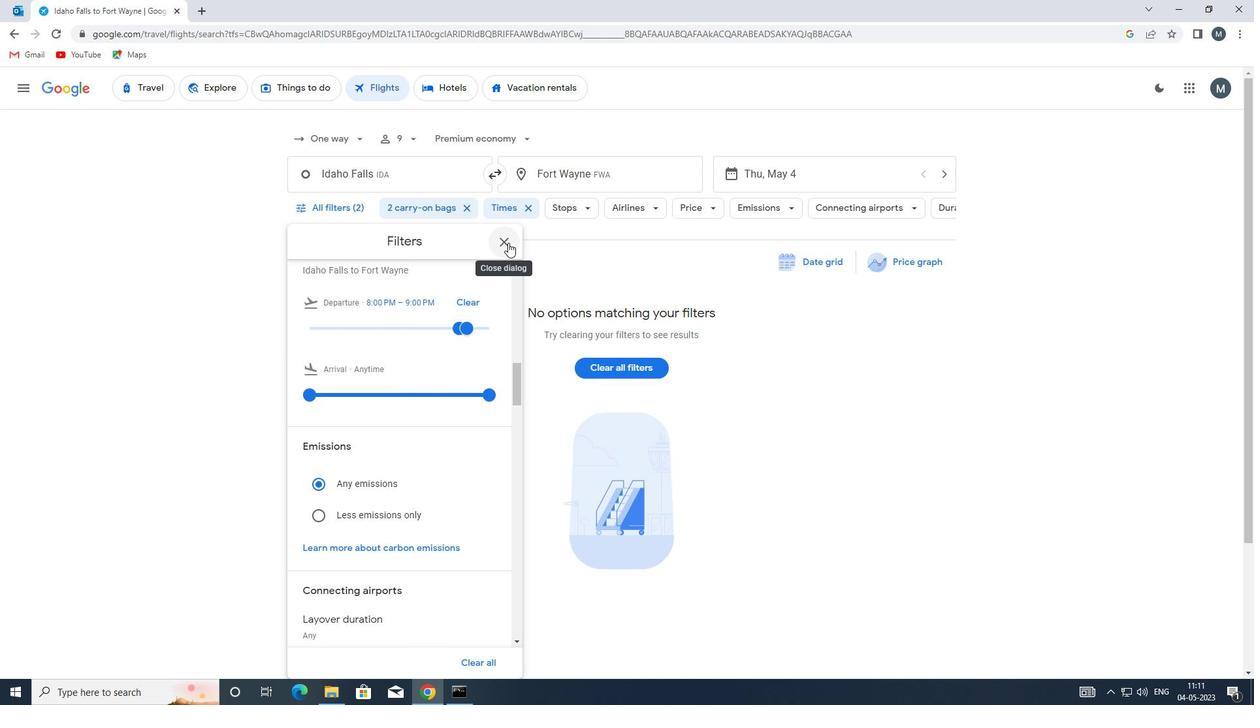 
